 Task: Look for space in Laç, Albania from 2nd June, 2023 to 15th June, 2023 for 2 adults in price range Rs.10000 to Rs.15000. Place can be entire place with 1  bedroom having 1 bed and 1 bathroom. Property type can be hotel. Amenities needed are: heating, . Booking option can be shelf check-in. Required host language is English.
Action: Mouse moved to (521, 125)
Screenshot: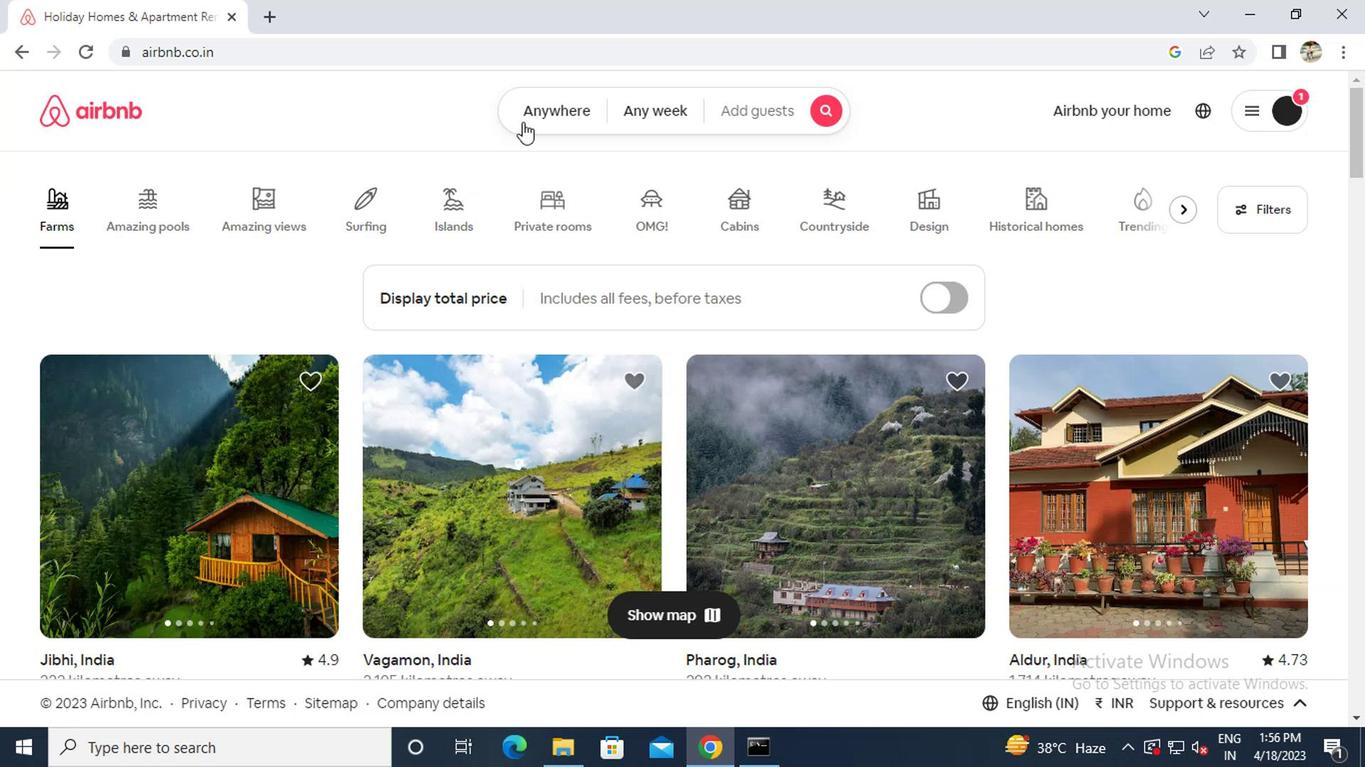 
Action: Mouse pressed left at (521, 125)
Screenshot: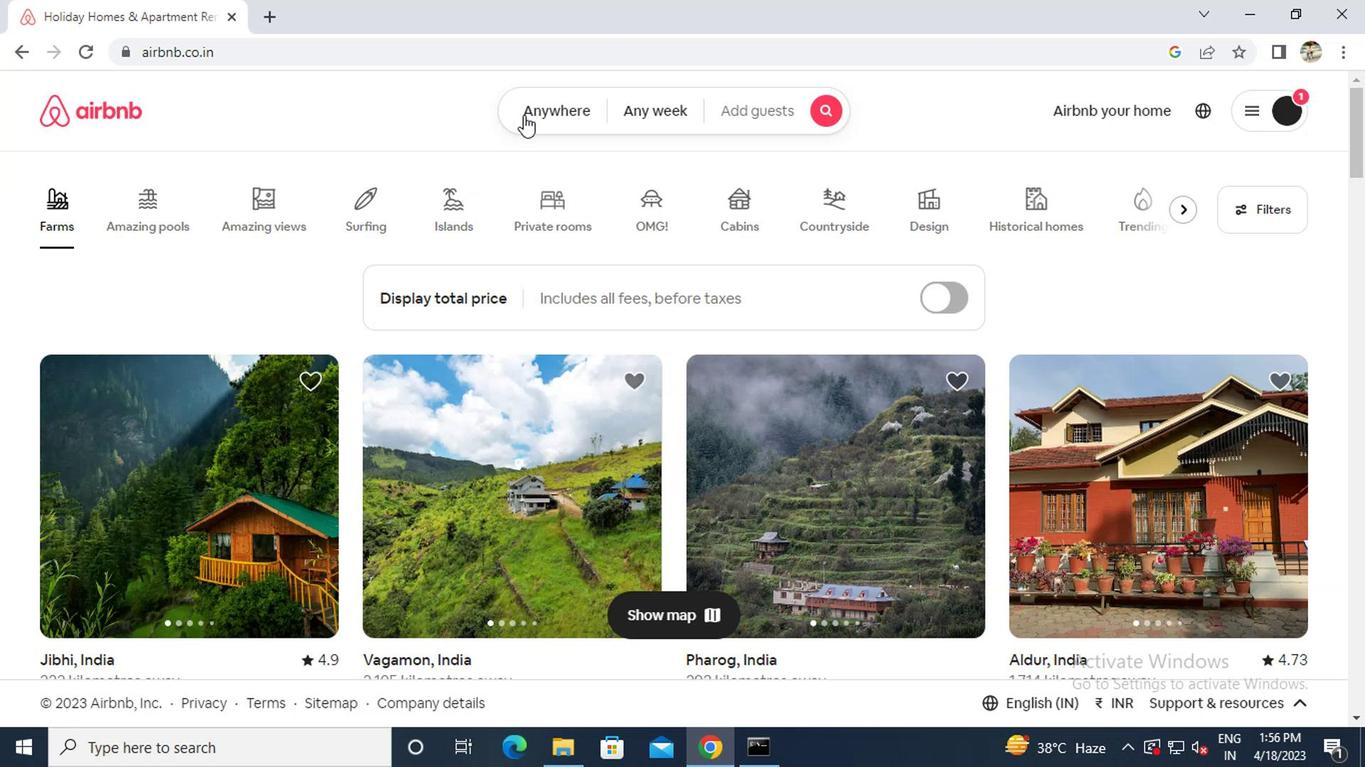 
Action: Mouse moved to (455, 199)
Screenshot: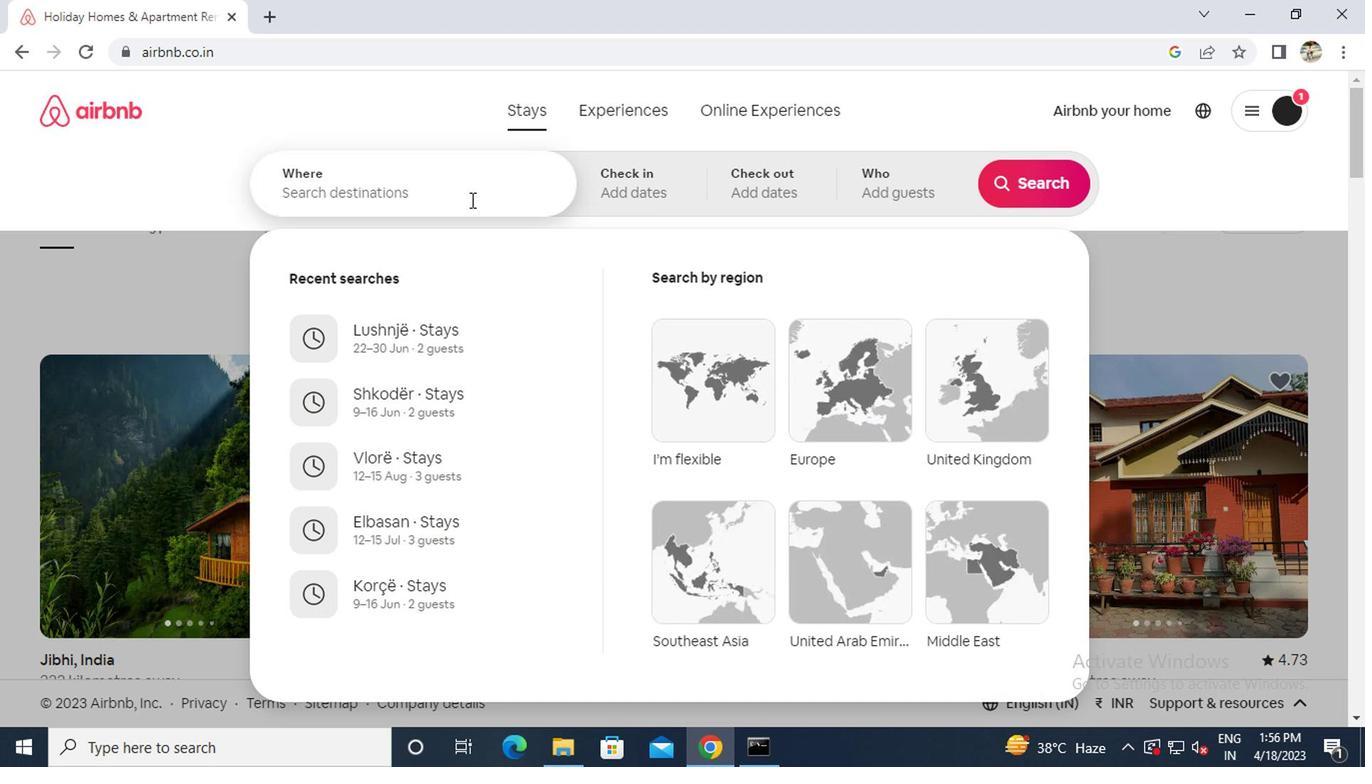 
Action: Mouse pressed left at (455, 199)
Screenshot: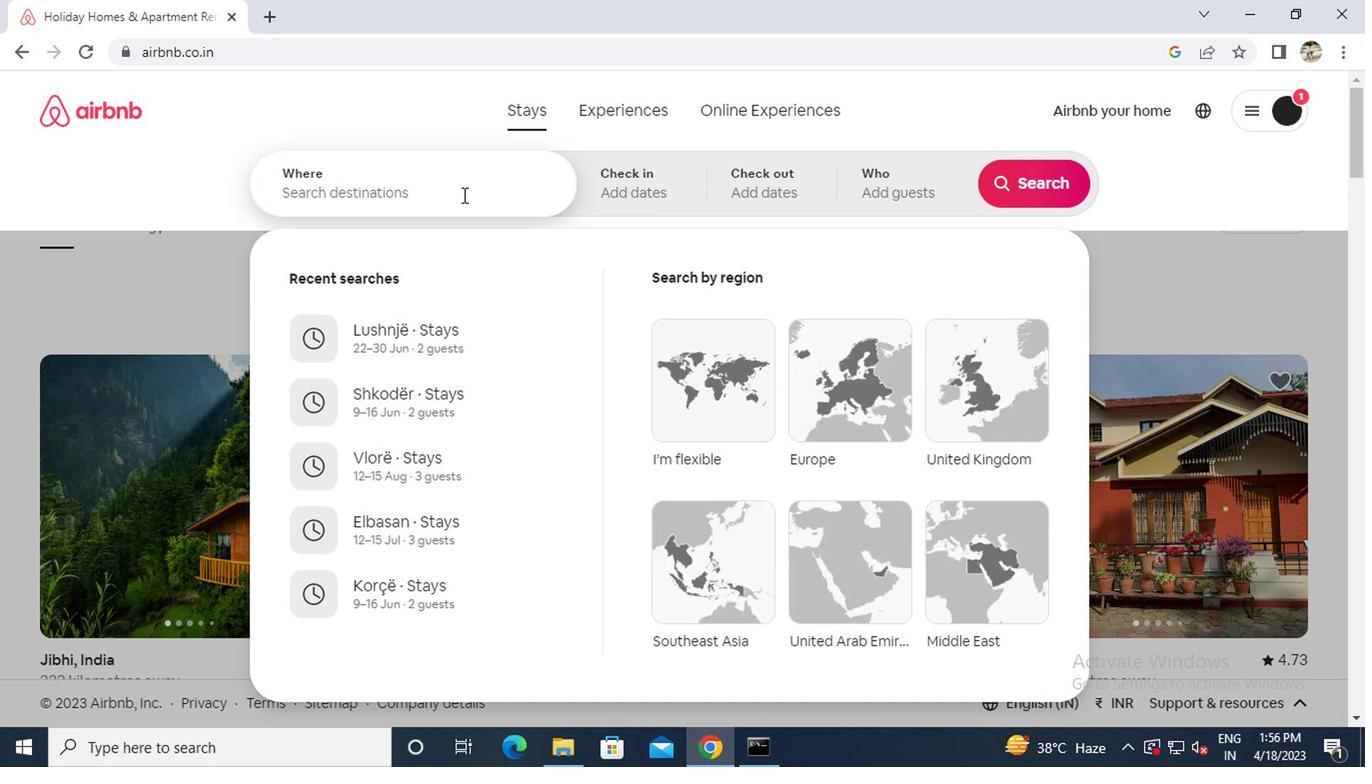 
Action: Key pressed l<Key.caps_lock>ac<Key.space>albania
Screenshot: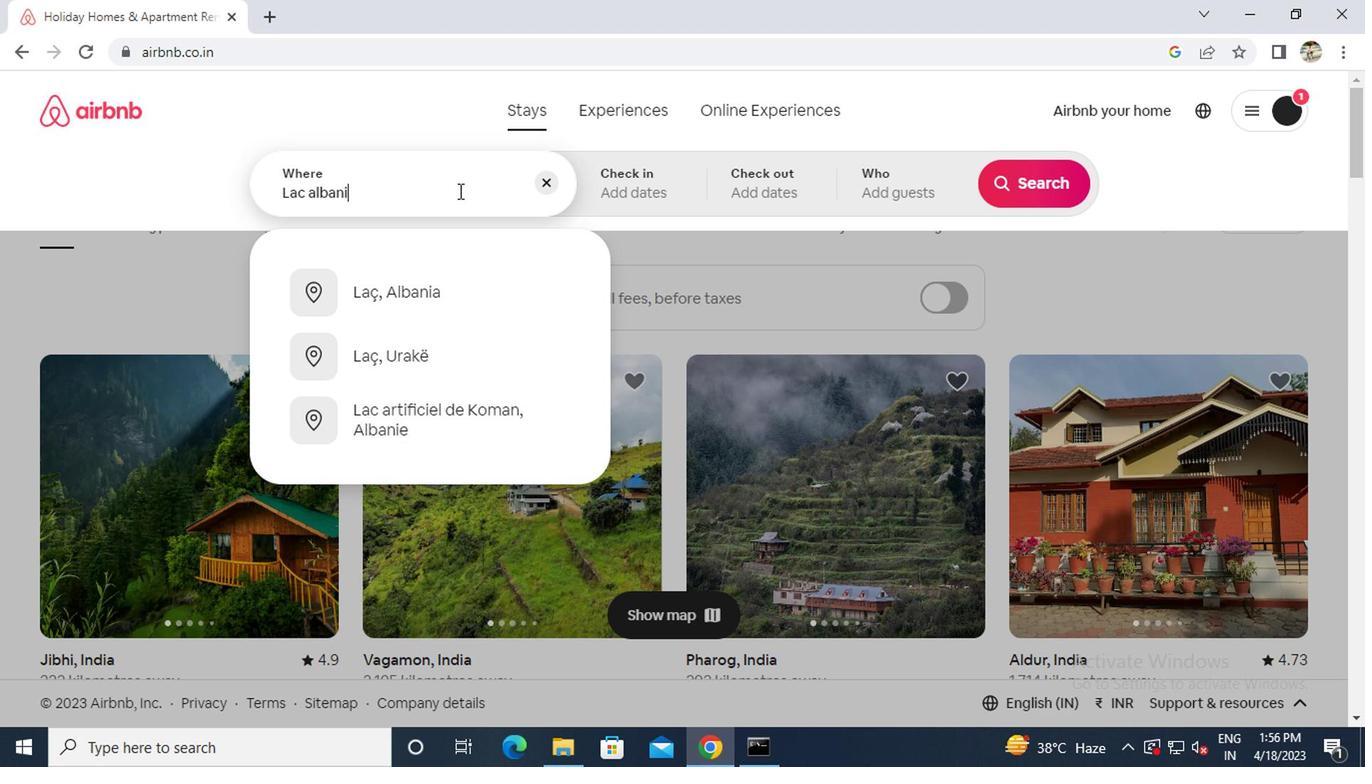 
Action: Mouse moved to (428, 290)
Screenshot: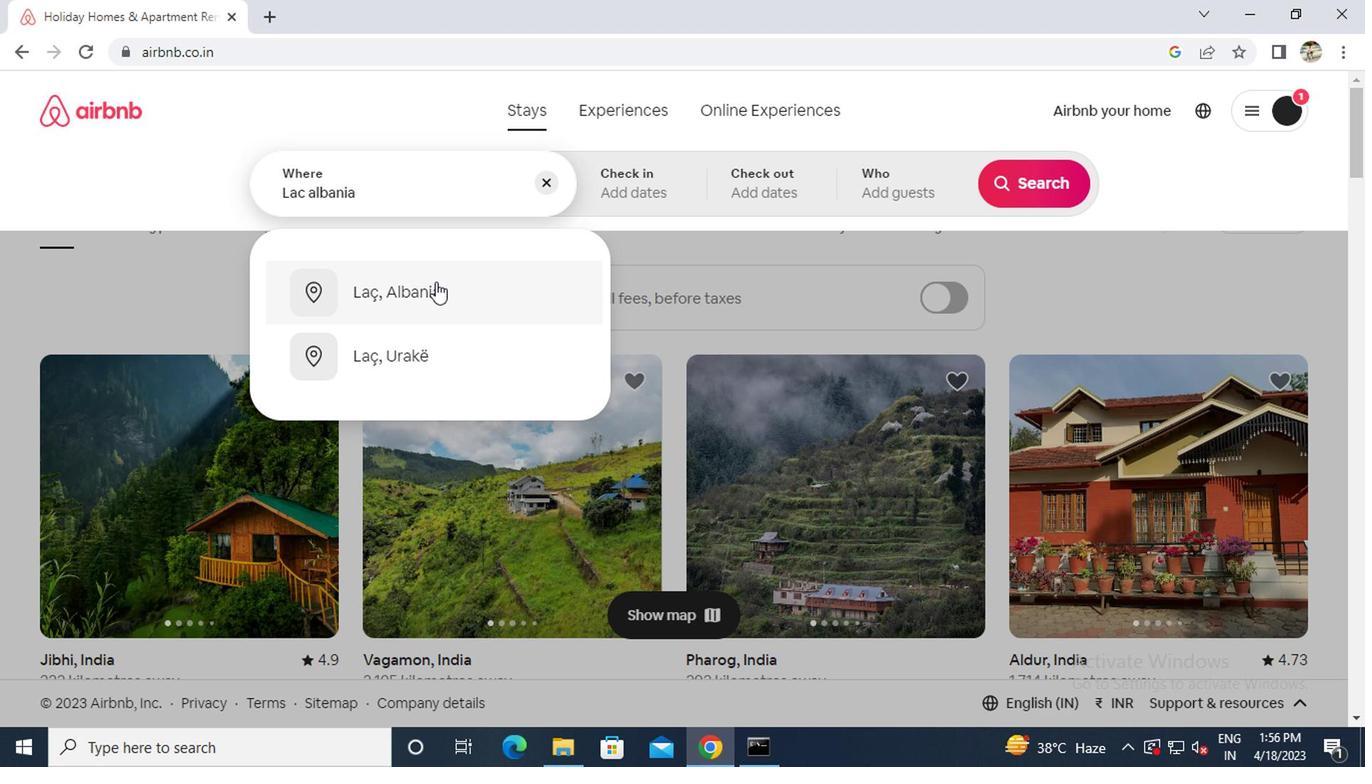 
Action: Mouse pressed left at (428, 290)
Screenshot: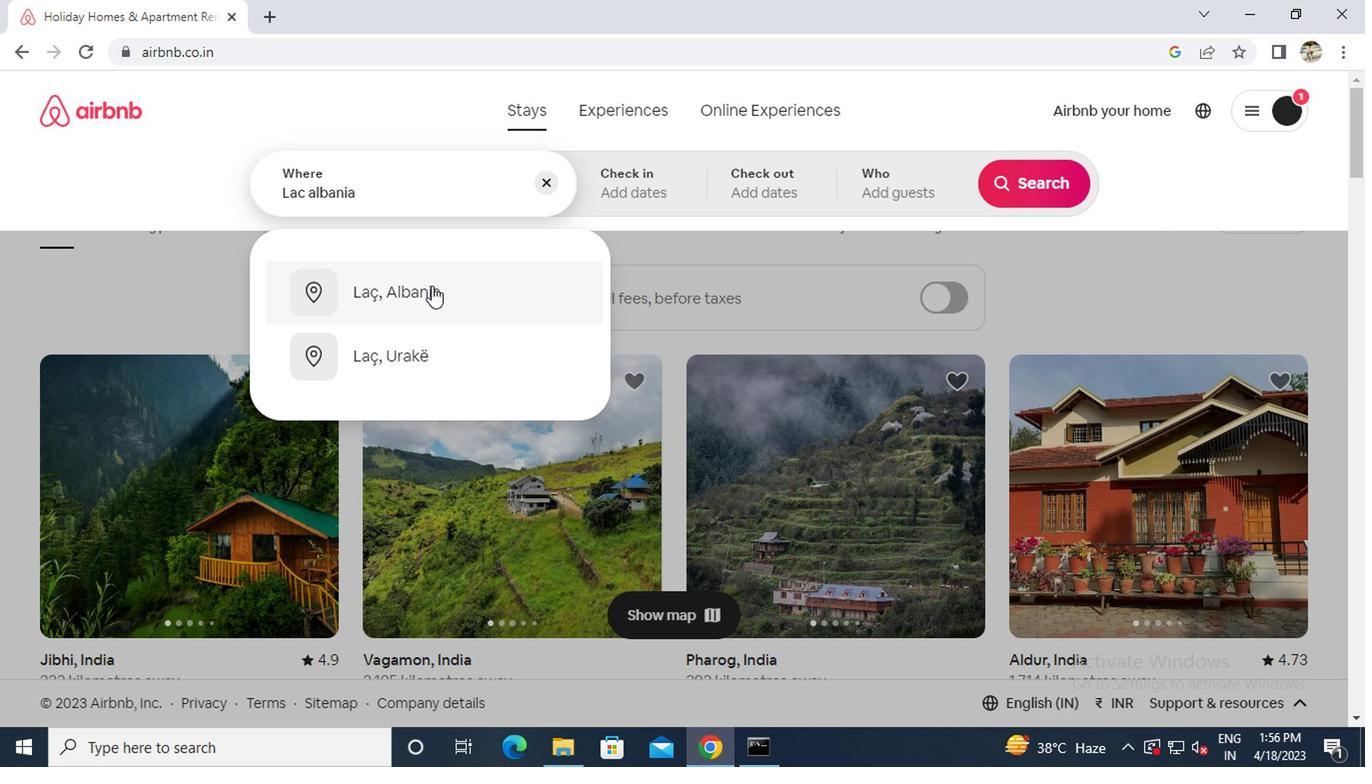 
Action: Mouse moved to (1006, 356)
Screenshot: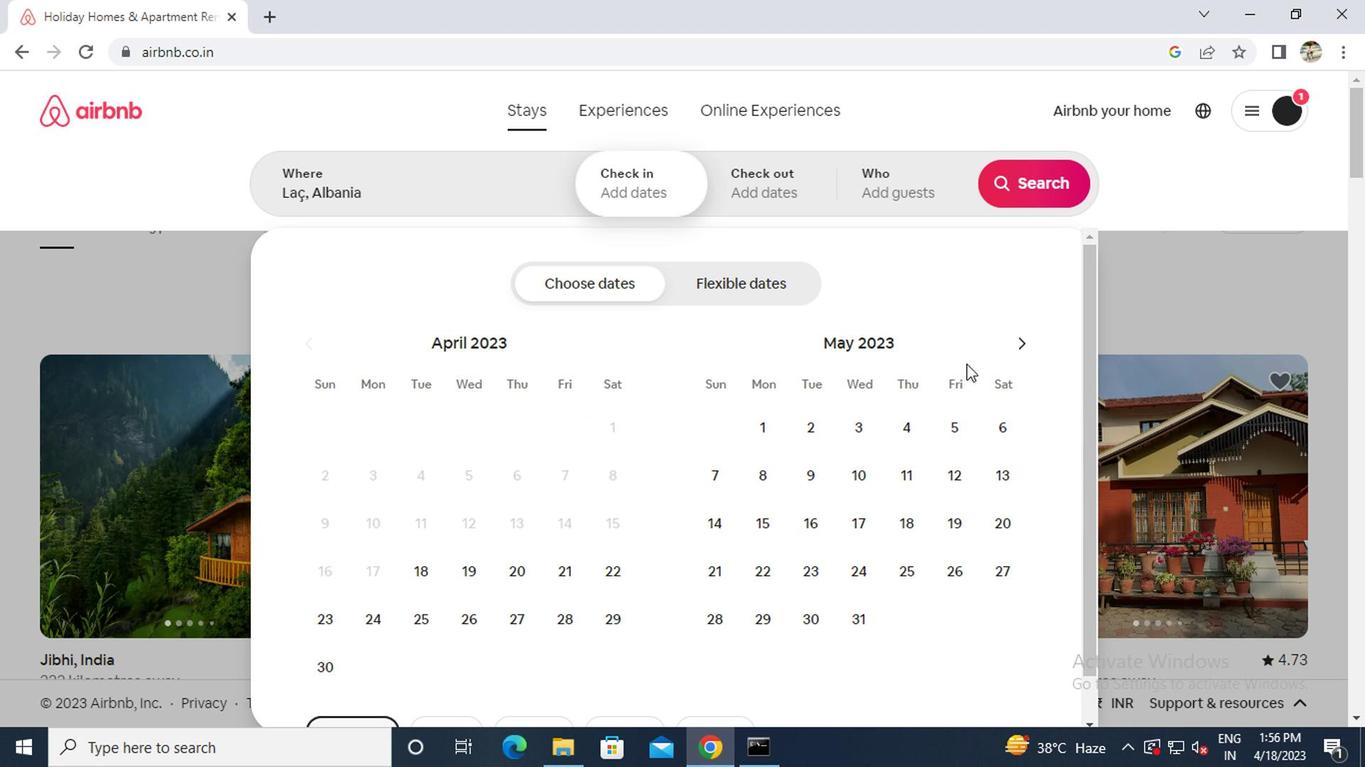 
Action: Mouse pressed left at (1006, 356)
Screenshot: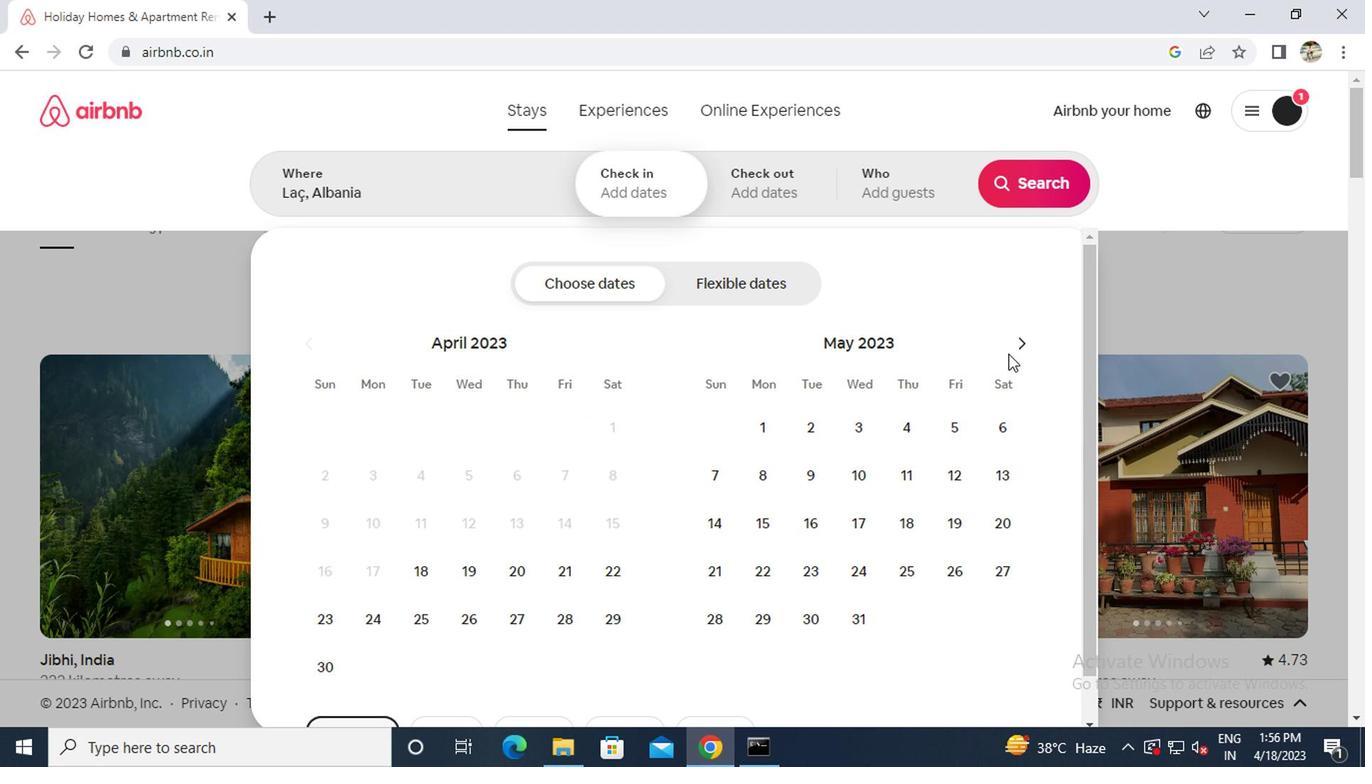 
Action: Mouse moved to (1015, 350)
Screenshot: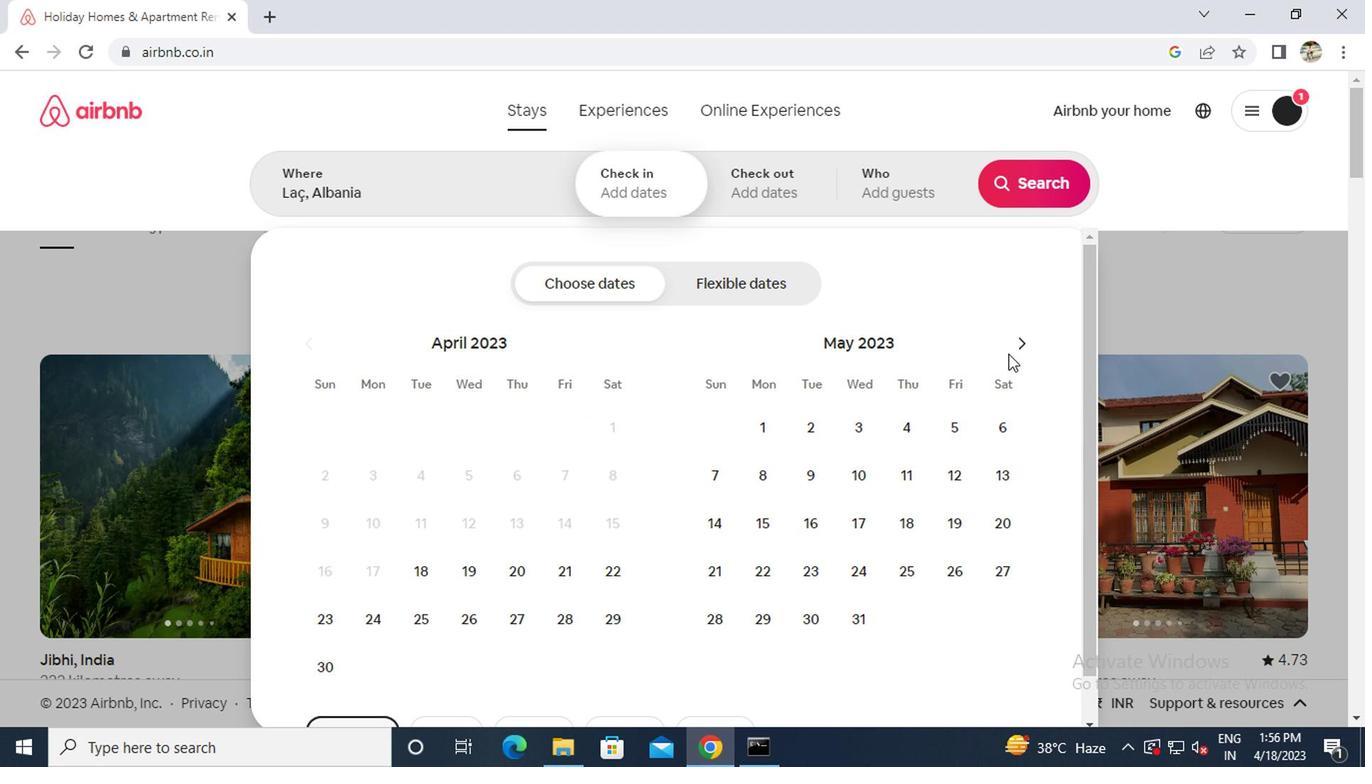 
Action: Mouse pressed left at (1015, 350)
Screenshot: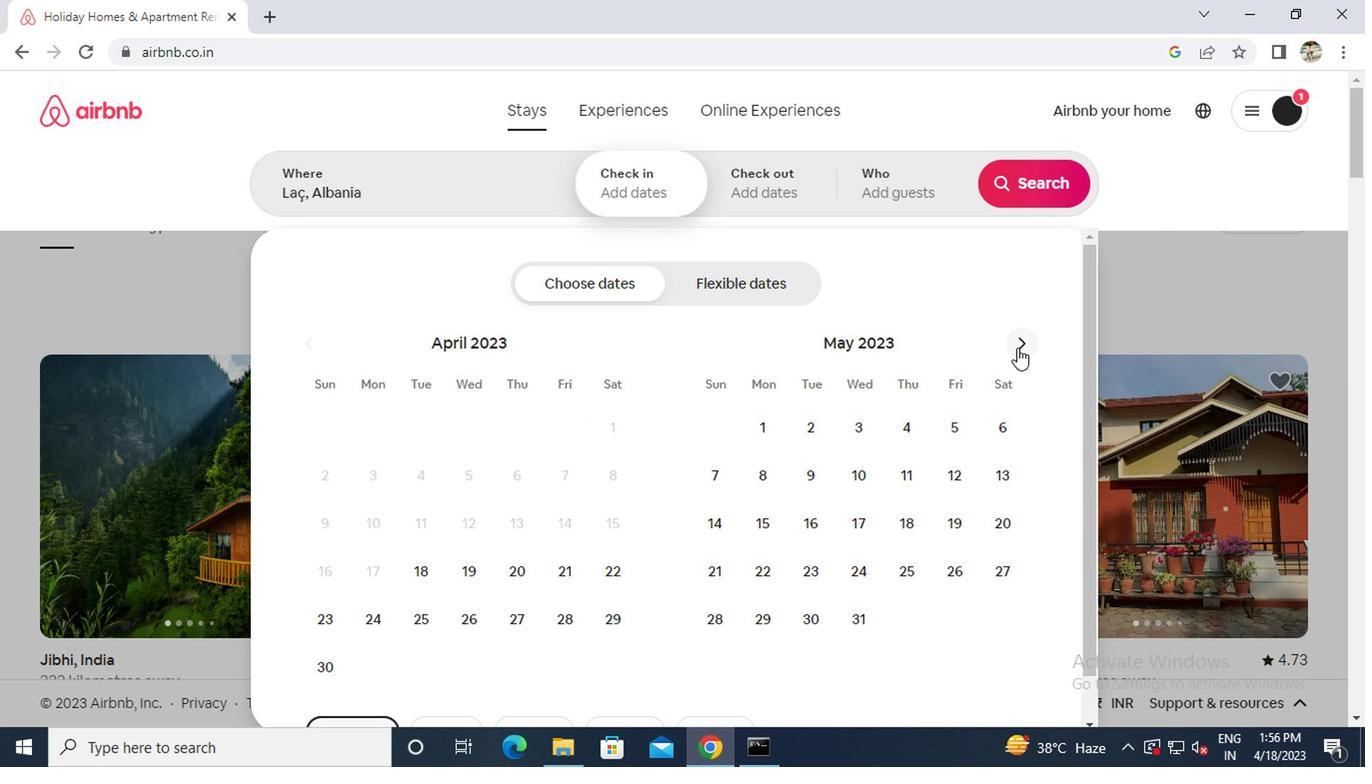 
Action: Mouse moved to (955, 427)
Screenshot: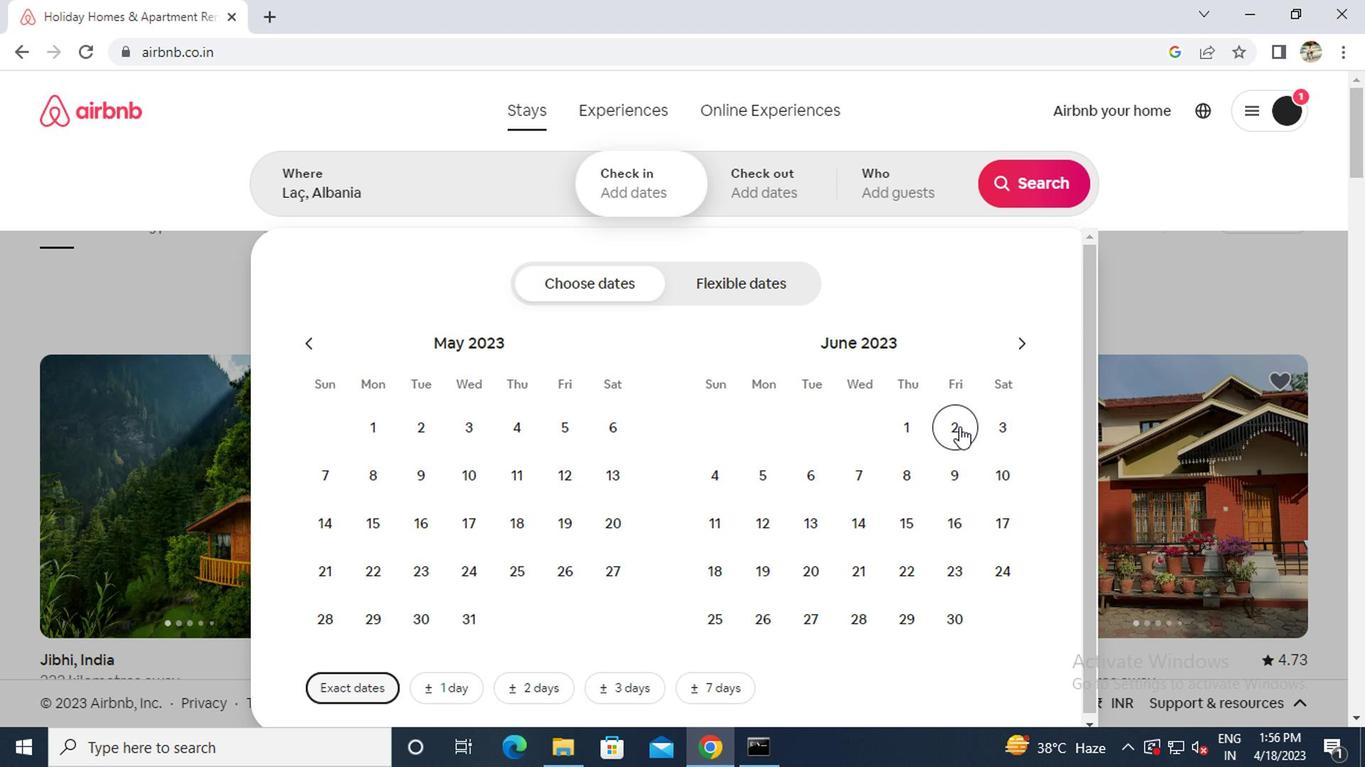 
Action: Mouse pressed left at (955, 427)
Screenshot: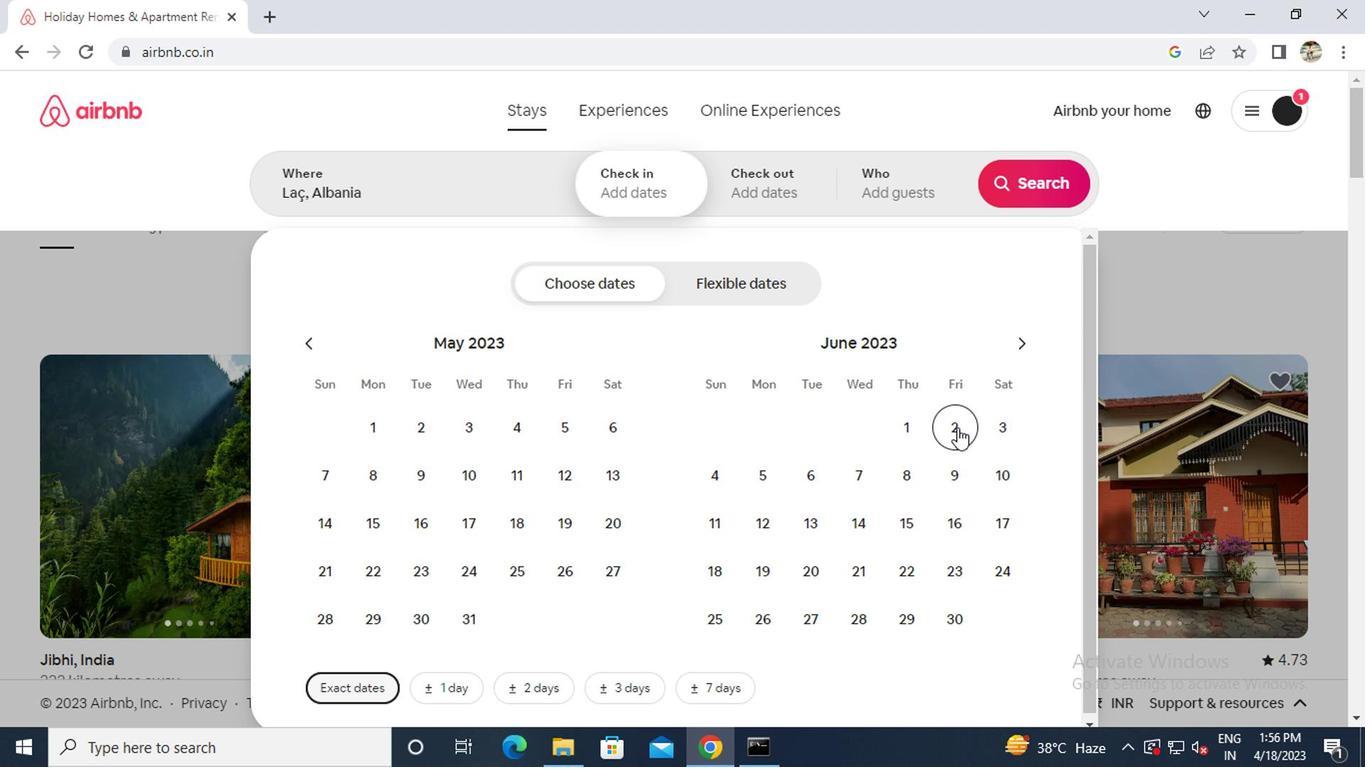 
Action: Mouse moved to (905, 526)
Screenshot: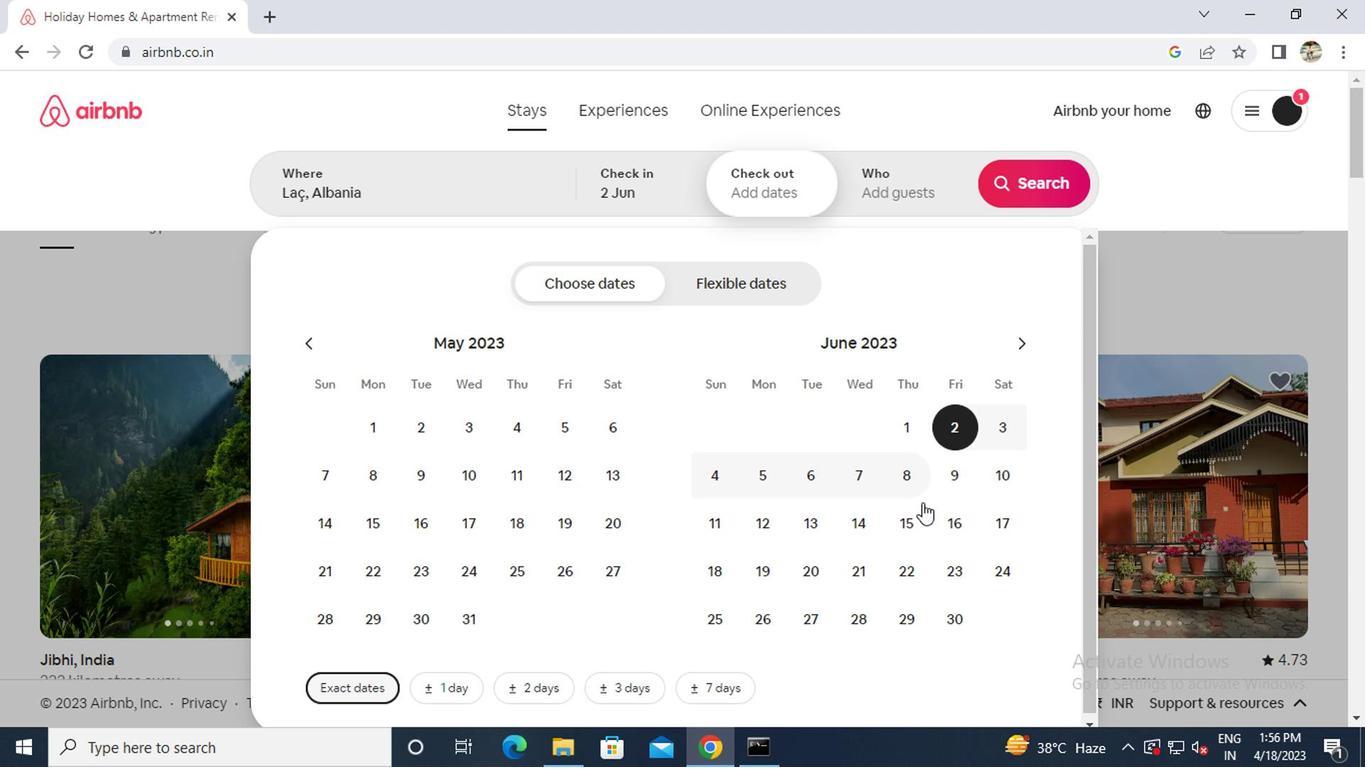 
Action: Mouse pressed left at (905, 526)
Screenshot: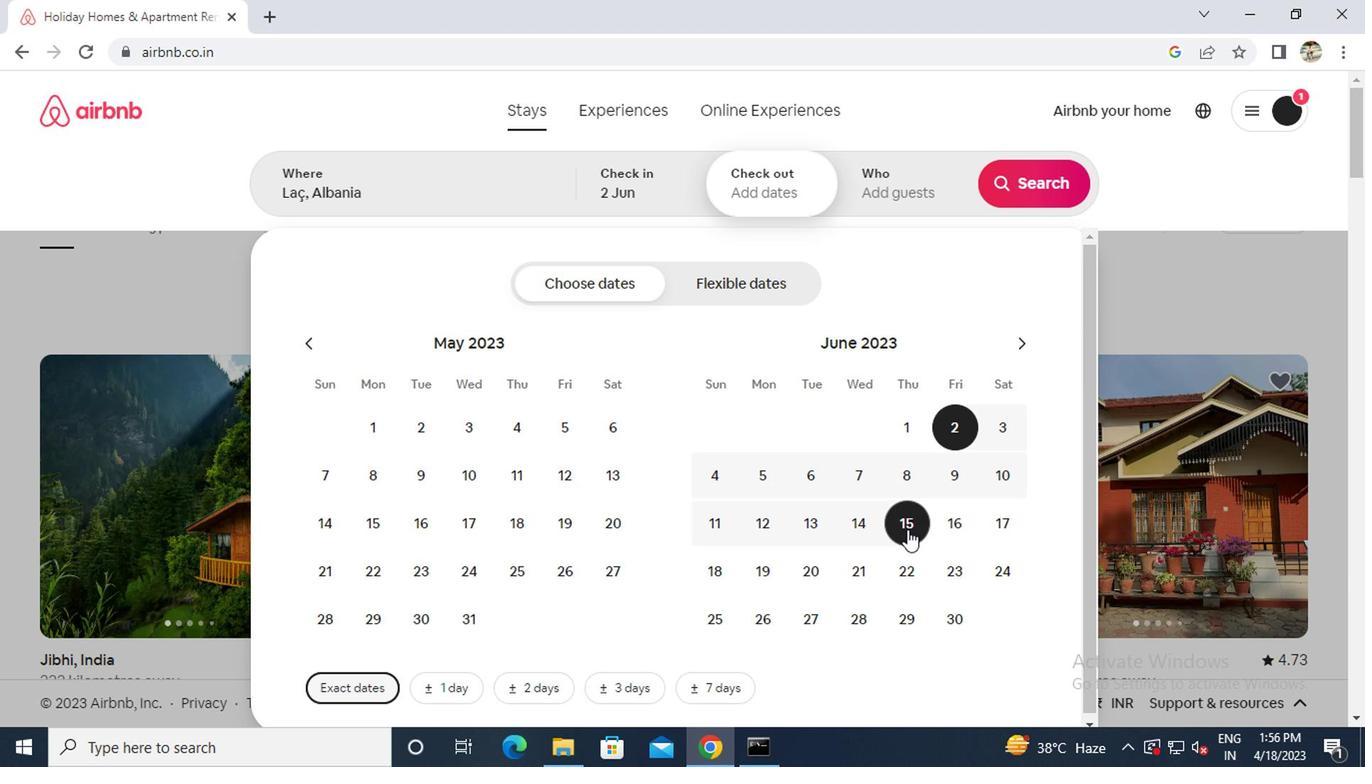 
Action: Mouse moved to (900, 203)
Screenshot: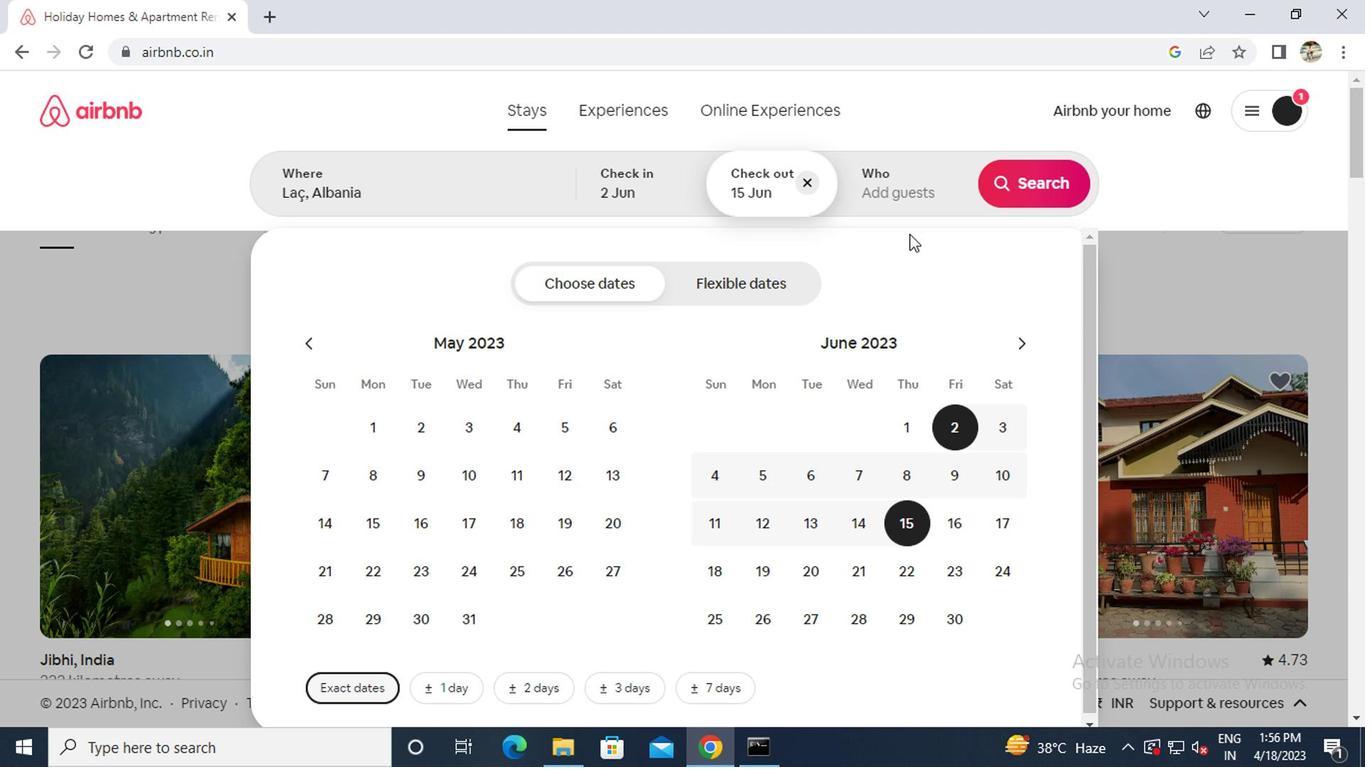 
Action: Mouse pressed left at (900, 203)
Screenshot: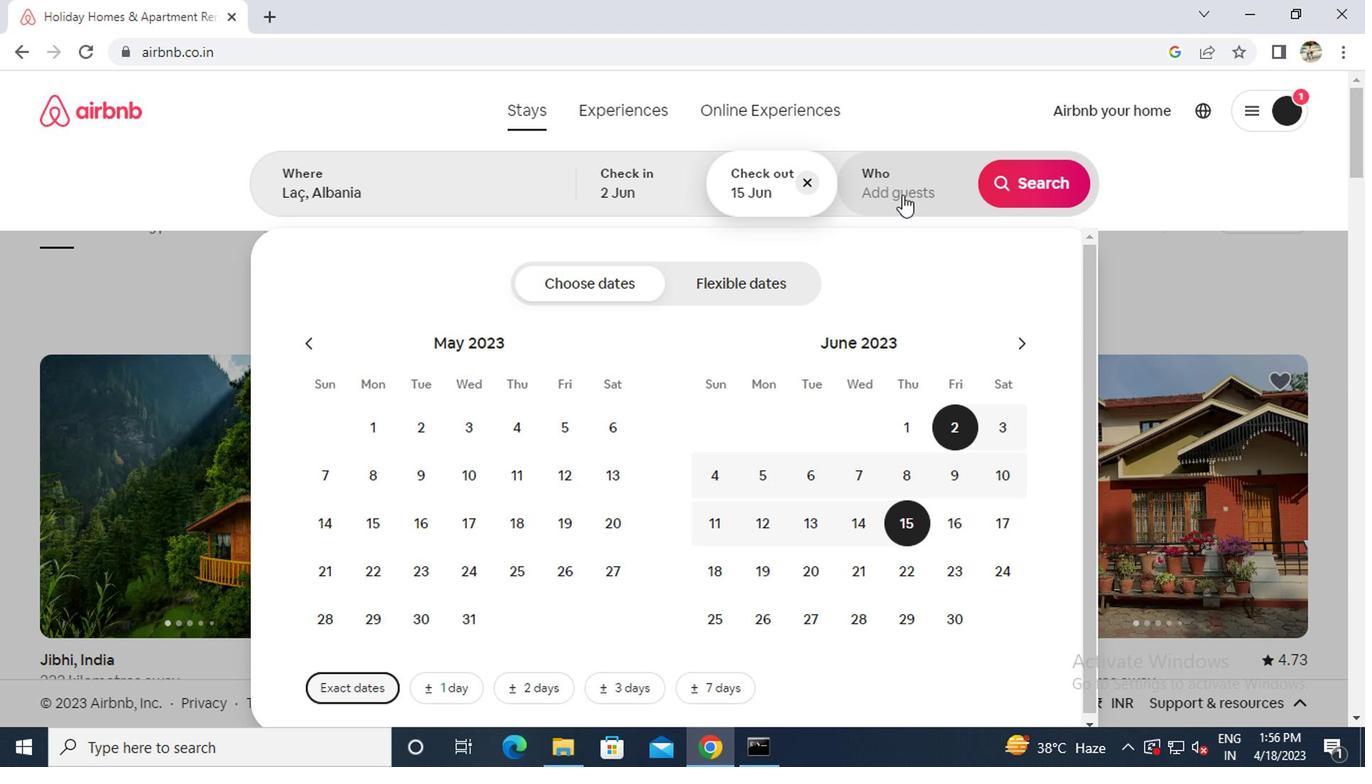 
Action: Mouse moved to (1035, 302)
Screenshot: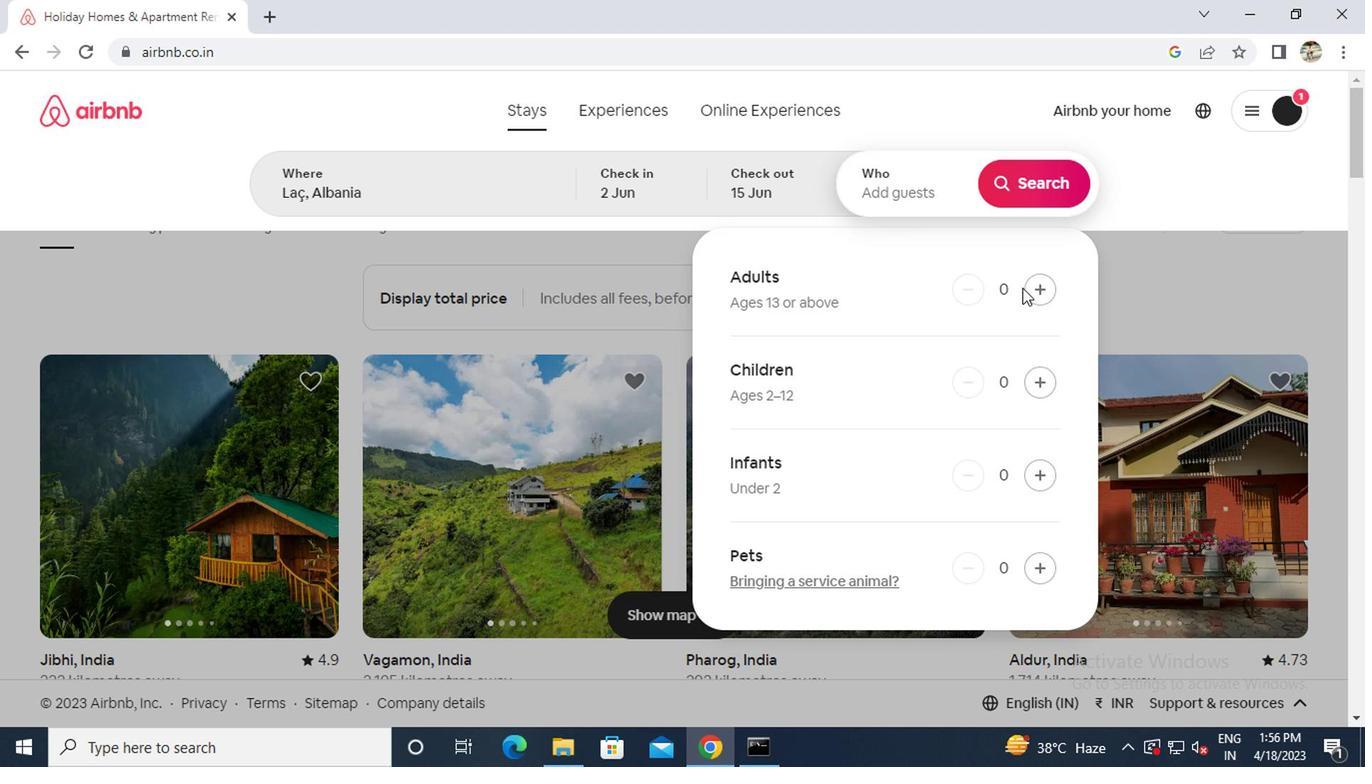 
Action: Mouse pressed left at (1035, 302)
Screenshot: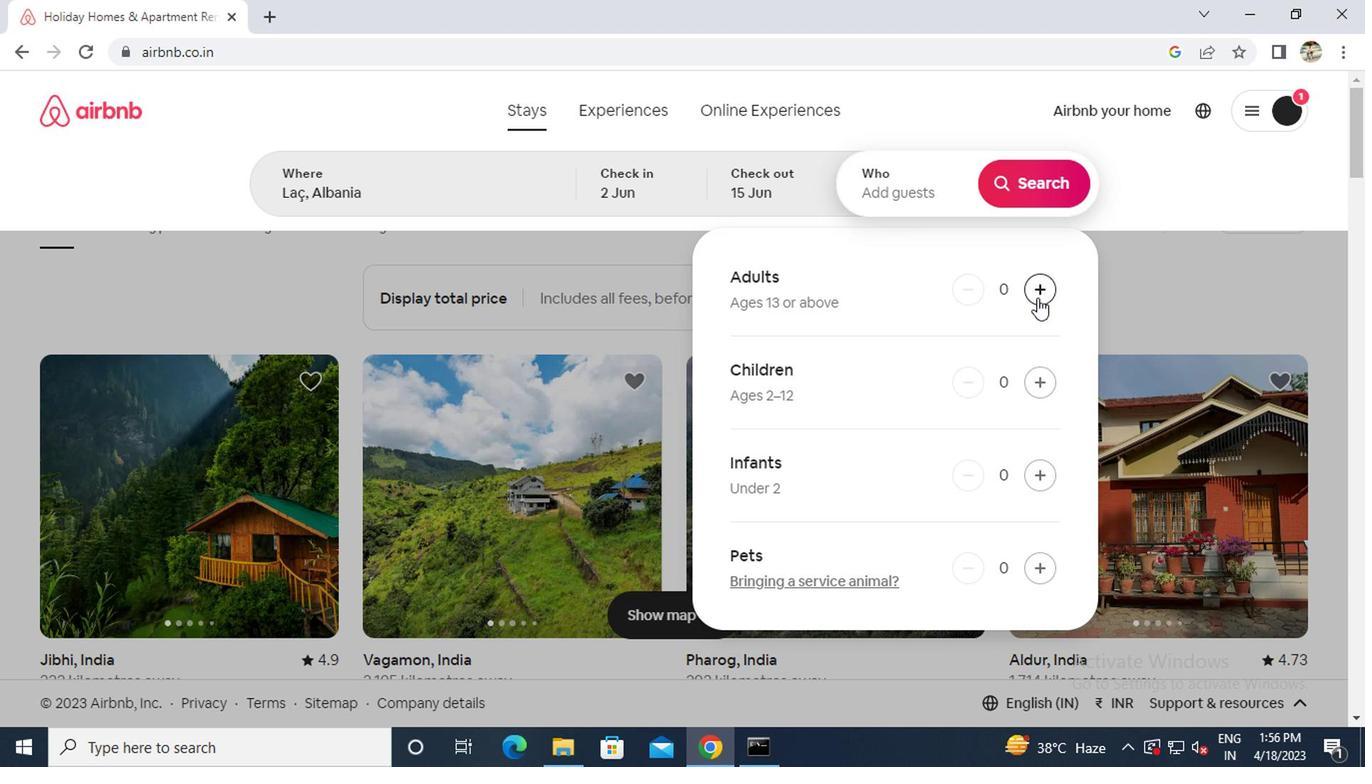 
Action: Mouse pressed left at (1035, 302)
Screenshot: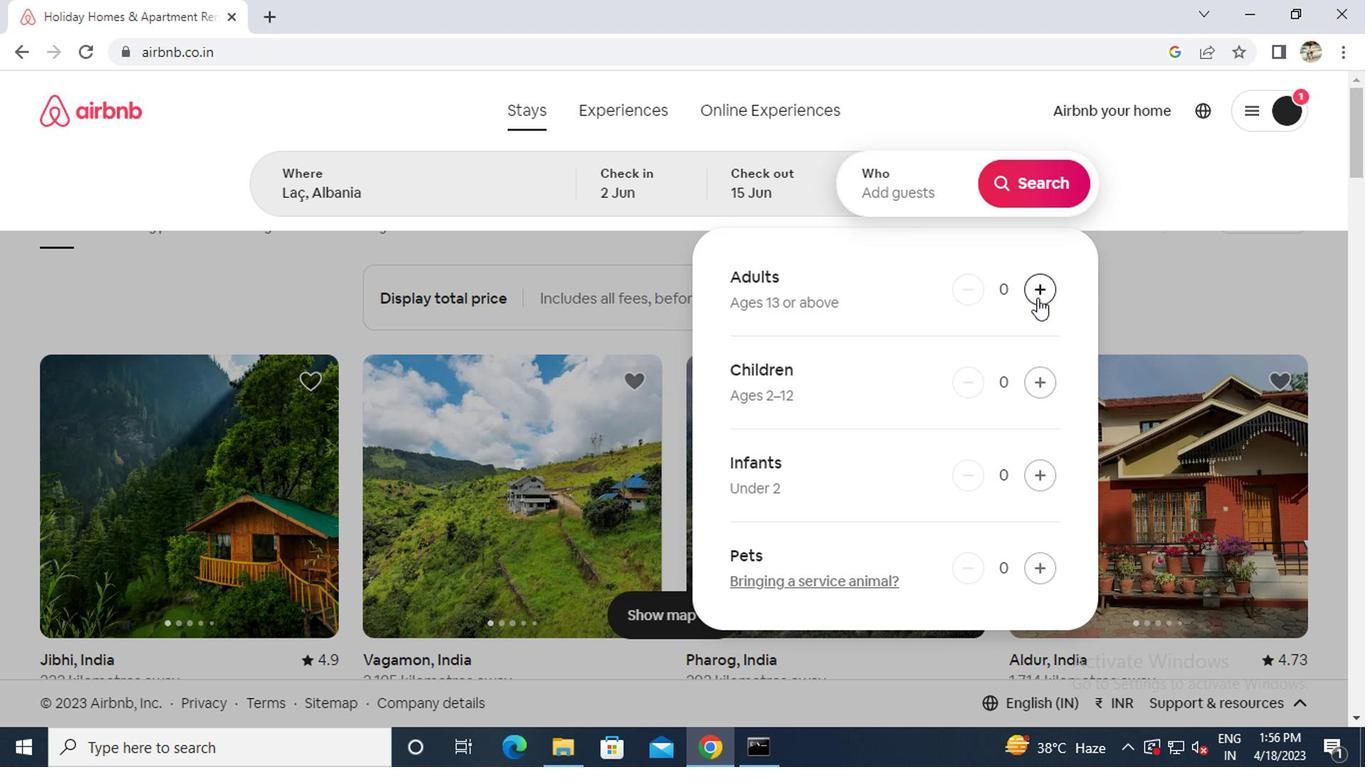 
Action: Mouse moved to (1041, 182)
Screenshot: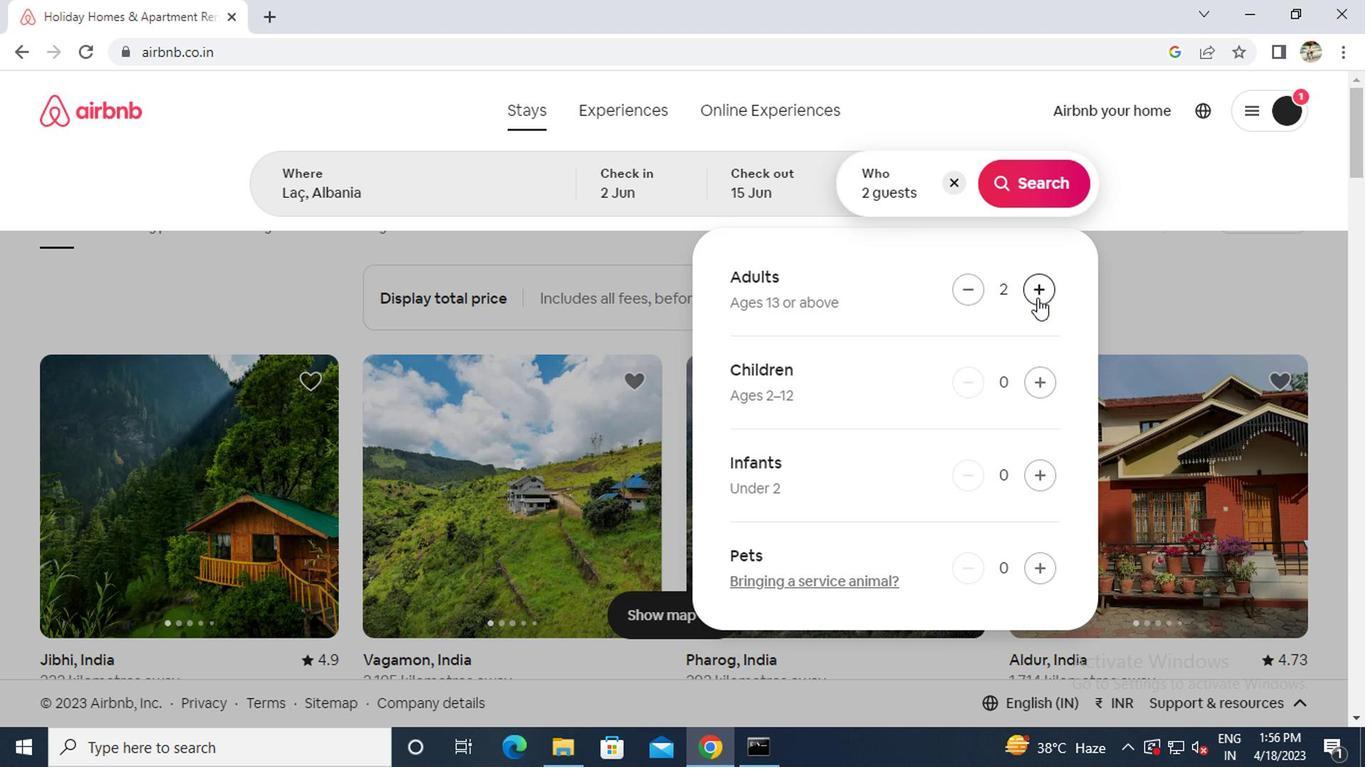 
Action: Mouse pressed left at (1041, 182)
Screenshot: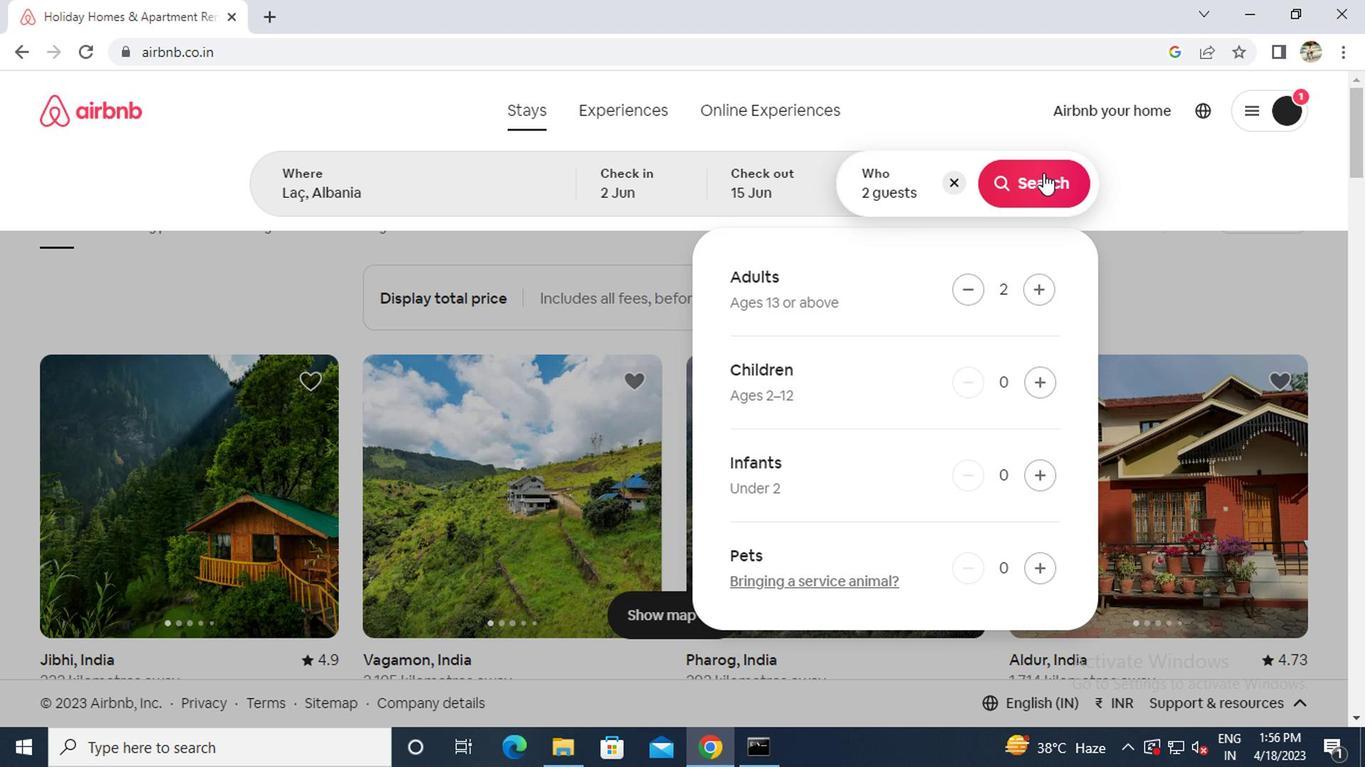 
Action: Mouse moved to (1291, 196)
Screenshot: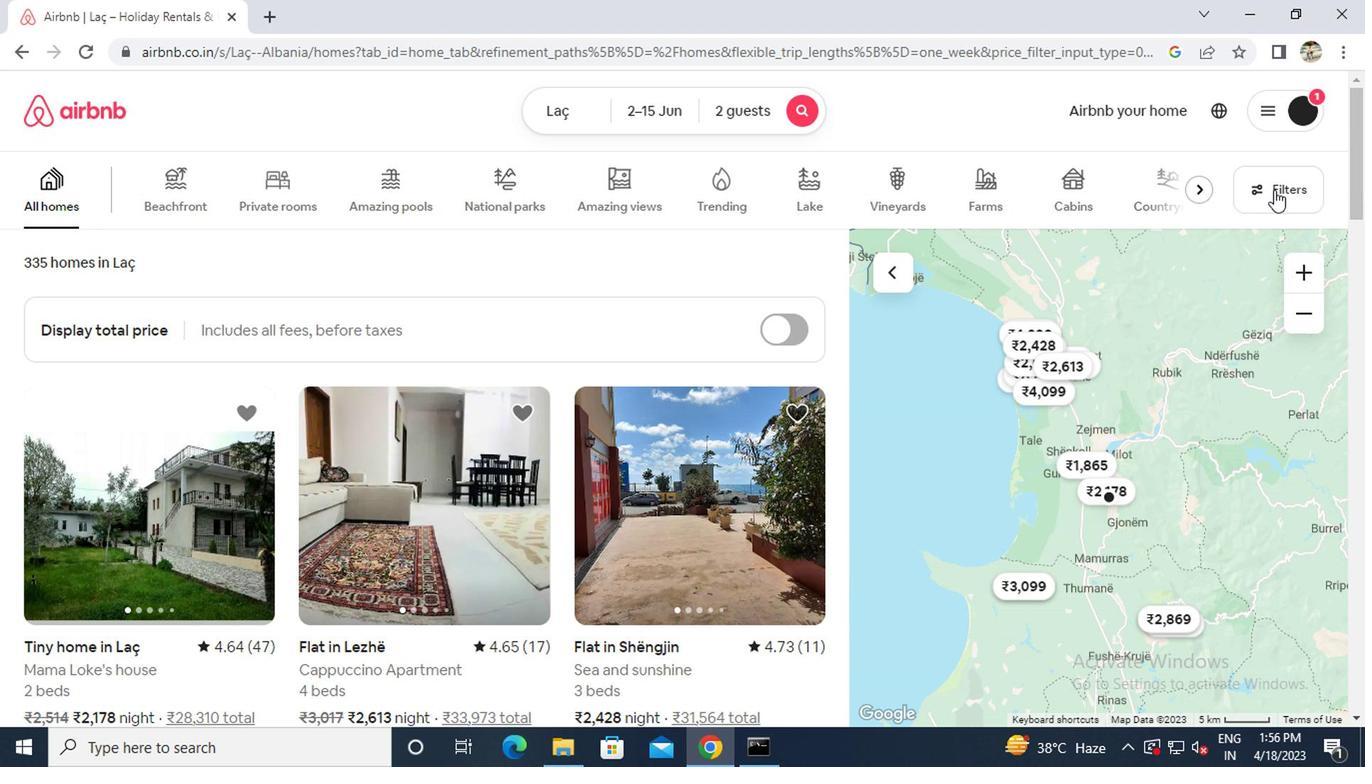 
Action: Mouse pressed left at (1291, 196)
Screenshot: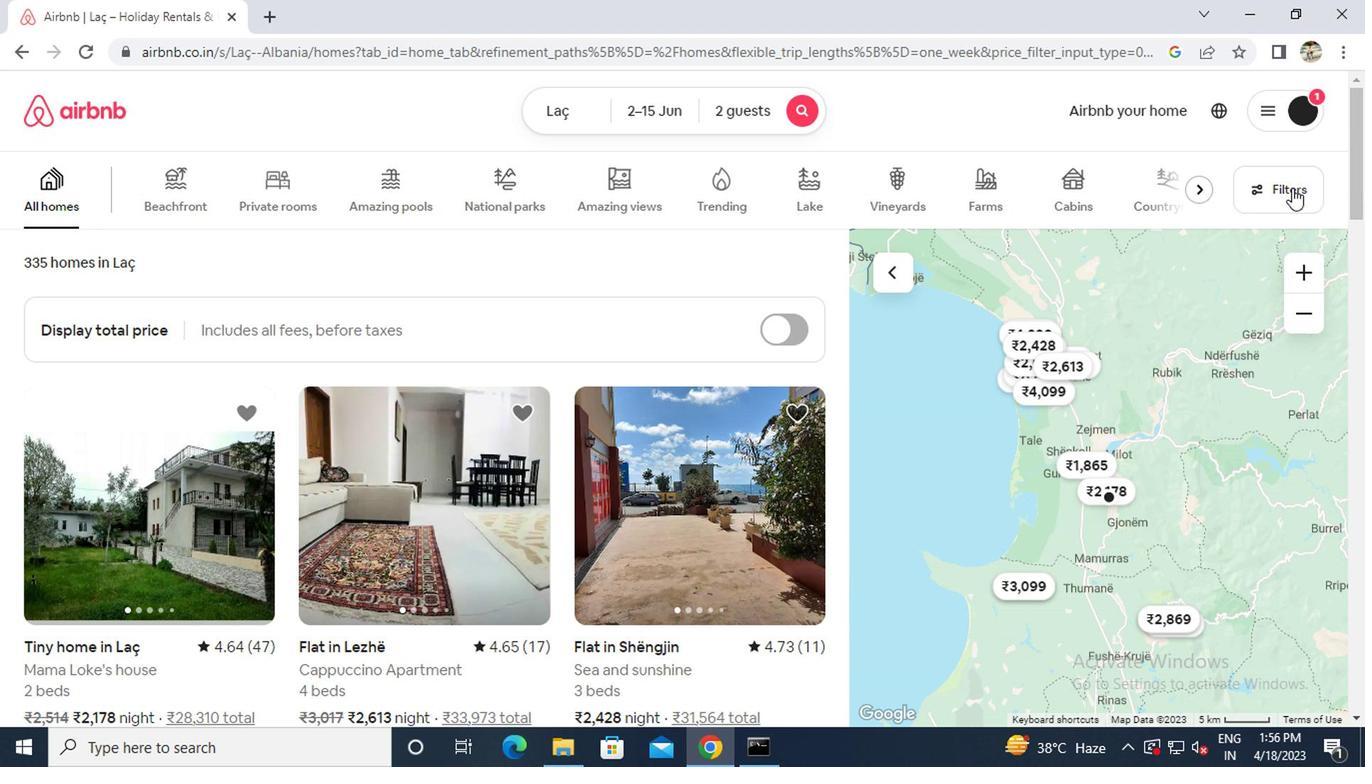 
Action: Mouse moved to (504, 429)
Screenshot: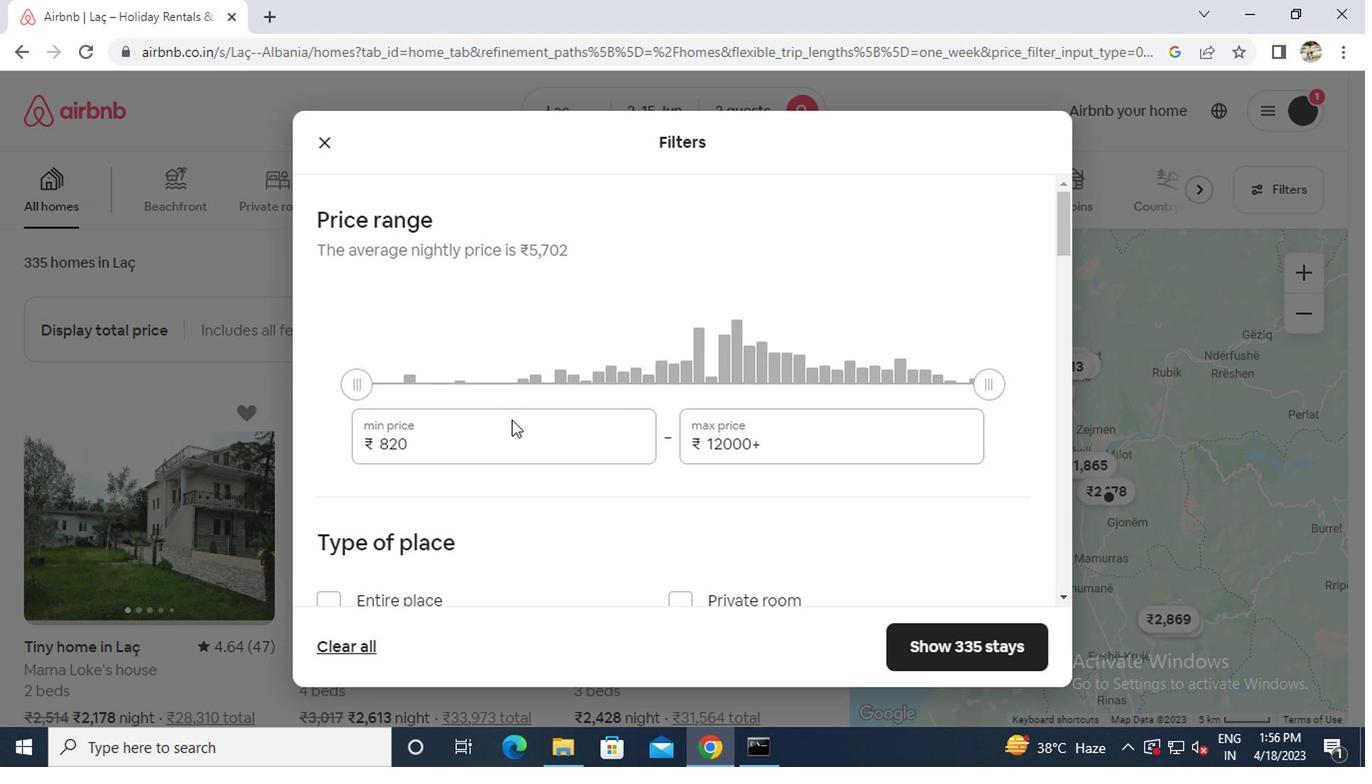 
Action: Mouse pressed left at (504, 429)
Screenshot: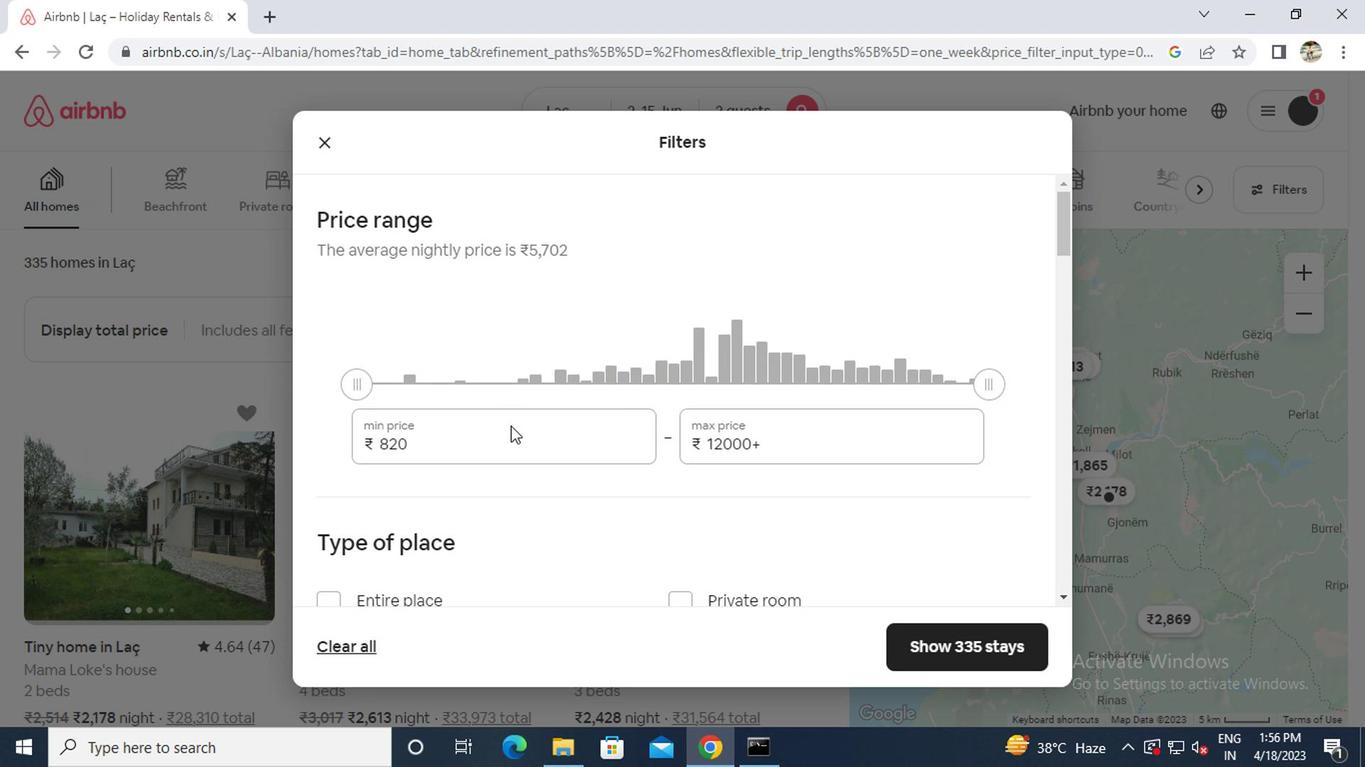 
Action: Key pressed ctrl+A10000
Screenshot: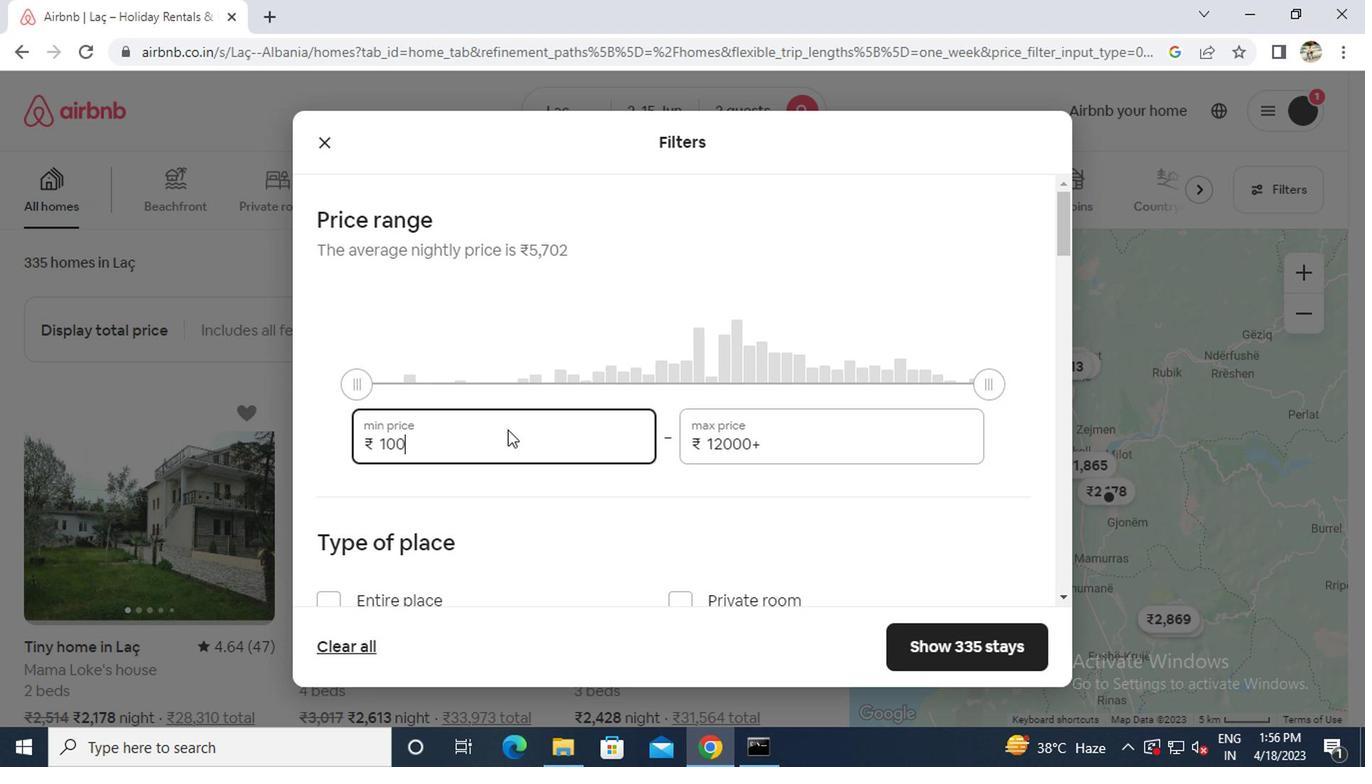
Action: Mouse moved to (776, 439)
Screenshot: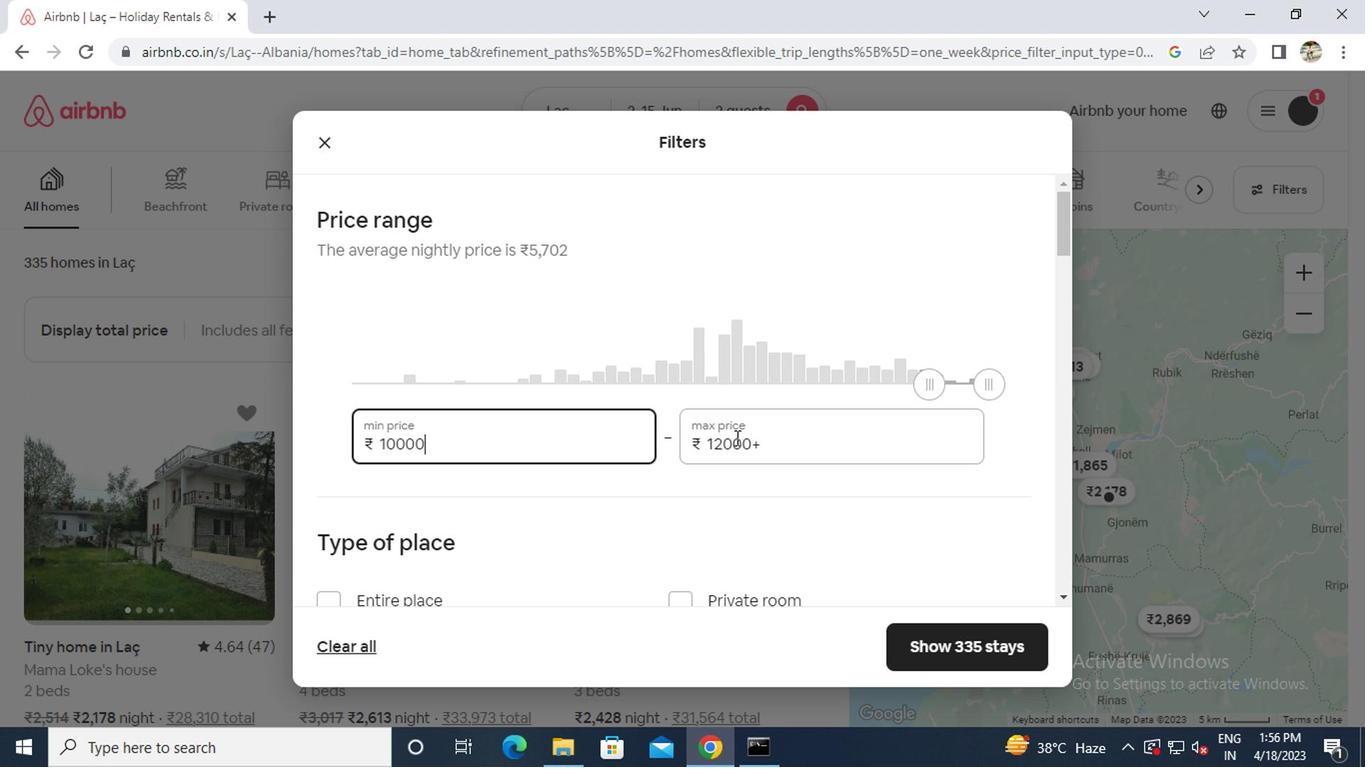 
Action: Mouse pressed left at (776, 439)
Screenshot: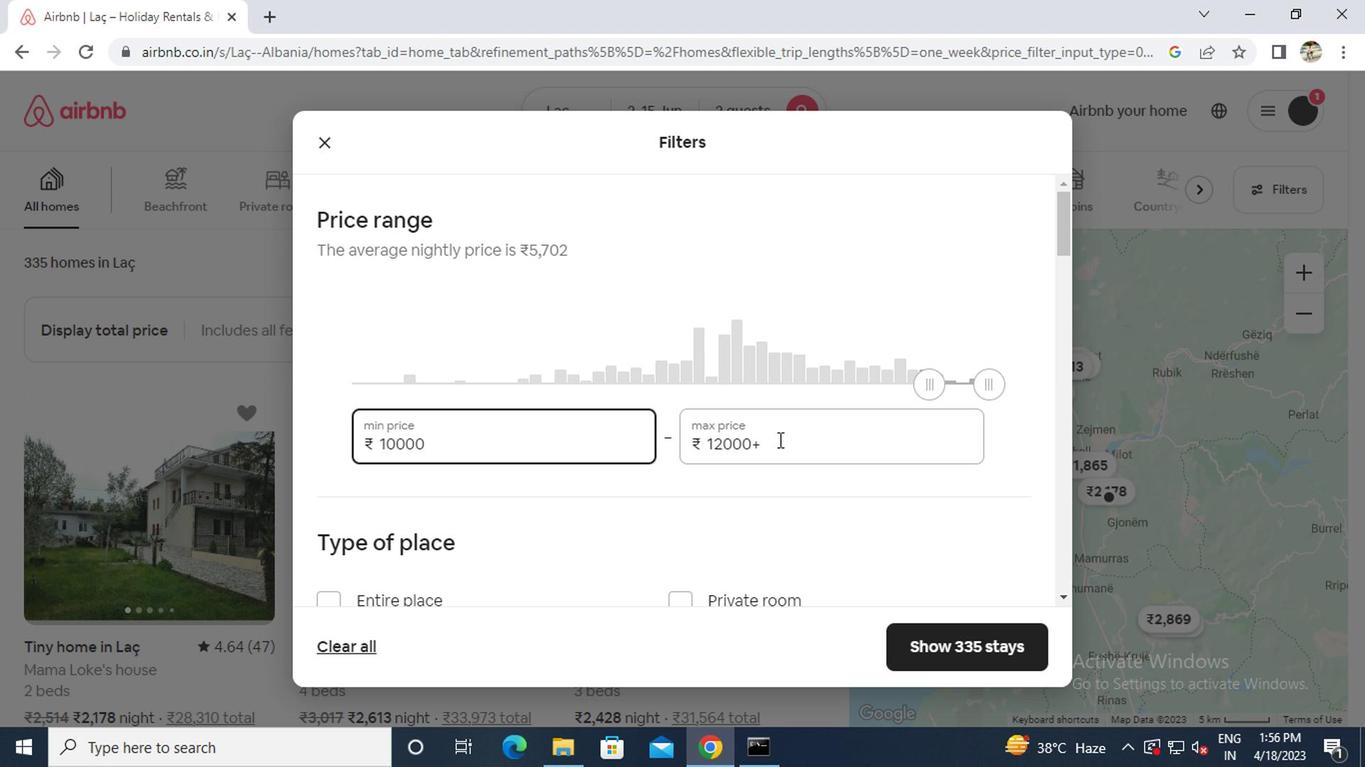 
Action: Key pressed ctrl+A15000
Screenshot: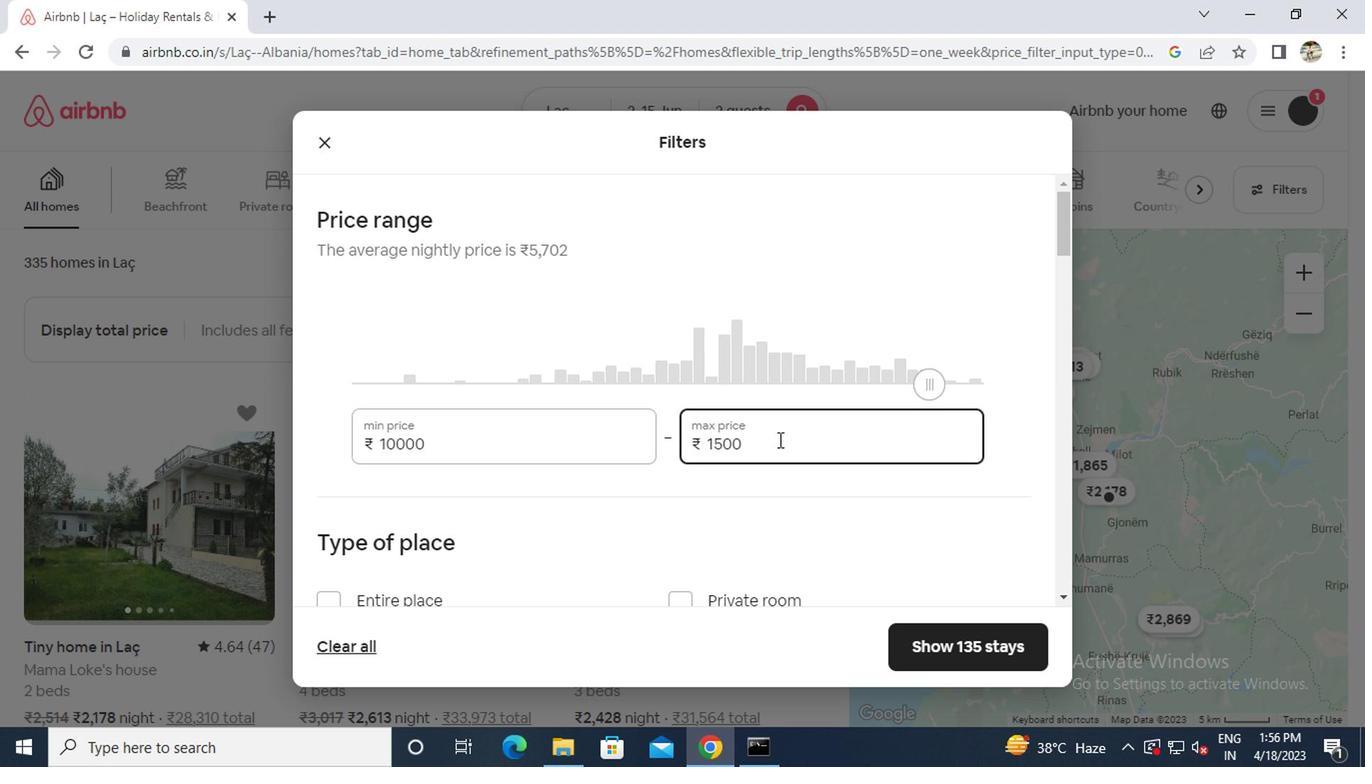 
Action: Mouse moved to (564, 509)
Screenshot: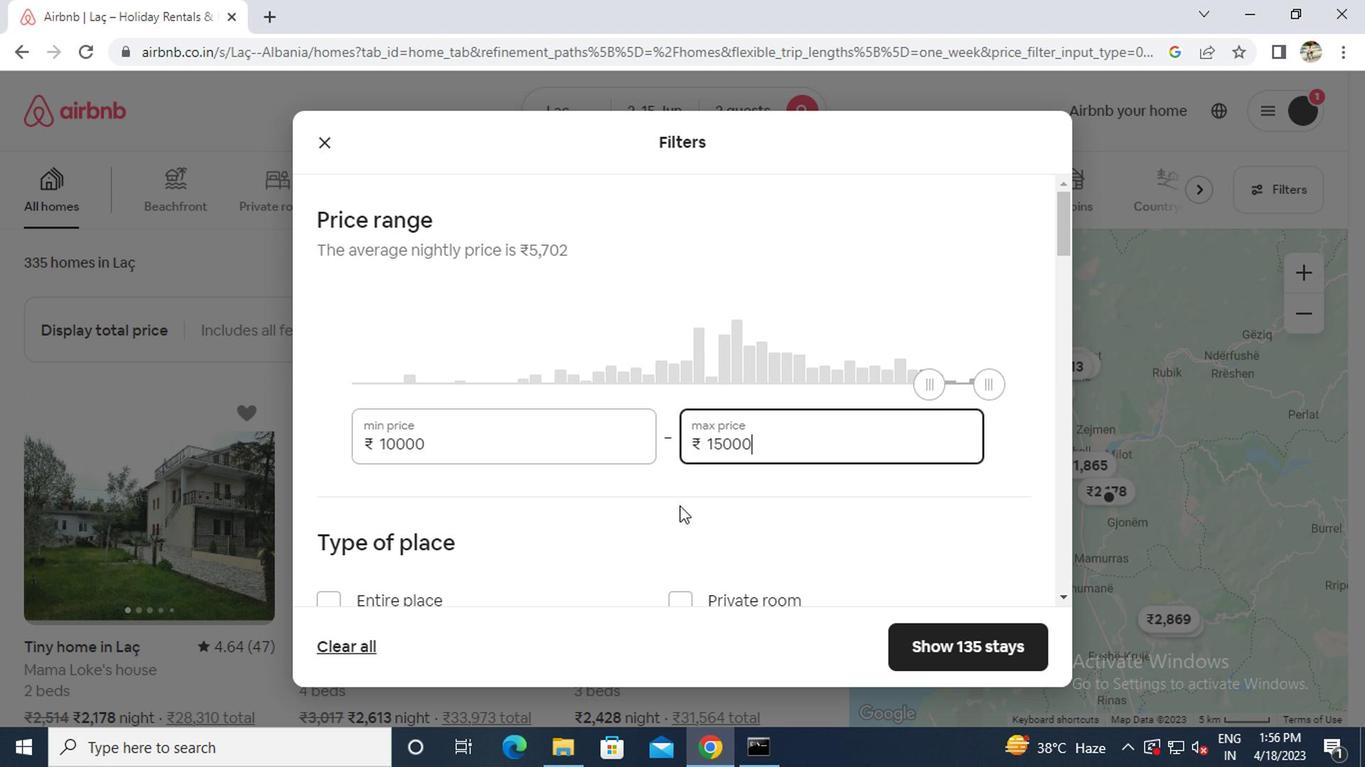 
Action: Mouse scrolled (564, 508) with delta (0, -1)
Screenshot: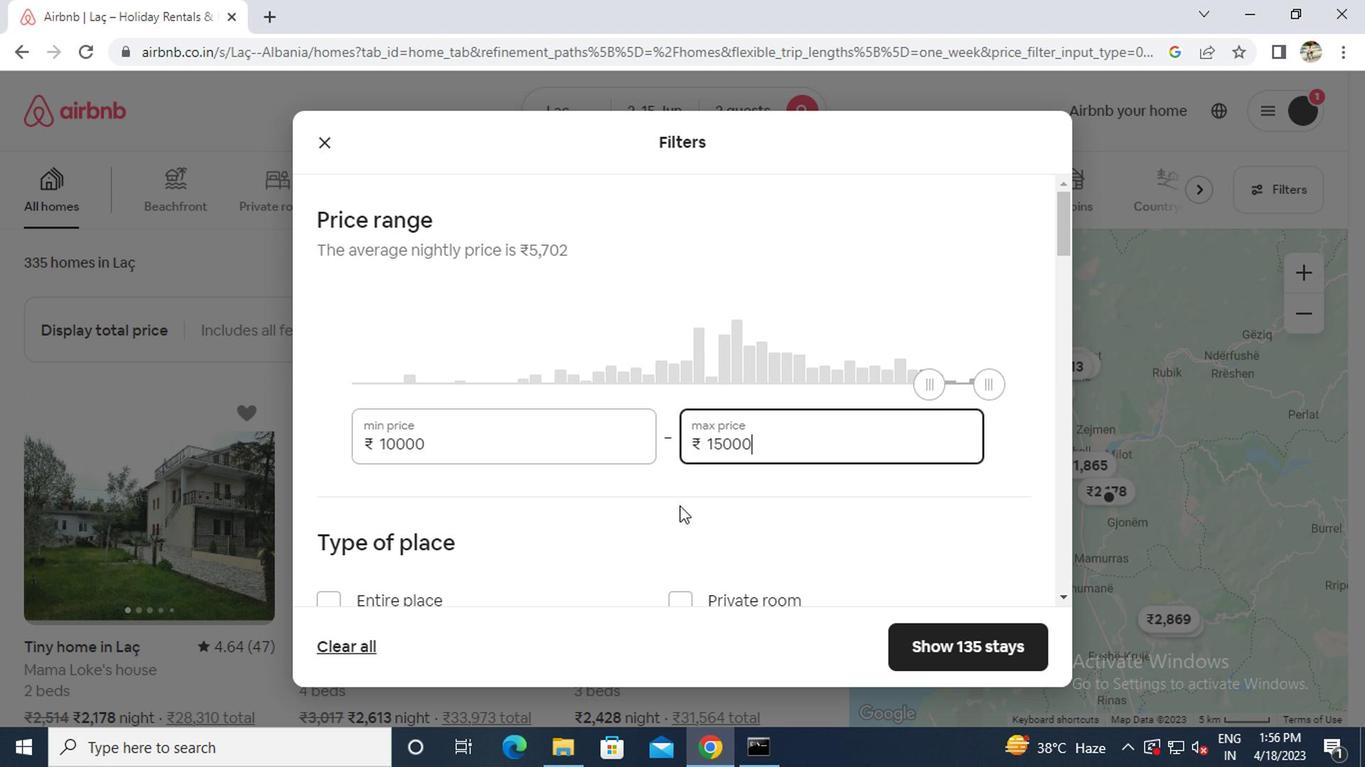 
Action: Mouse moved to (331, 499)
Screenshot: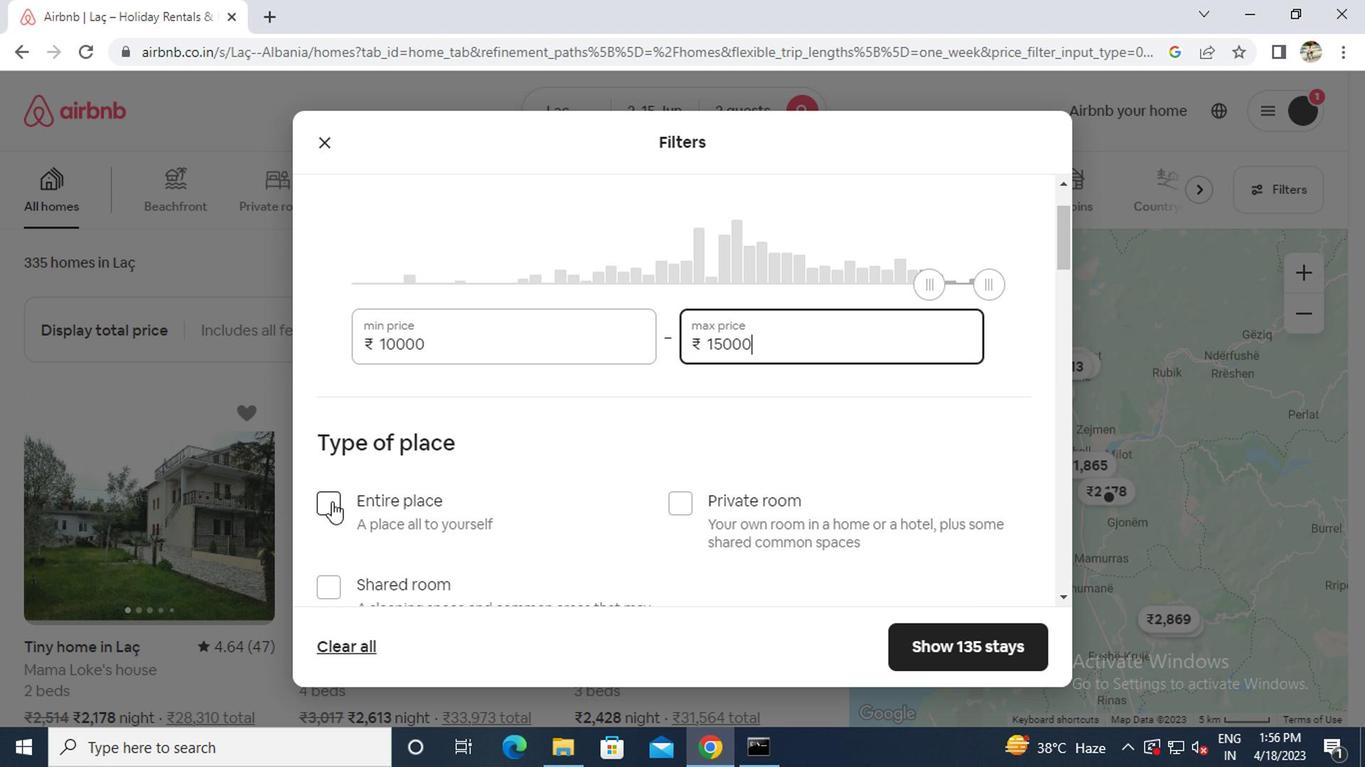 
Action: Mouse pressed left at (331, 499)
Screenshot: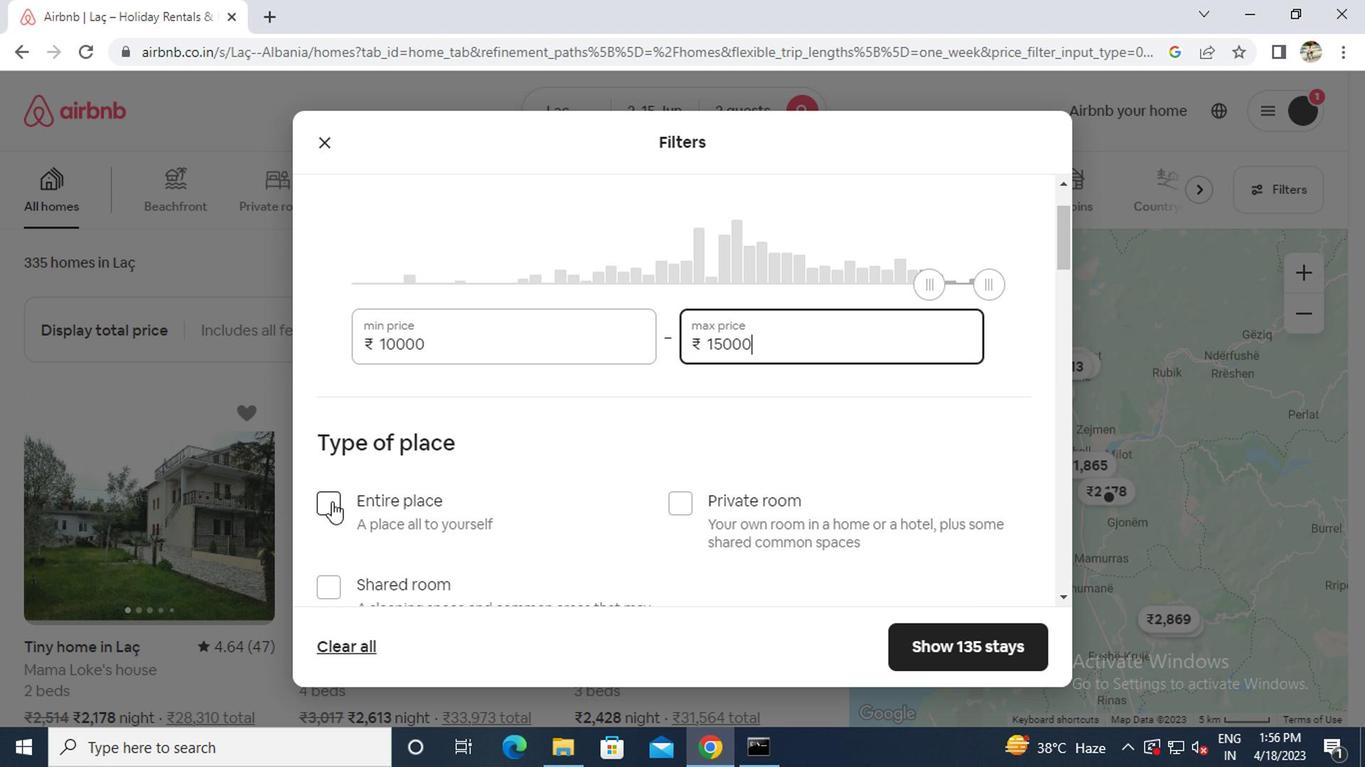 
Action: Mouse moved to (333, 499)
Screenshot: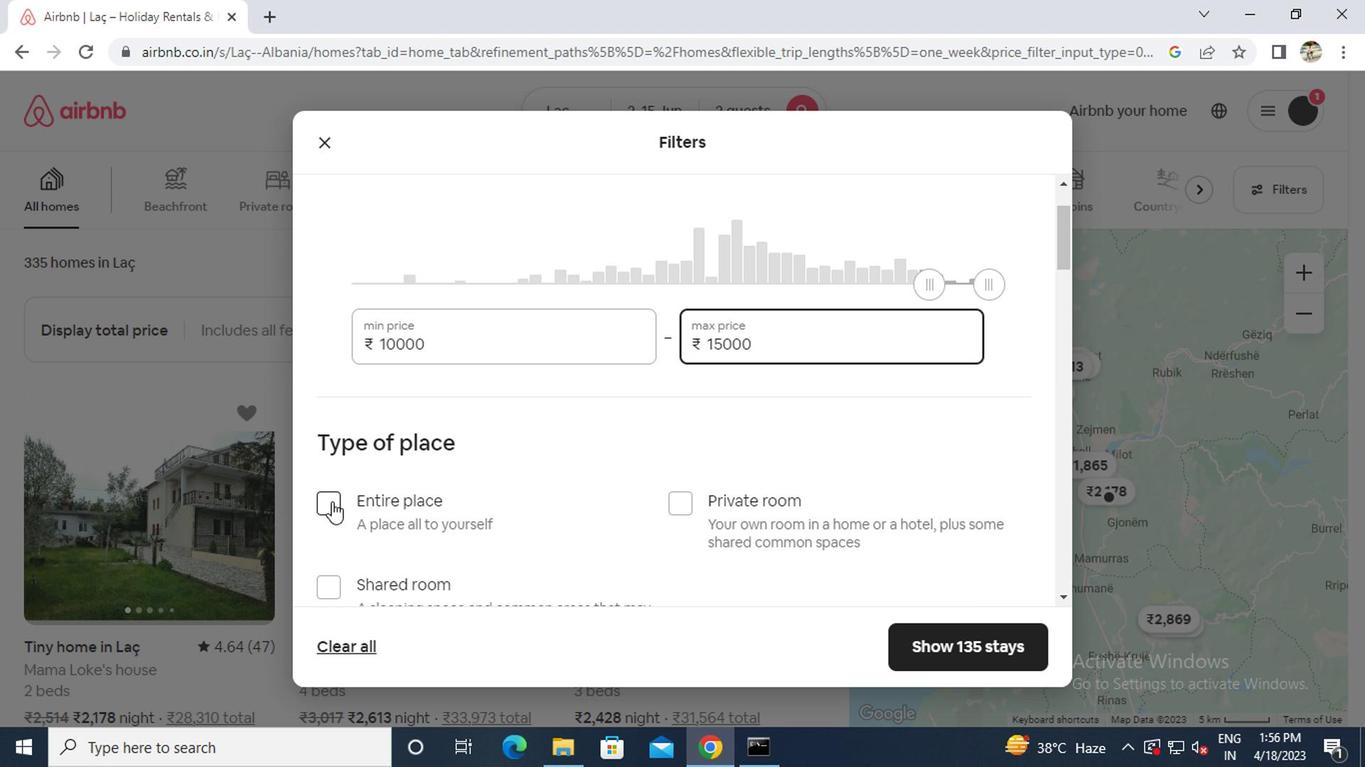 
Action: Mouse scrolled (333, 498) with delta (0, 0)
Screenshot: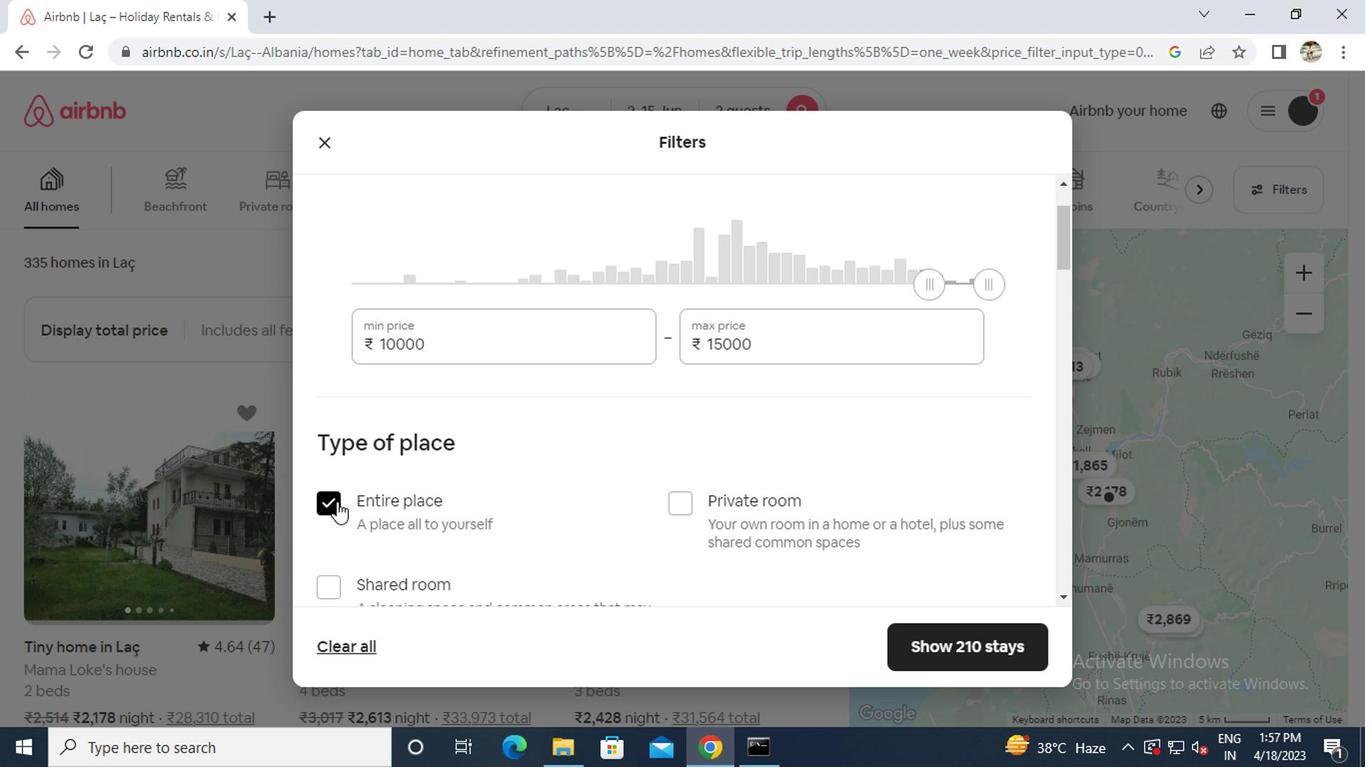 
Action: Mouse scrolled (333, 498) with delta (0, 0)
Screenshot: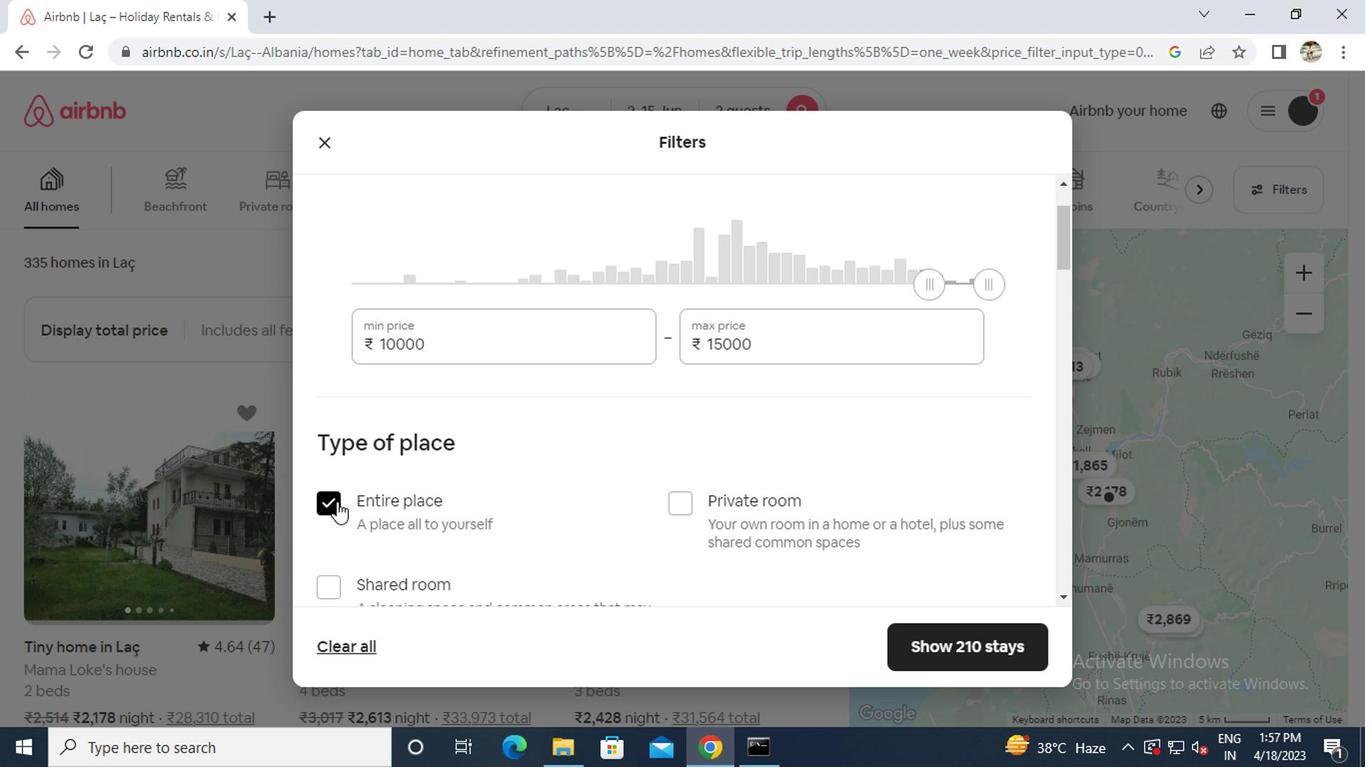 
Action: Mouse scrolled (333, 498) with delta (0, 0)
Screenshot: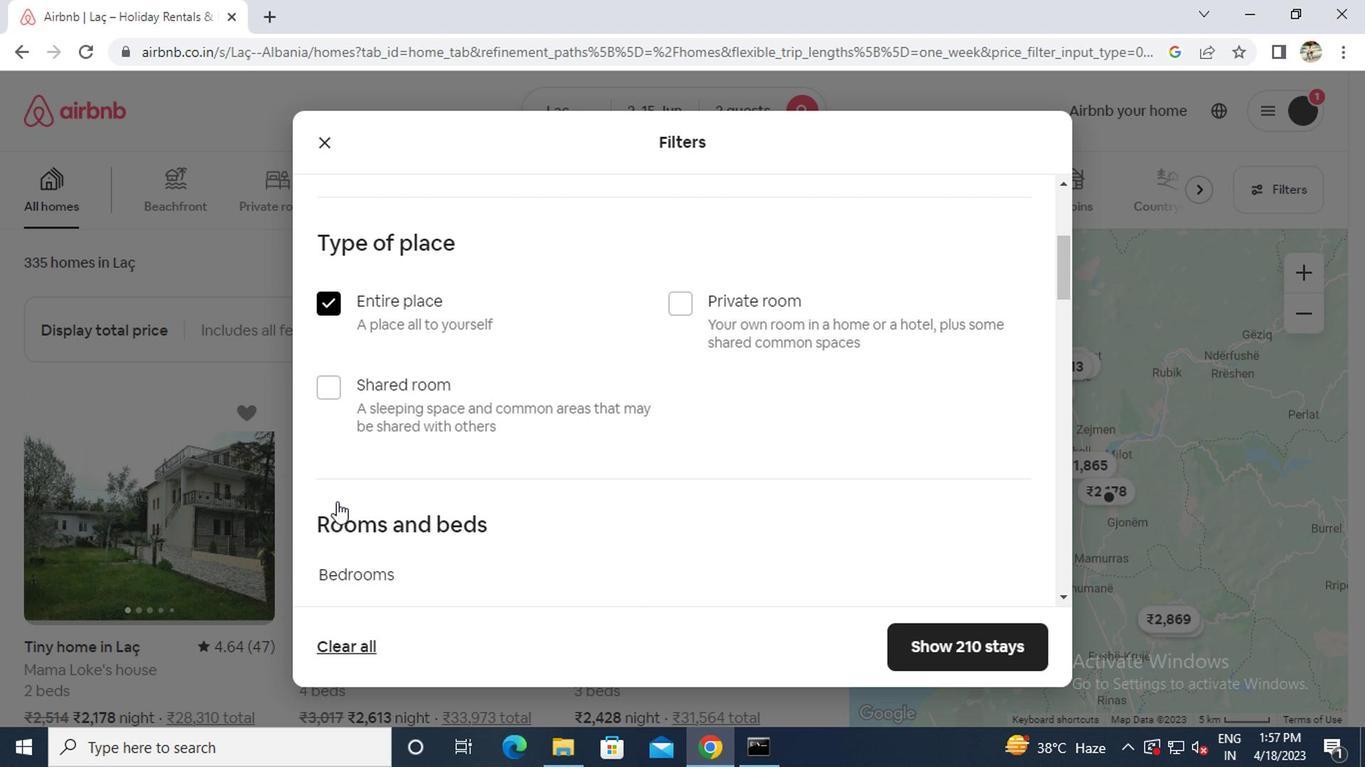 
Action: Mouse moved to (432, 526)
Screenshot: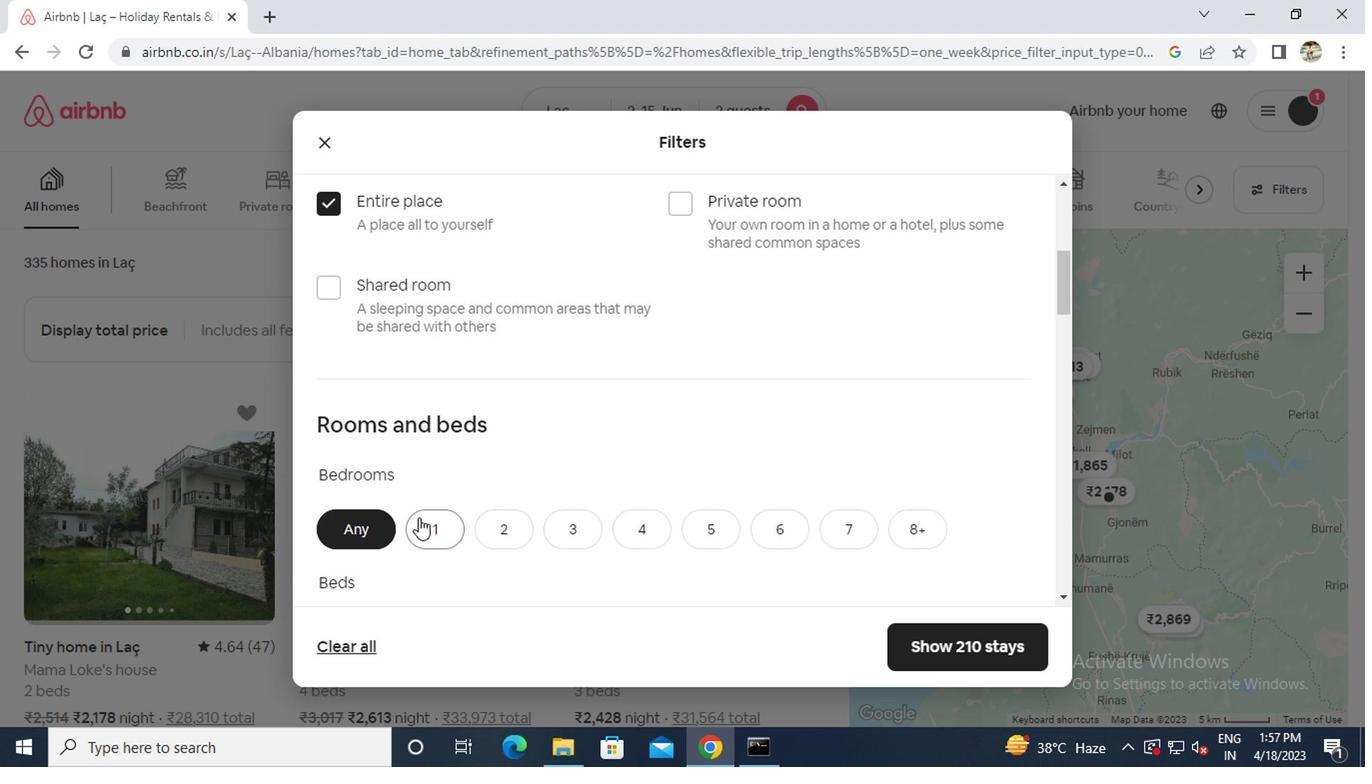 
Action: Mouse pressed left at (432, 526)
Screenshot: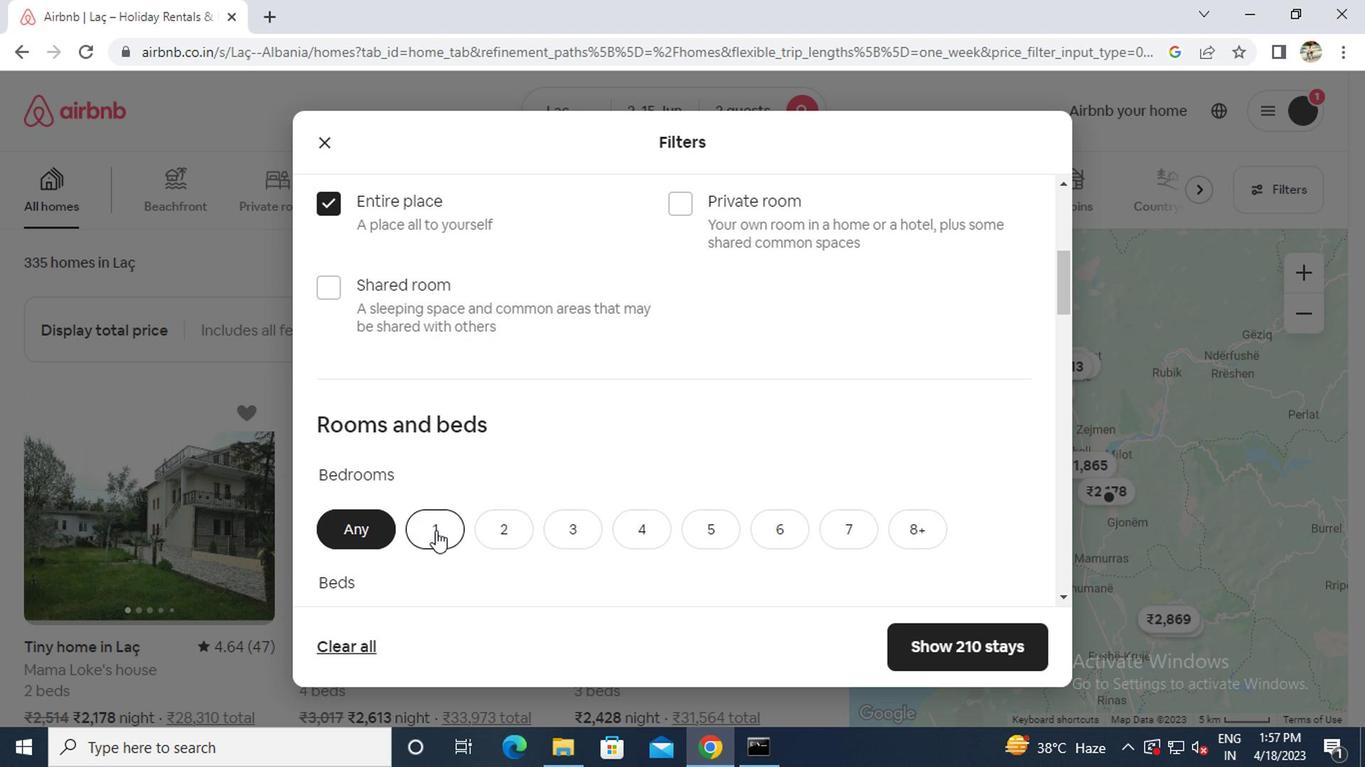
Action: Mouse moved to (435, 526)
Screenshot: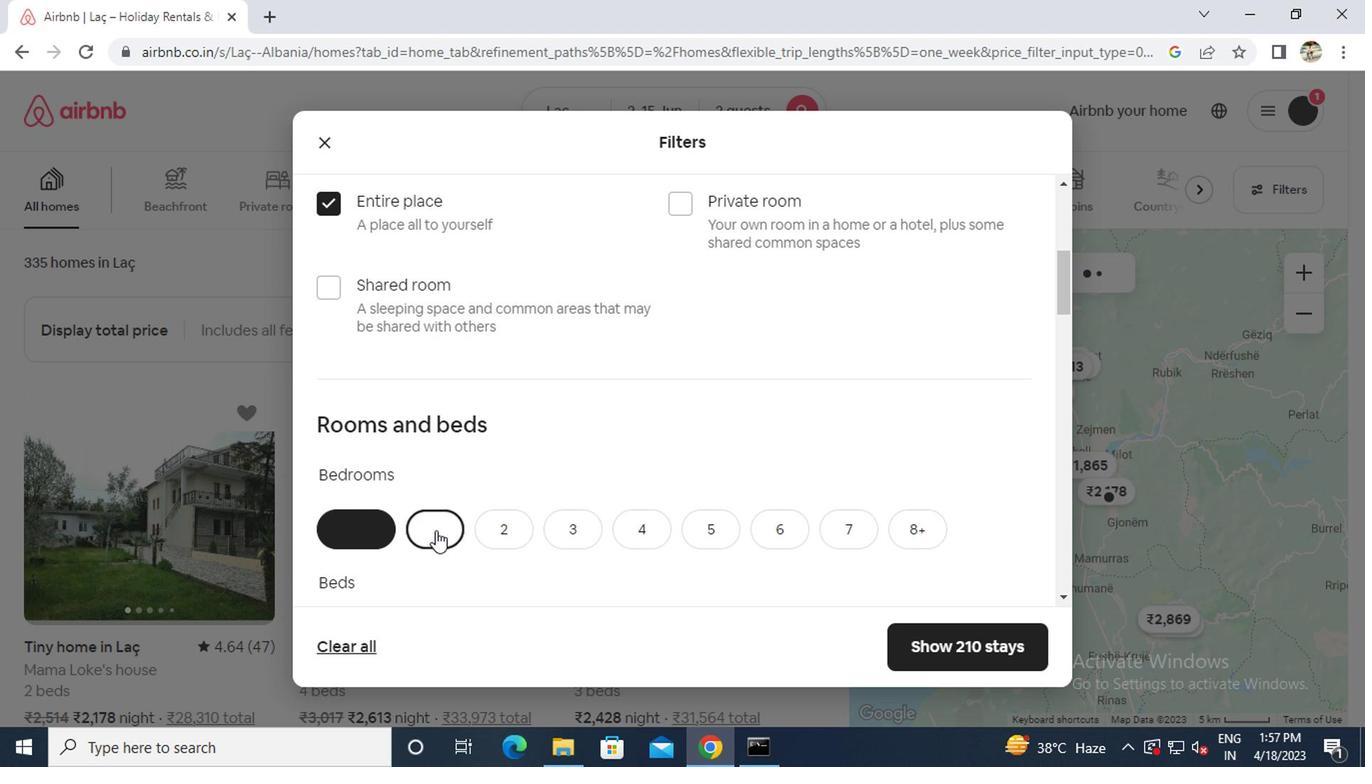 
Action: Mouse scrolled (435, 526) with delta (0, 0)
Screenshot: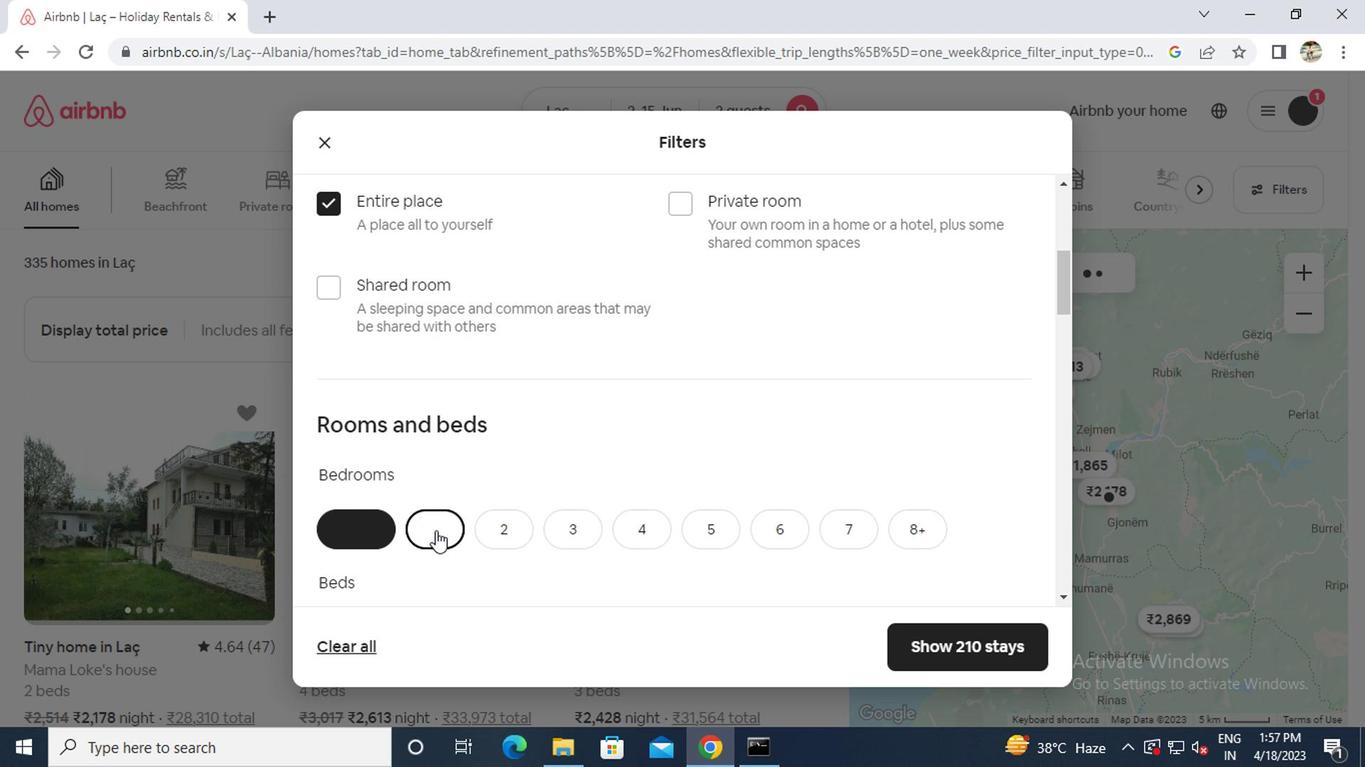 
Action: Mouse scrolled (435, 526) with delta (0, 0)
Screenshot: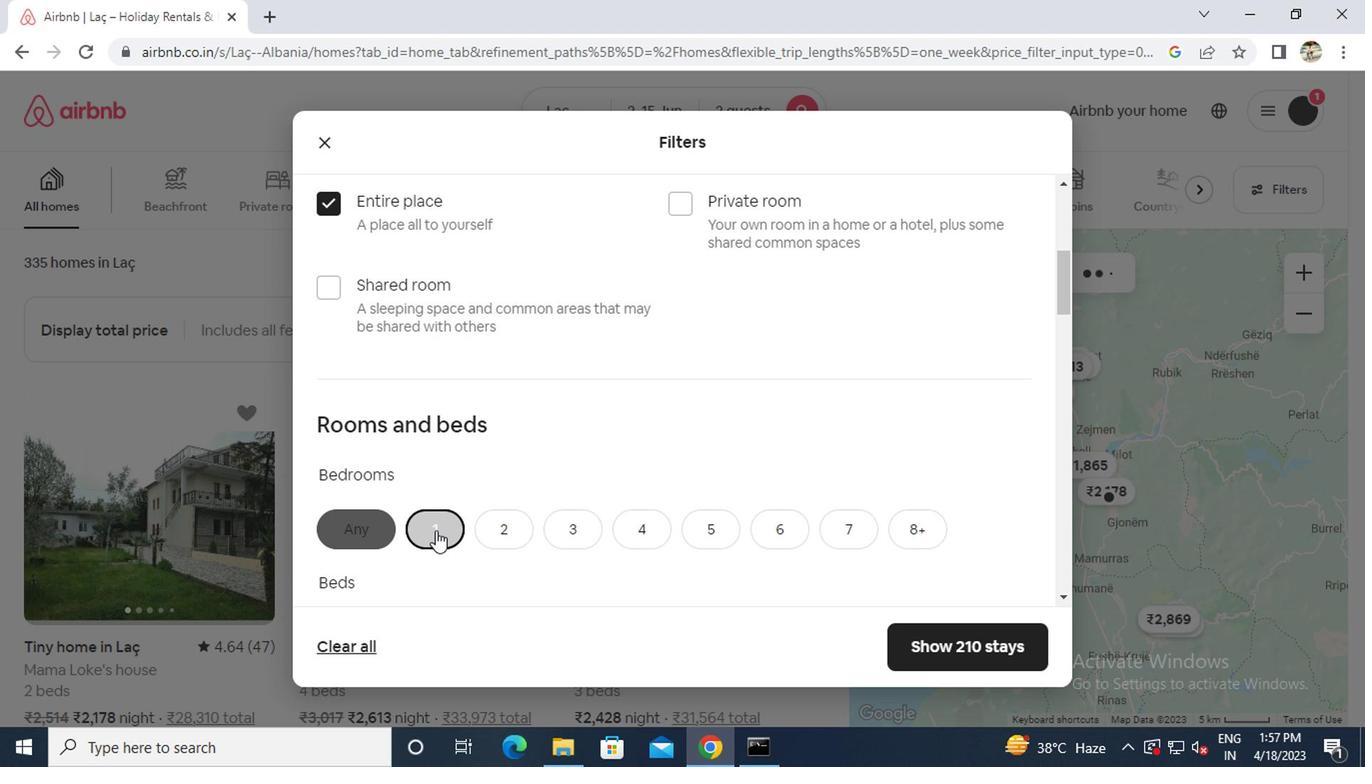 
Action: Mouse moved to (438, 428)
Screenshot: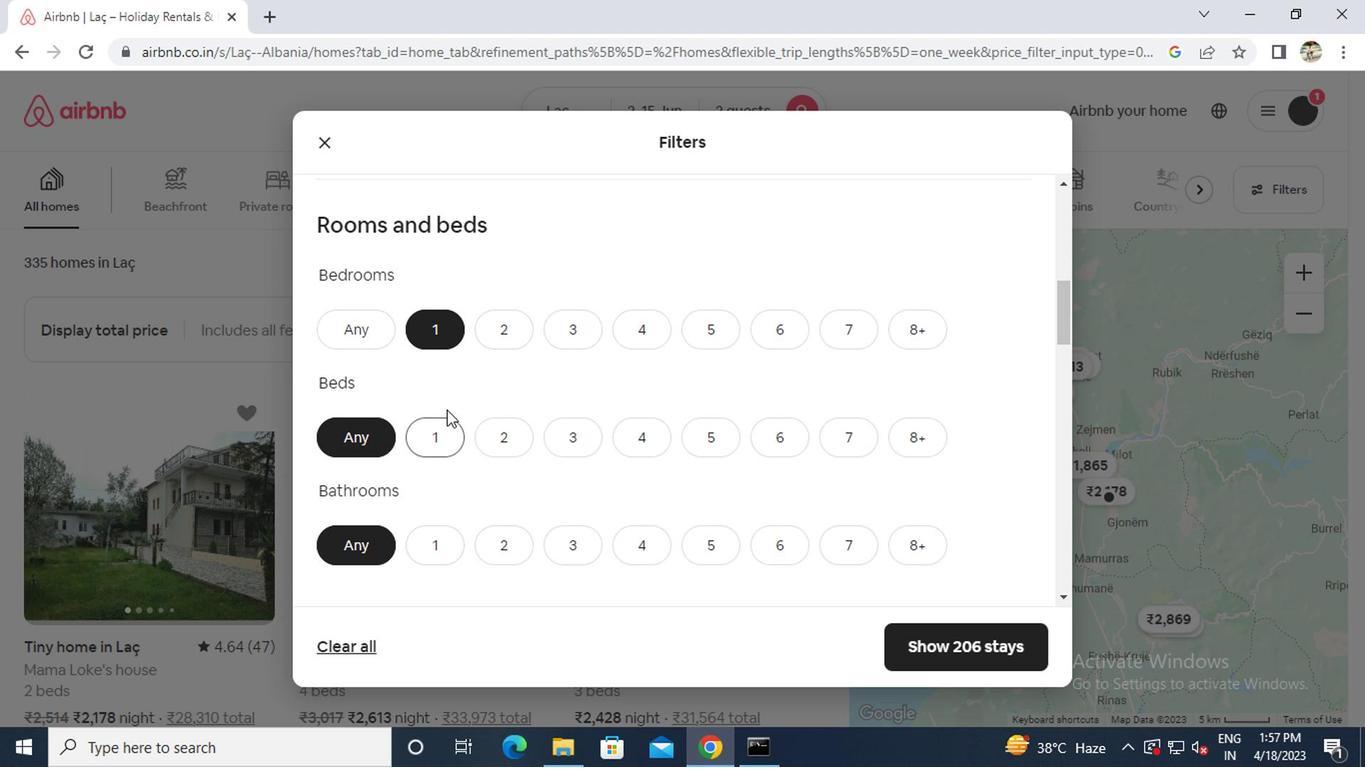 
Action: Mouse pressed left at (438, 428)
Screenshot: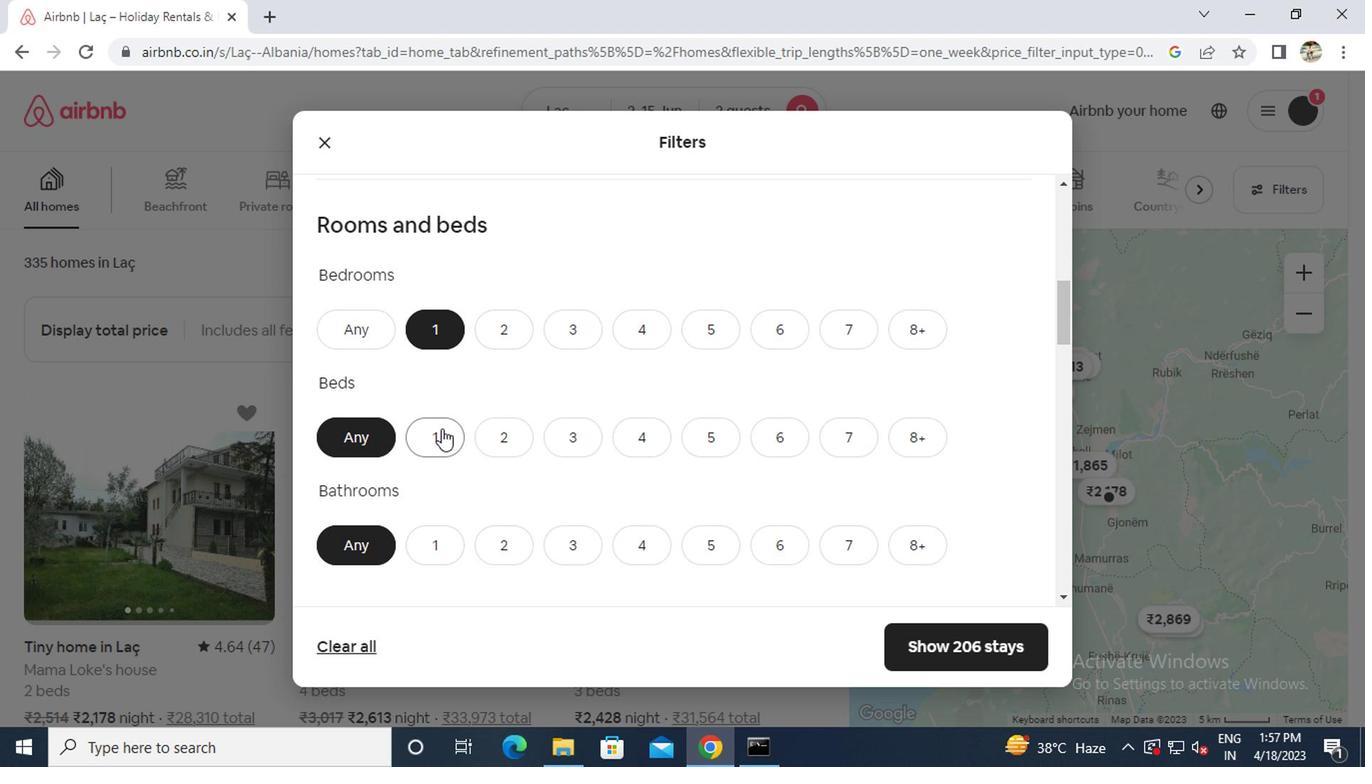 
Action: Mouse moved to (418, 550)
Screenshot: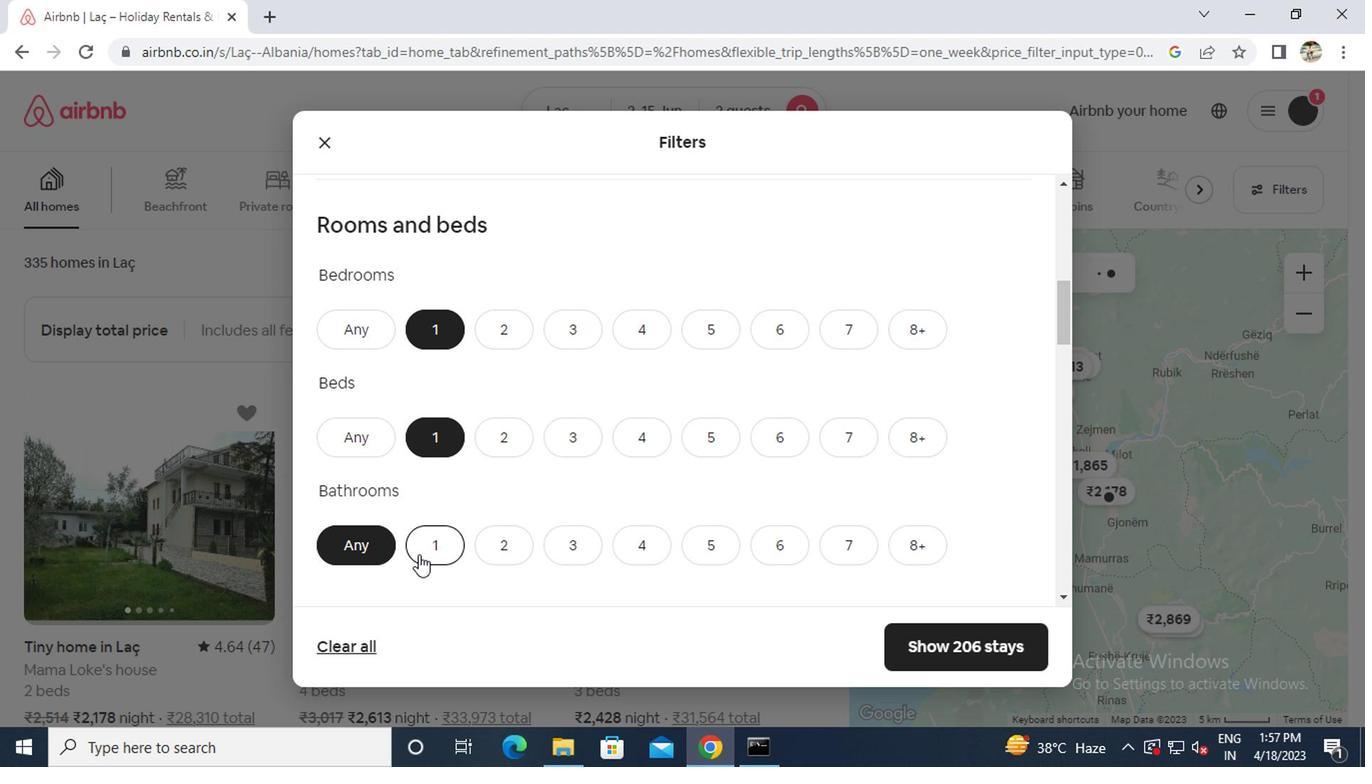 
Action: Mouse pressed left at (418, 550)
Screenshot: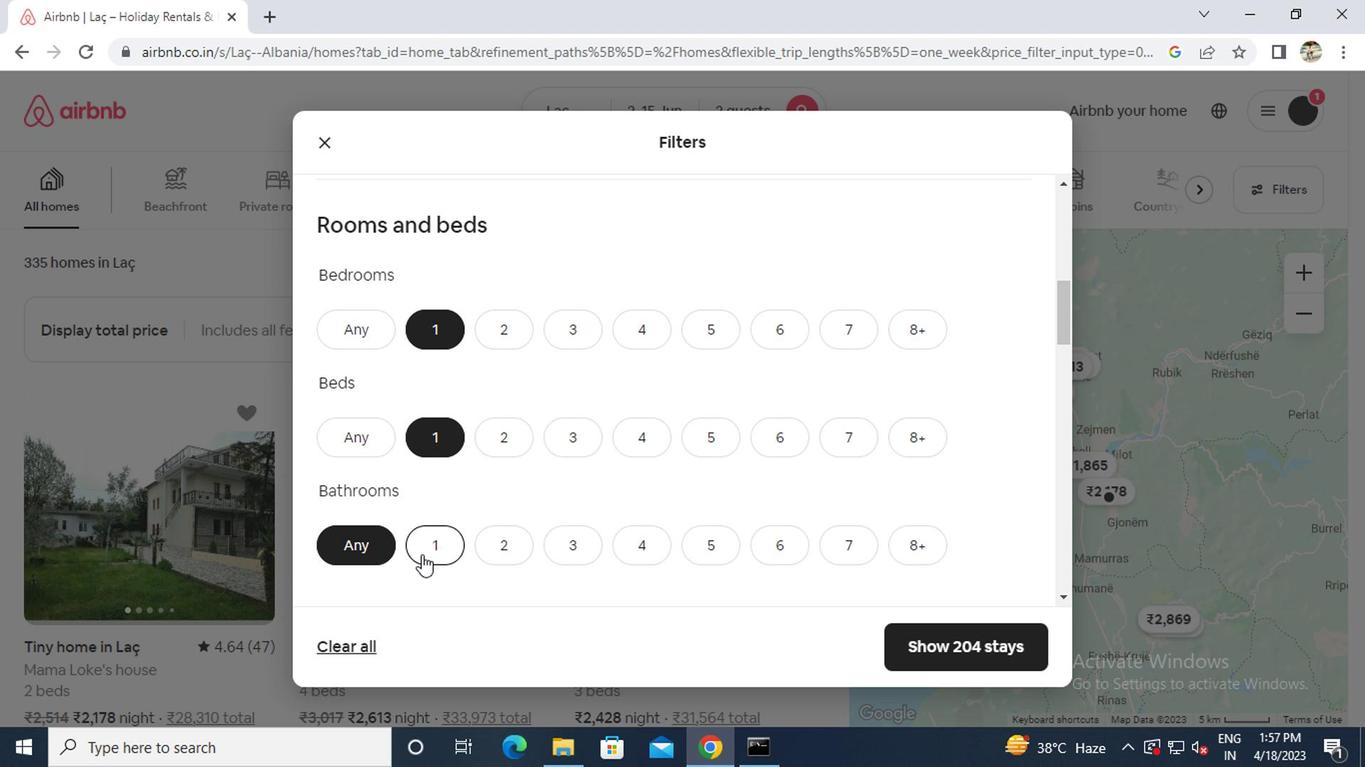 
Action: Mouse scrolled (418, 548) with delta (0, -1)
Screenshot: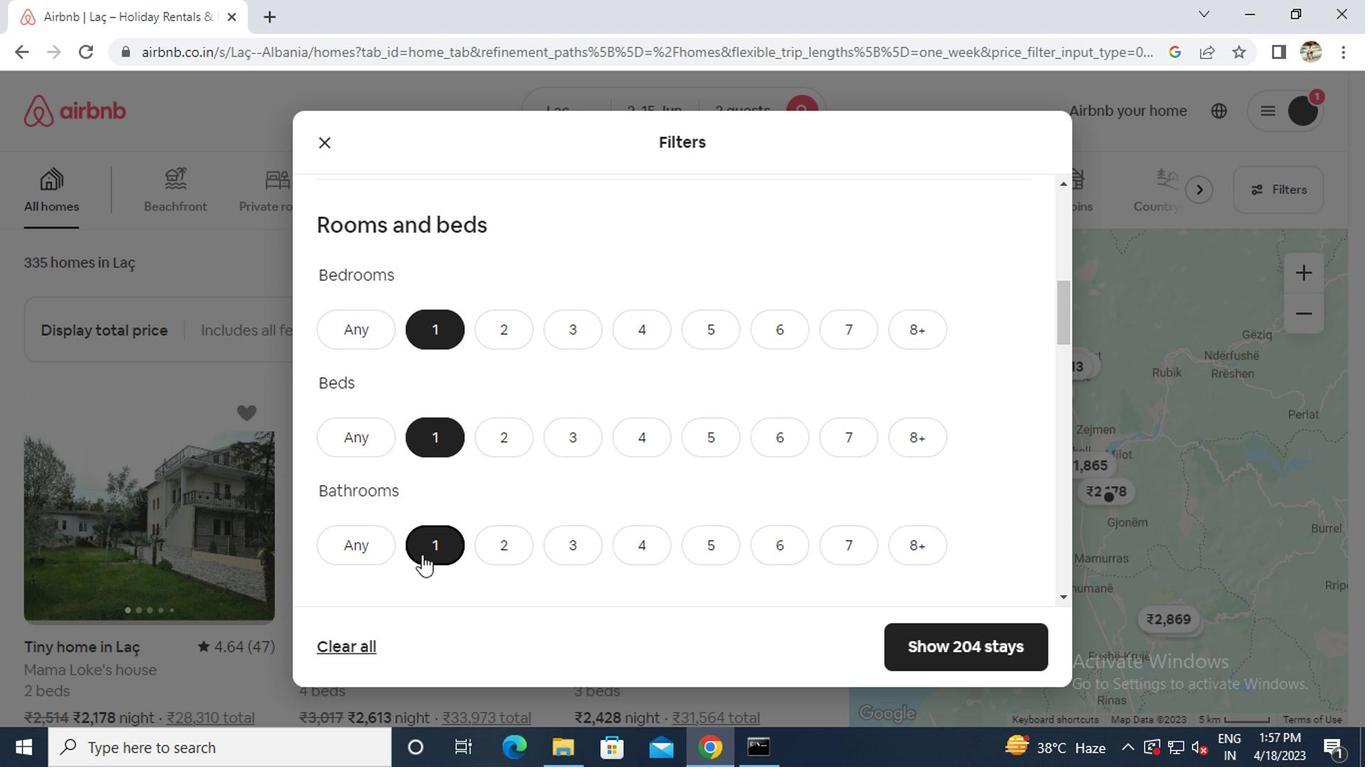 
Action: Mouse scrolled (418, 548) with delta (0, -1)
Screenshot: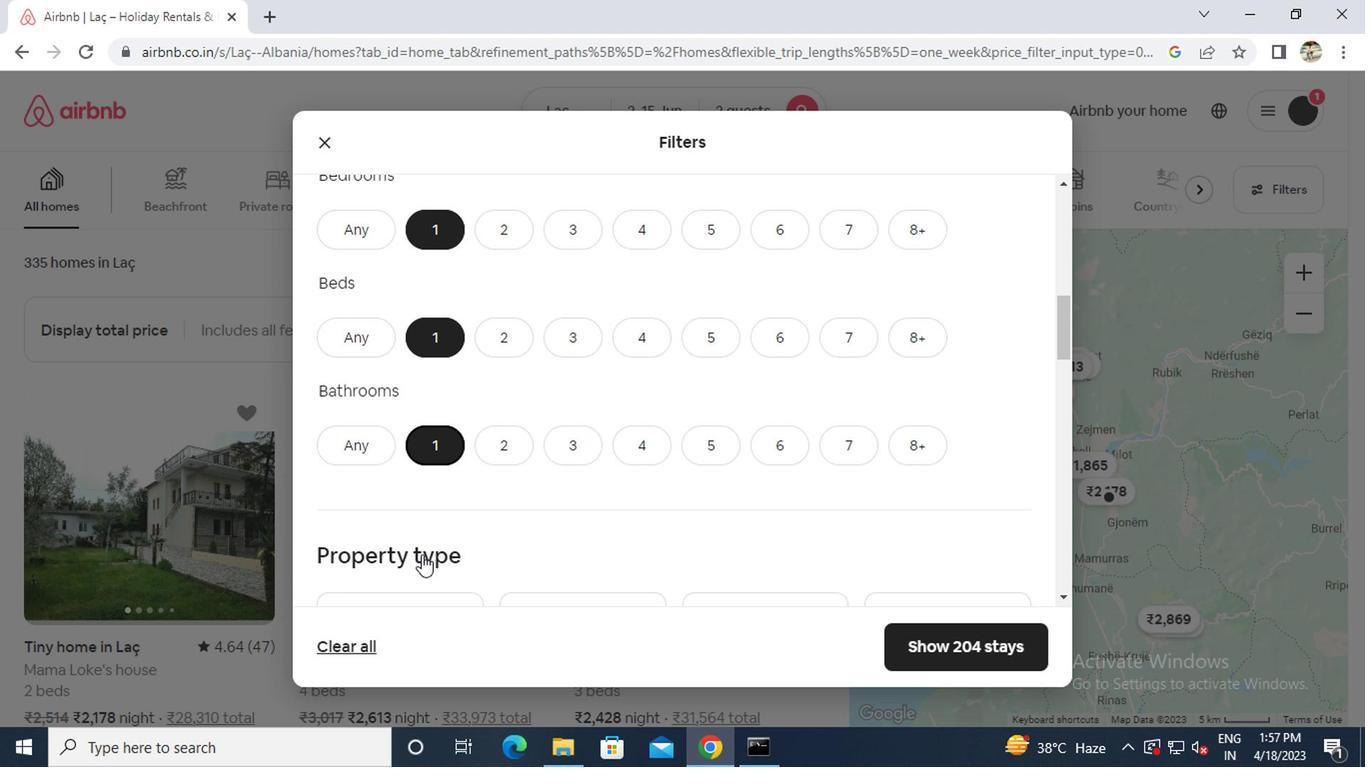 
Action: Mouse moved to (421, 548)
Screenshot: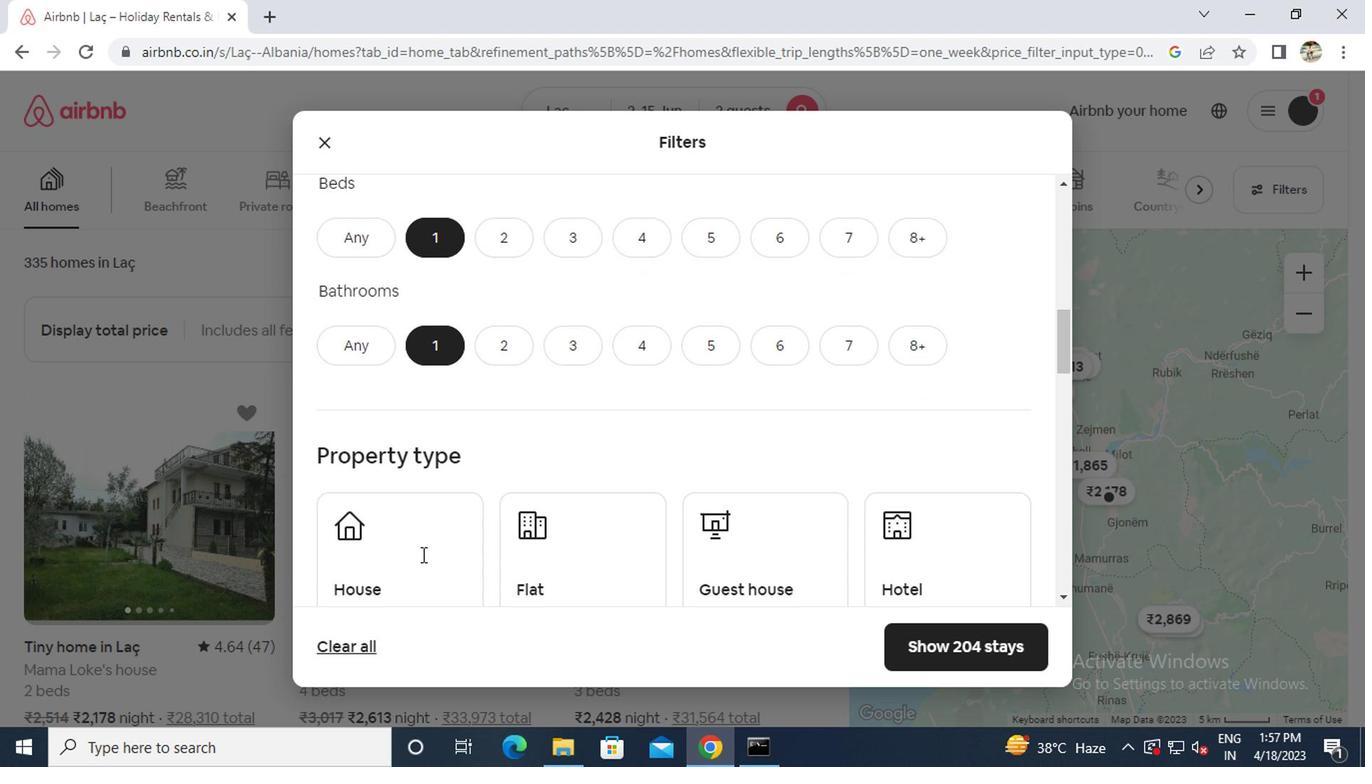 
Action: Mouse scrolled (421, 547) with delta (0, 0)
Screenshot: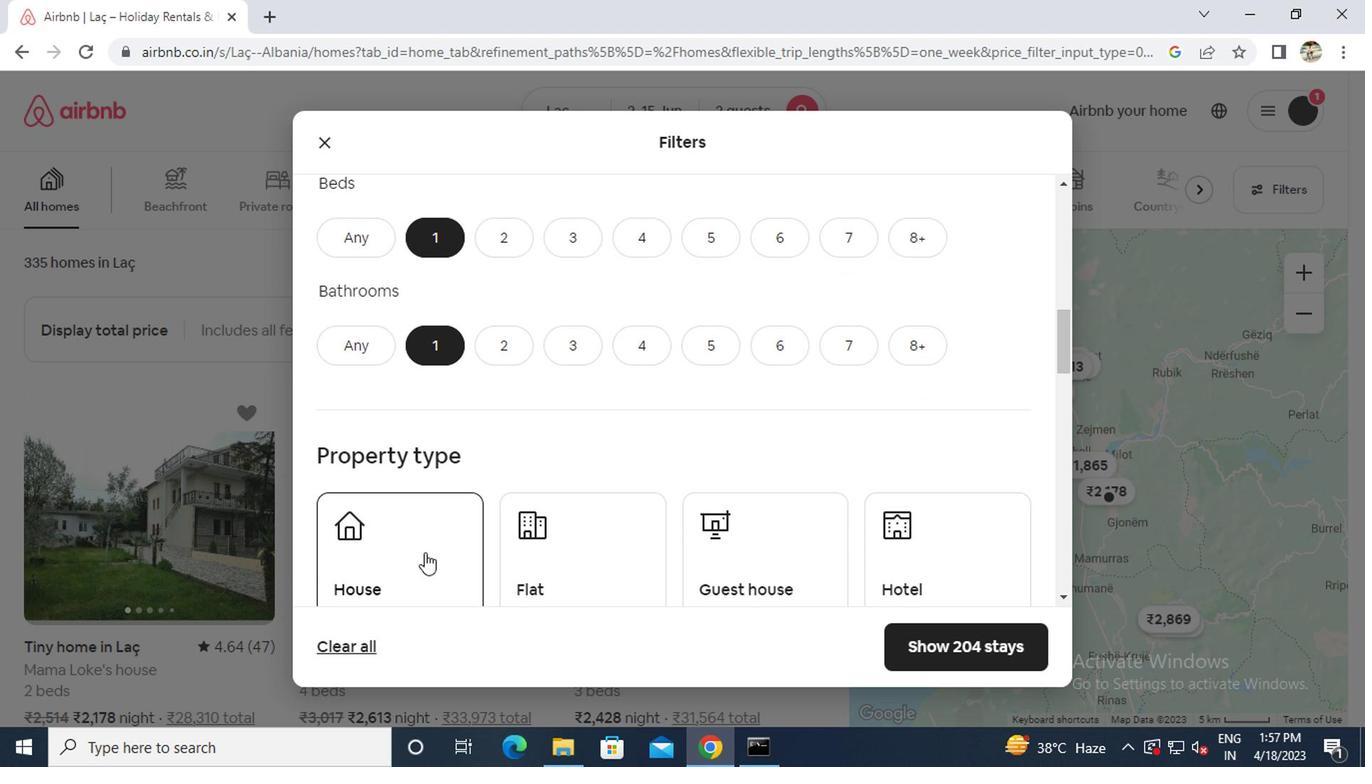 
Action: Mouse moved to (905, 450)
Screenshot: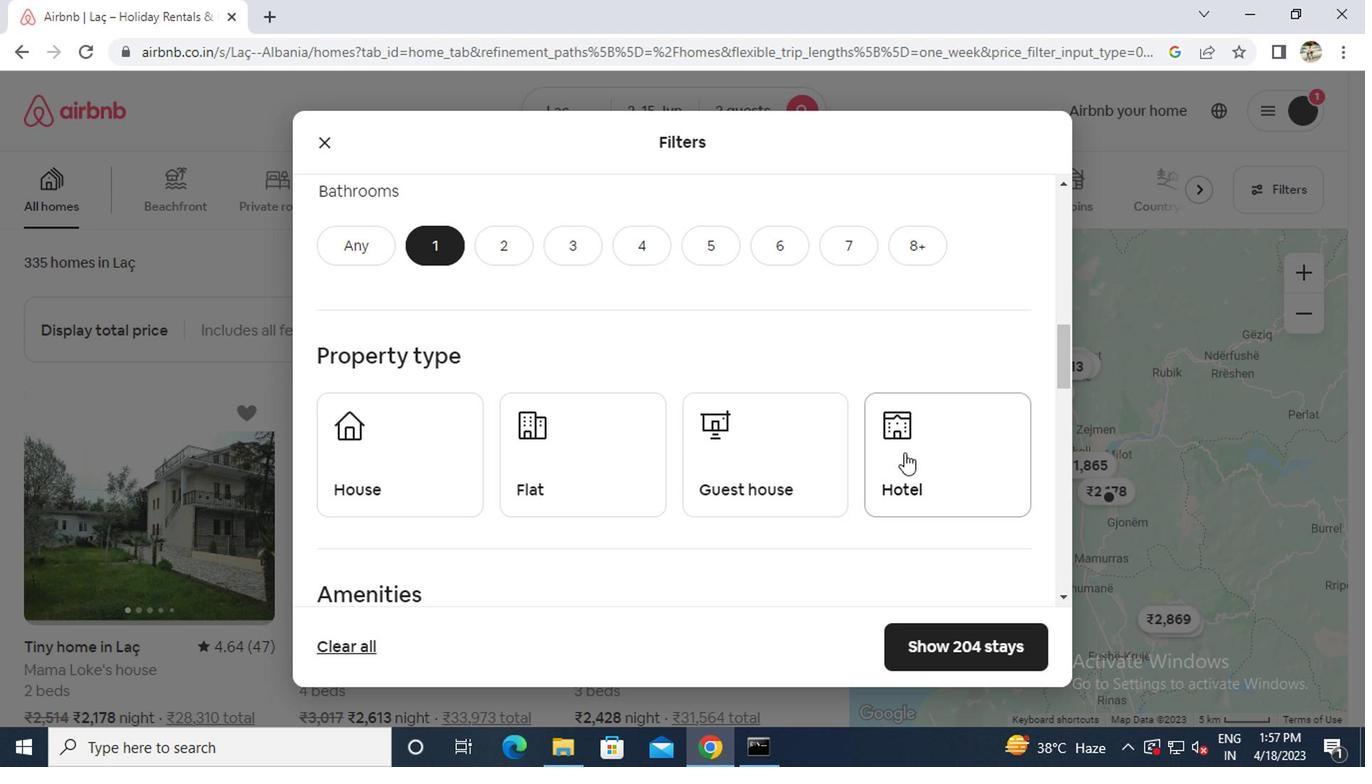 
Action: Mouse pressed left at (905, 450)
Screenshot: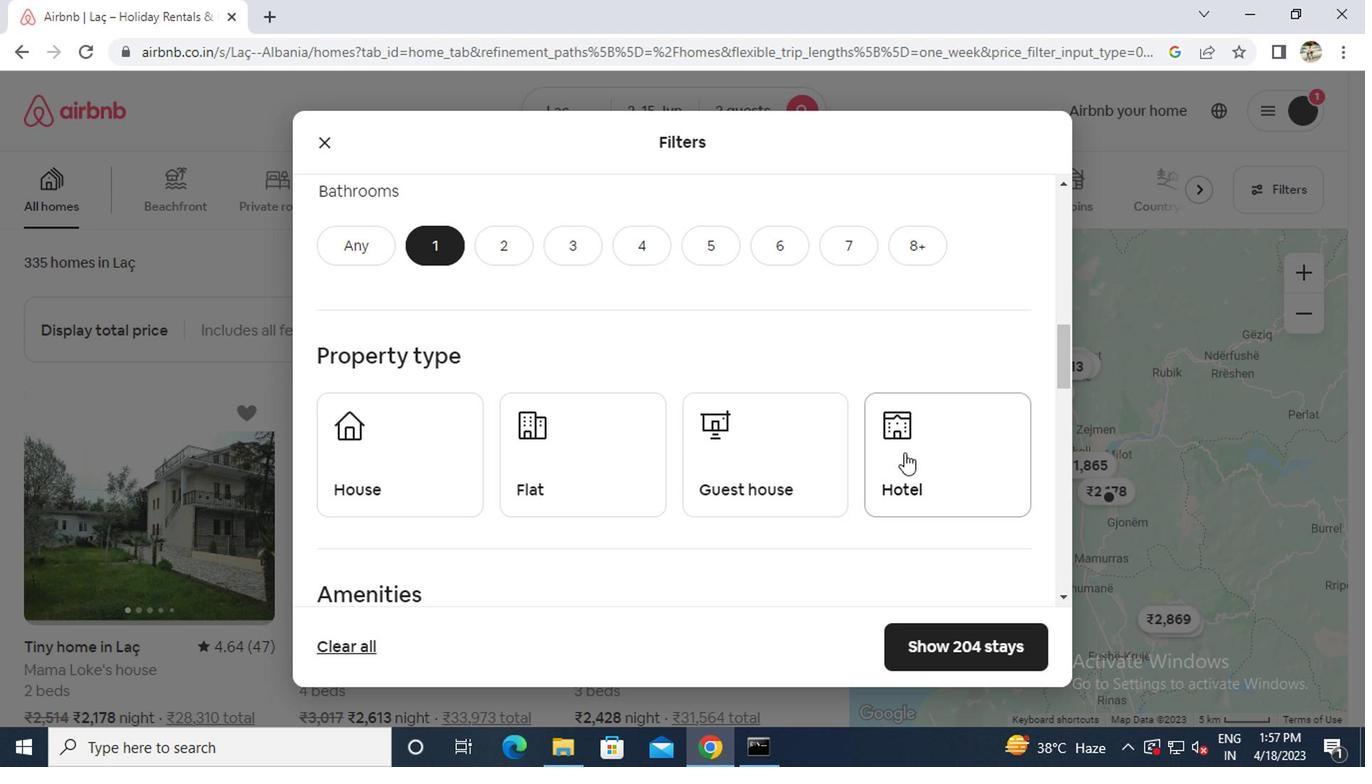 
Action: Mouse moved to (710, 464)
Screenshot: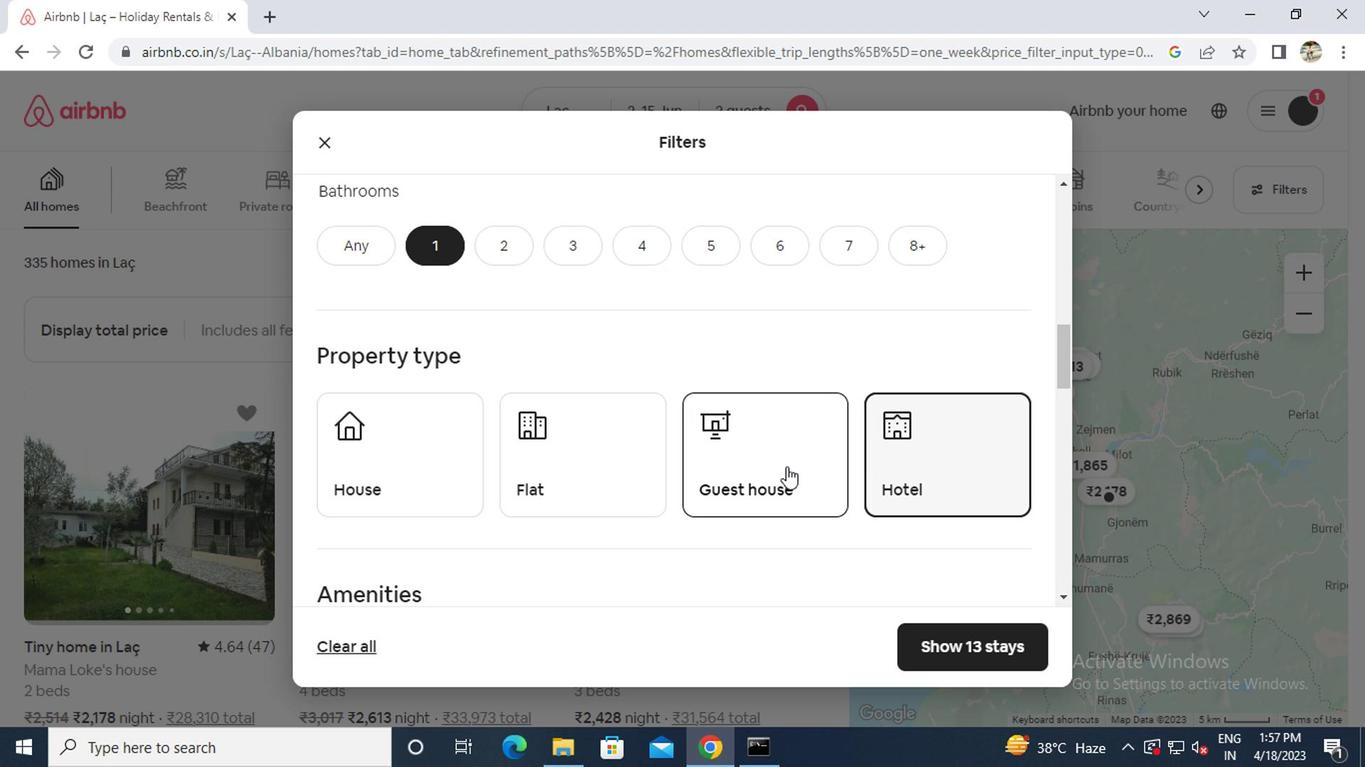 
Action: Mouse scrolled (710, 464) with delta (0, 0)
Screenshot: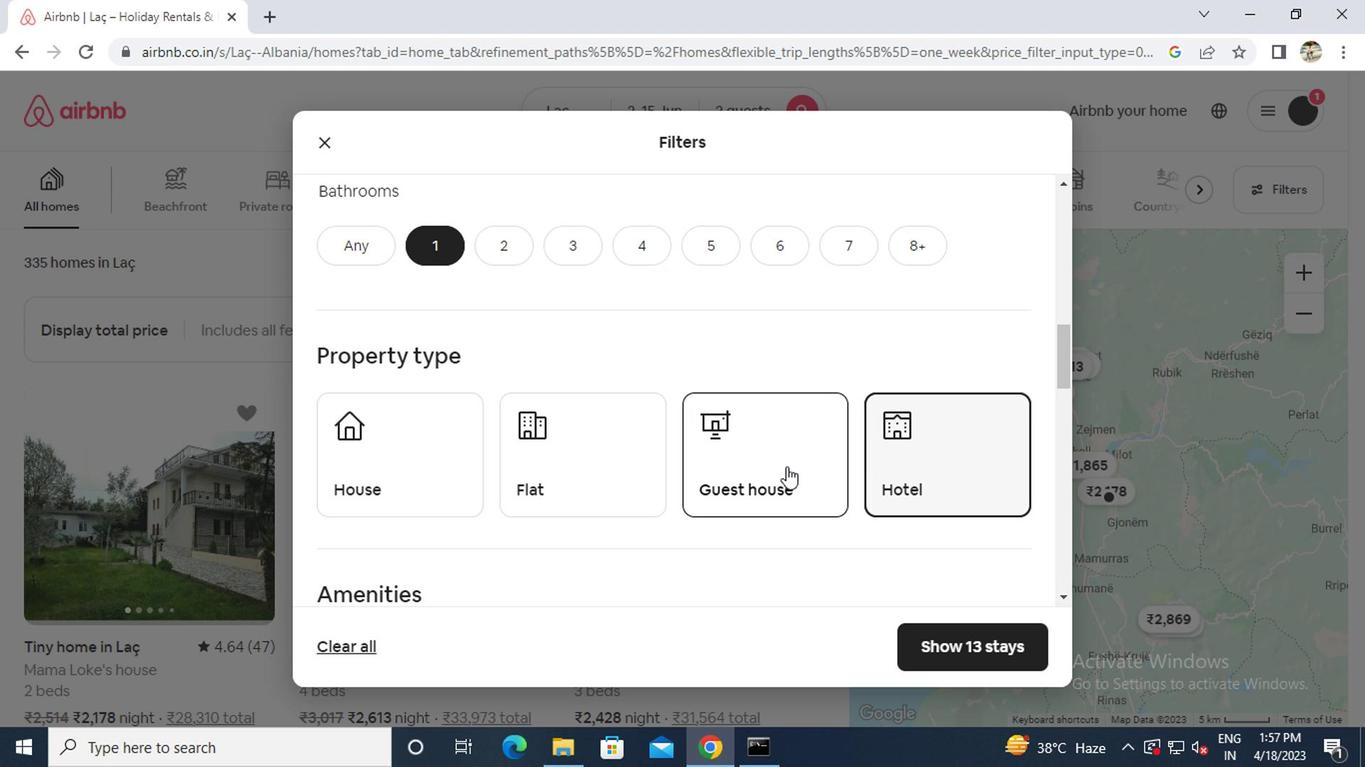 
Action: Mouse moved to (710, 464)
Screenshot: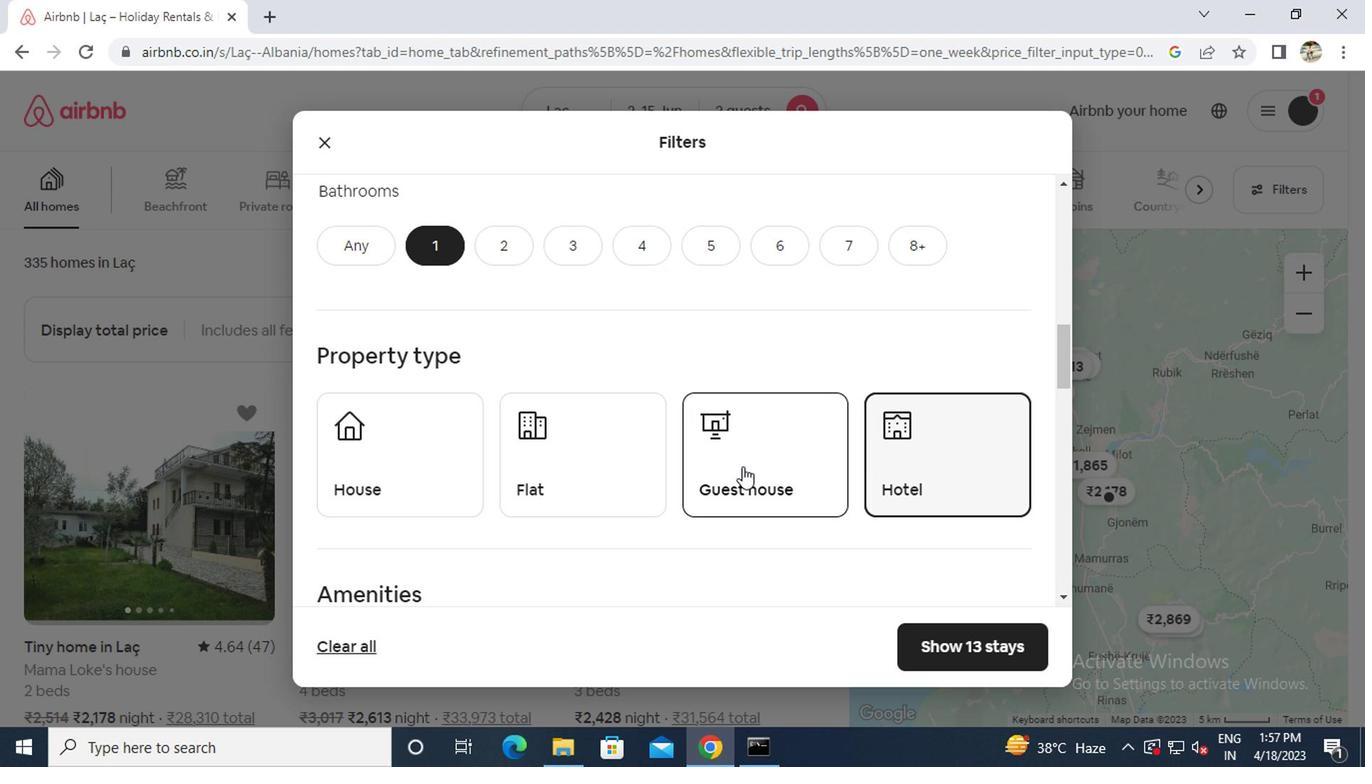 
Action: Mouse scrolled (710, 464) with delta (0, 0)
Screenshot: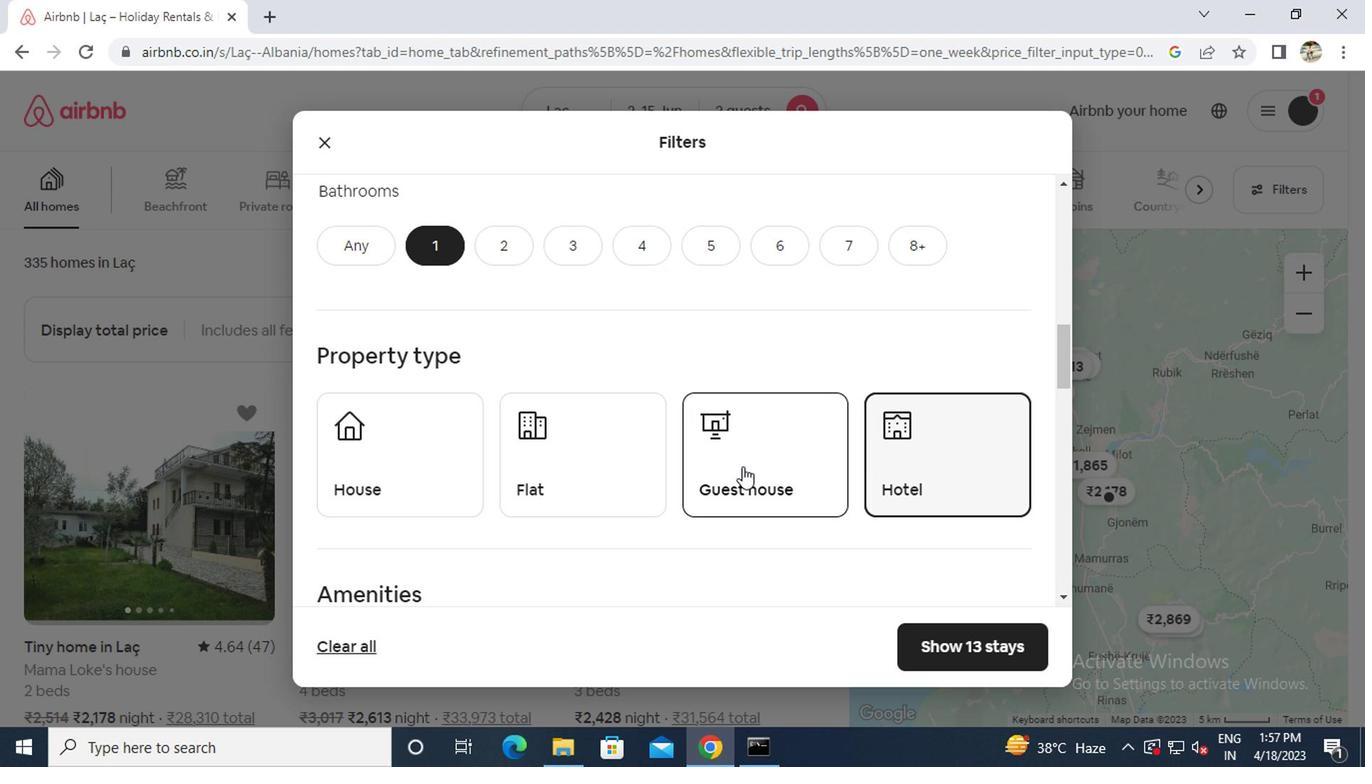 
Action: Mouse moved to (708, 464)
Screenshot: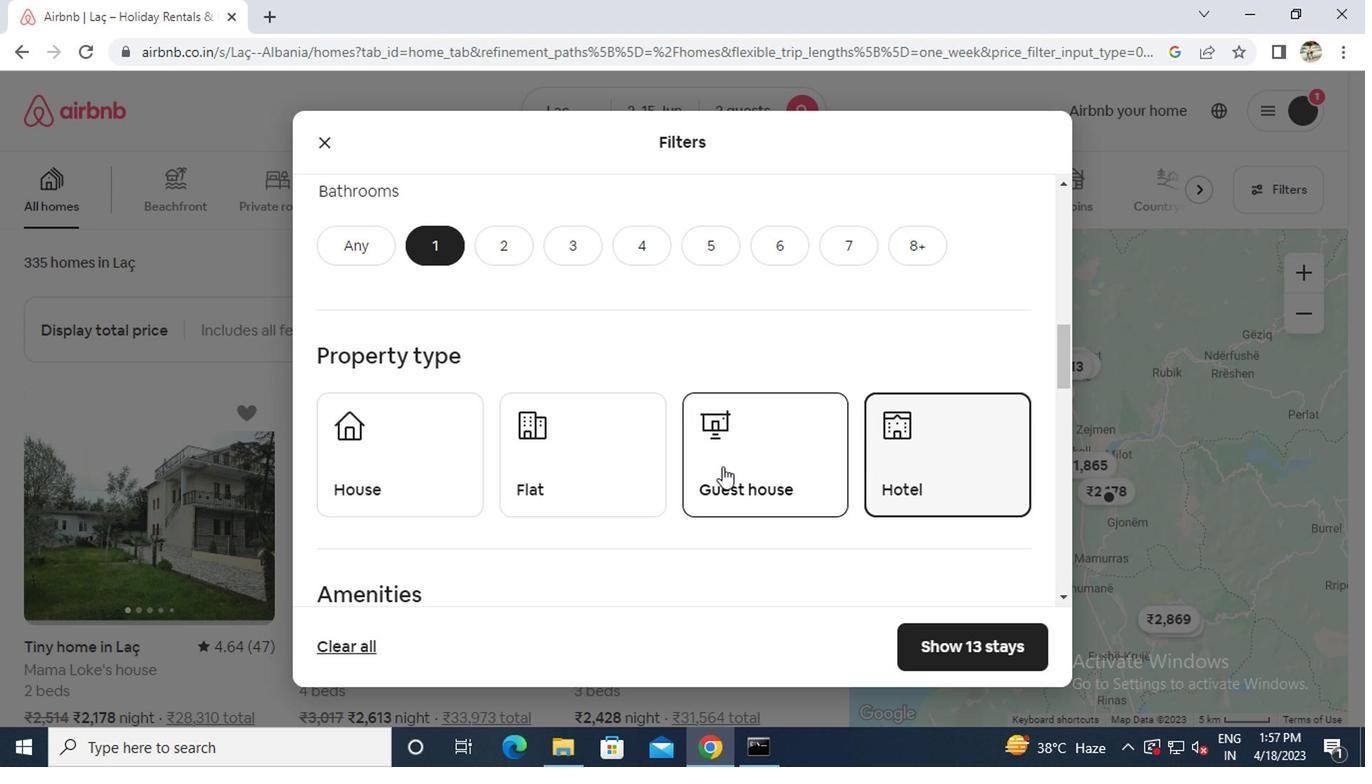 
Action: Mouse scrolled (708, 464) with delta (0, 0)
Screenshot: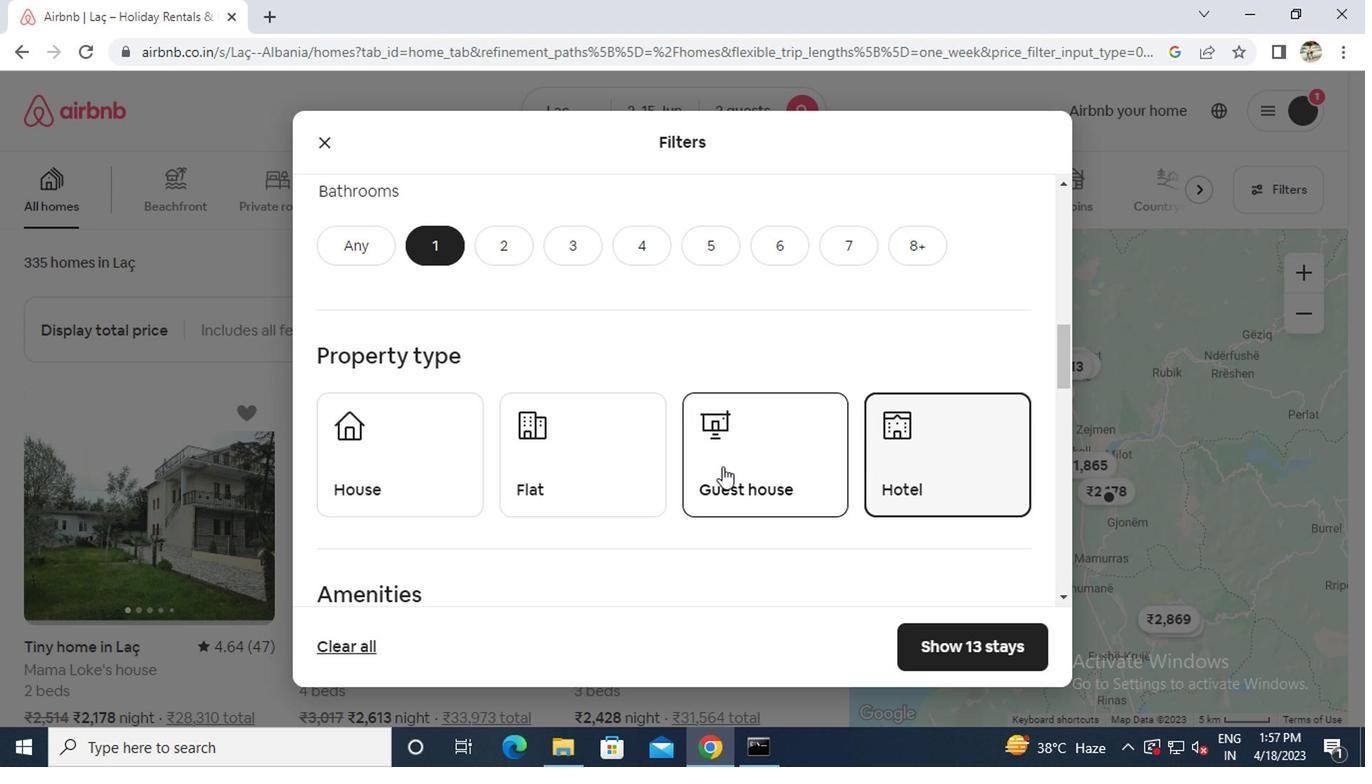 
Action: Mouse moved to (356, 537)
Screenshot: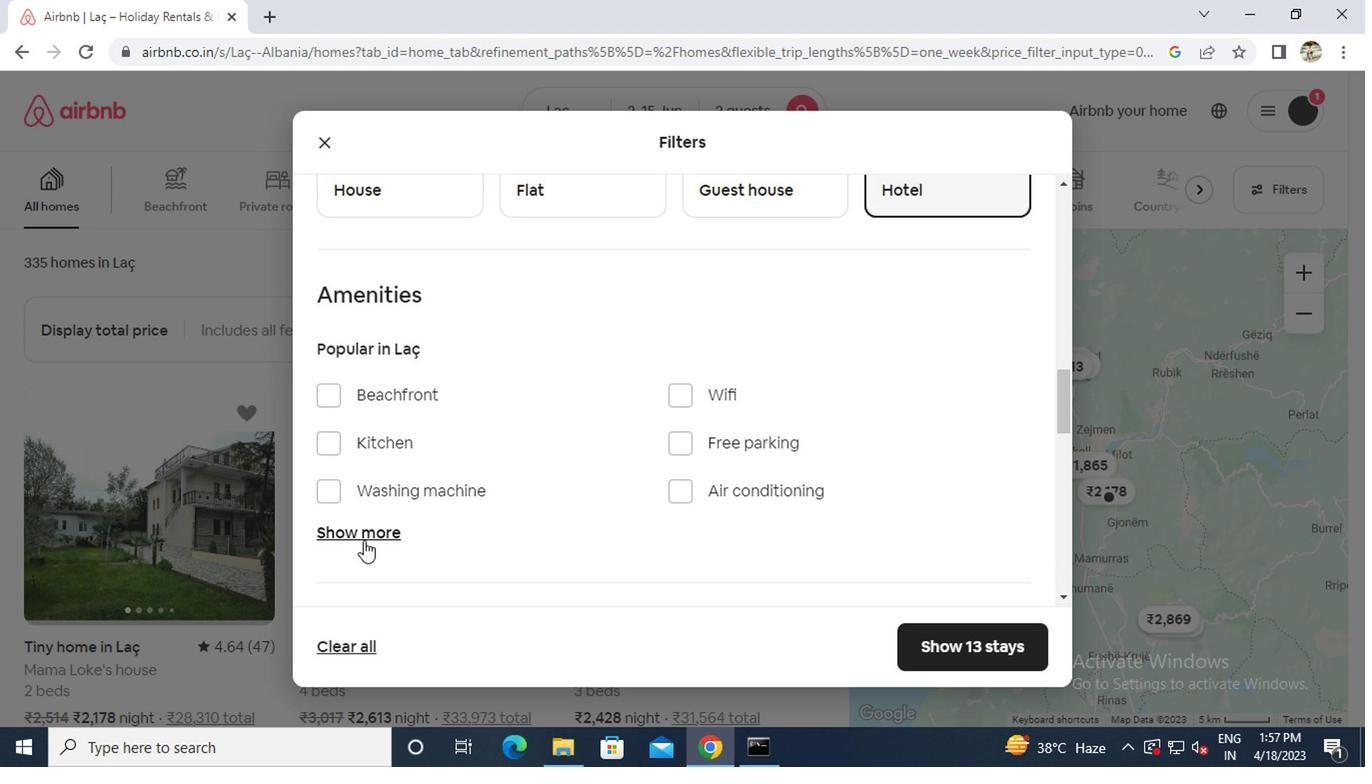 
Action: Mouse pressed left at (356, 537)
Screenshot: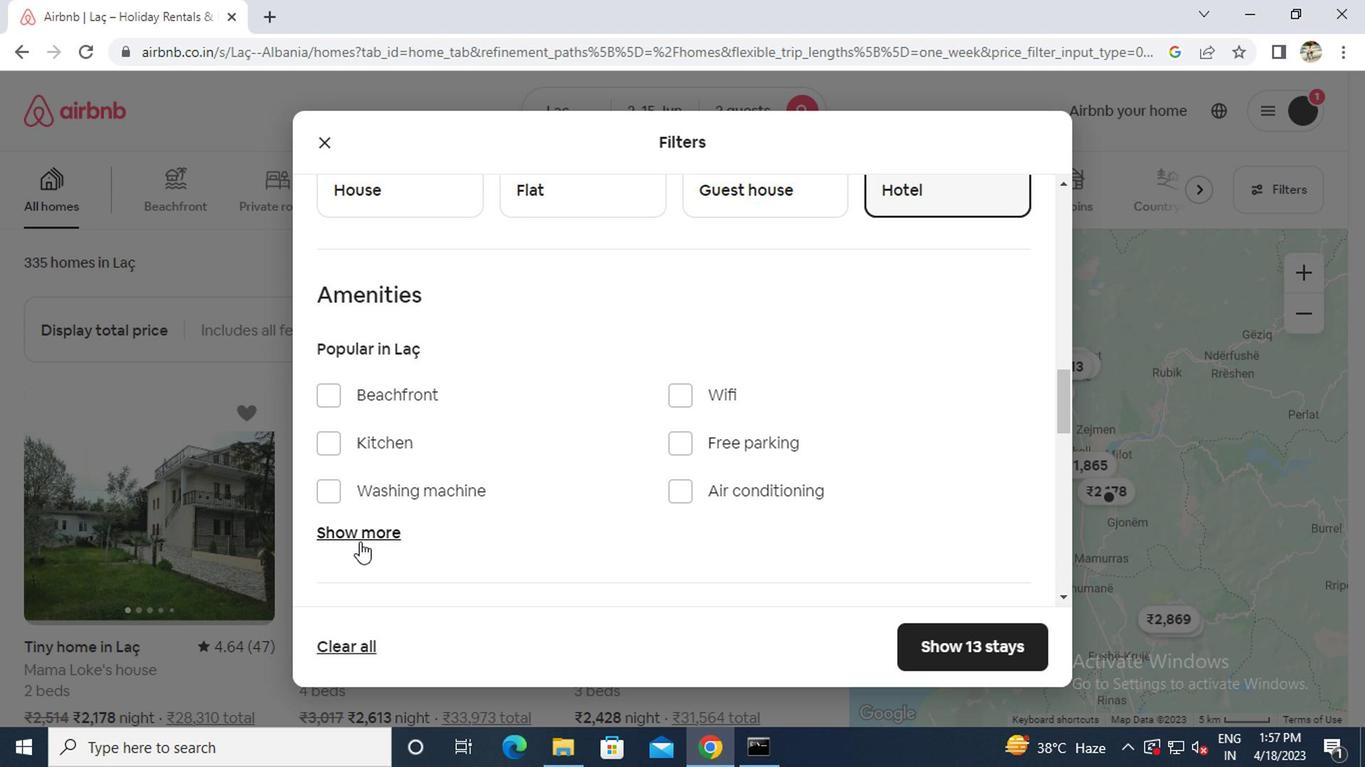 
Action: Mouse scrolled (356, 536) with delta (0, 0)
Screenshot: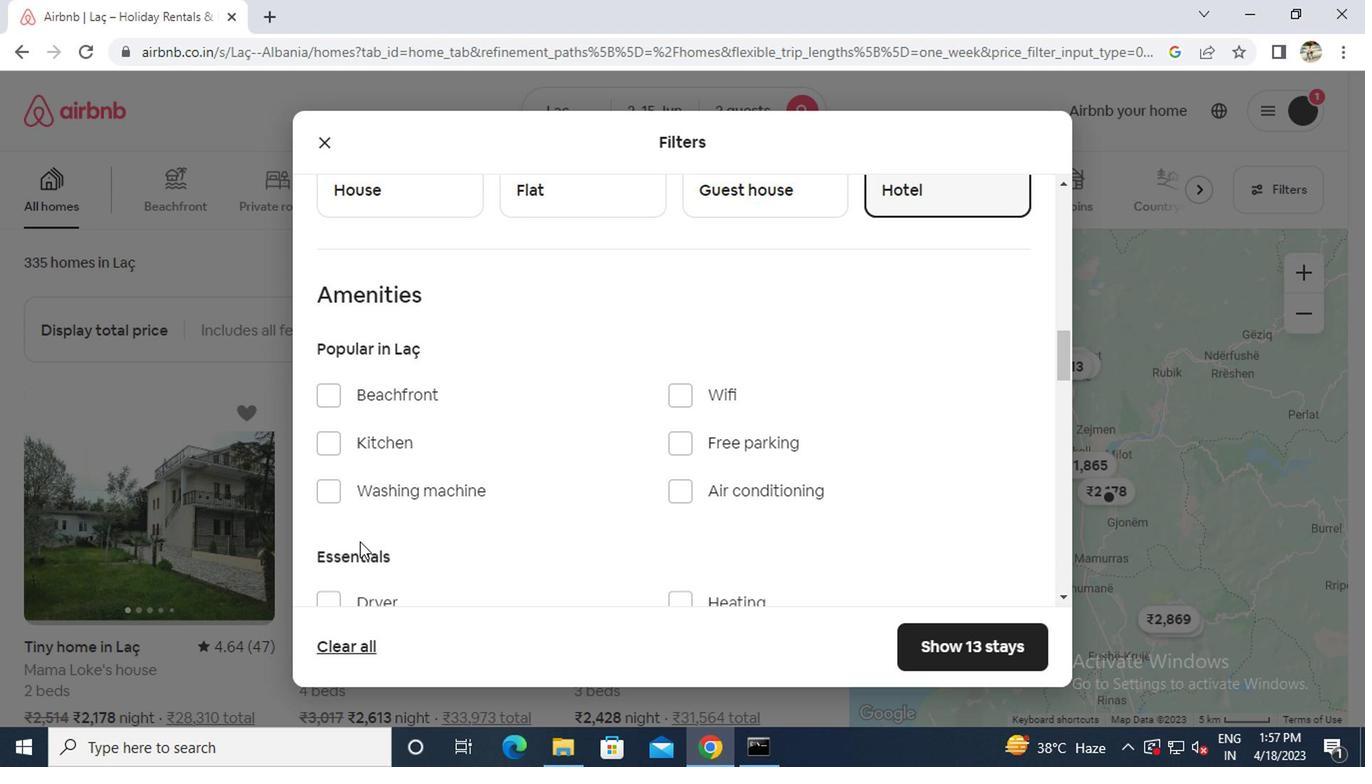 
Action: Mouse moved to (691, 498)
Screenshot: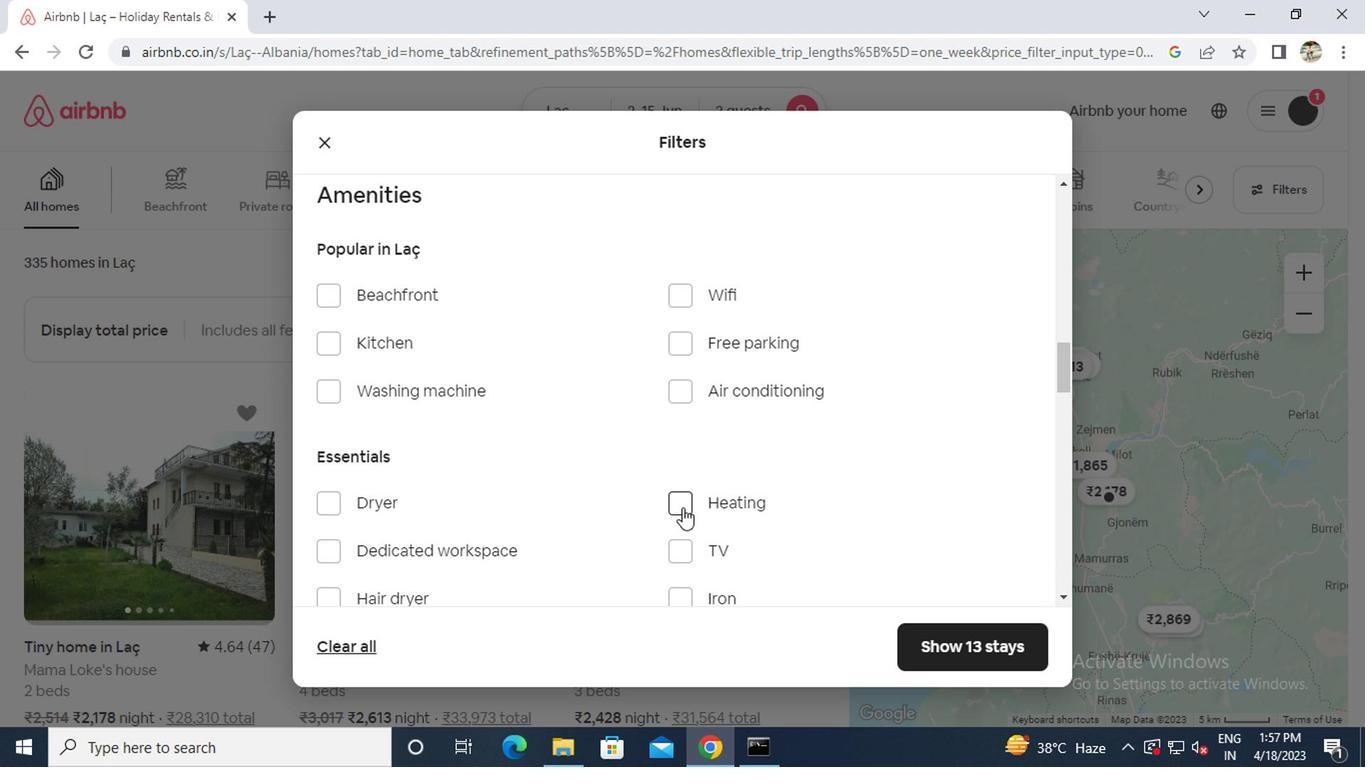
Action: Mouse pressed left at (691, 498)
Screenshot: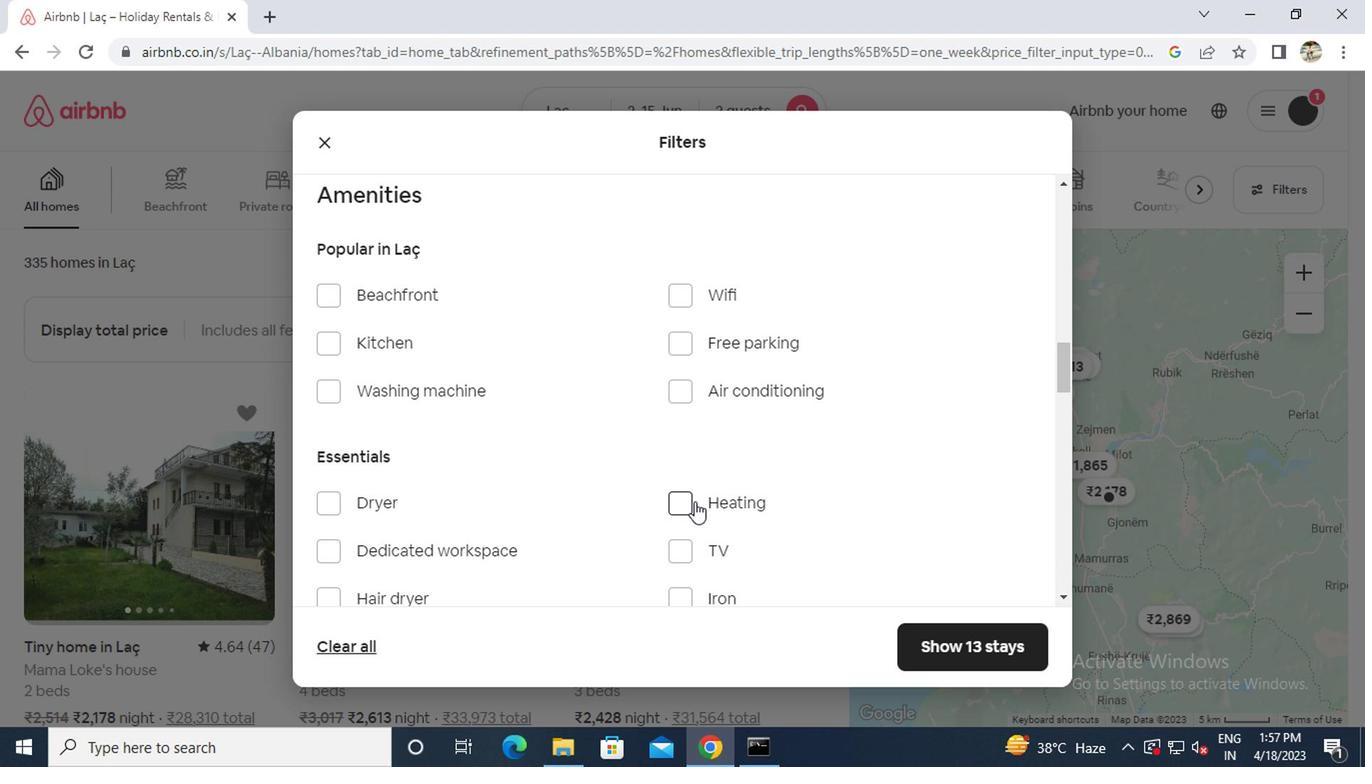 
Action: Mouse moved to (688, 498)
Screenshot: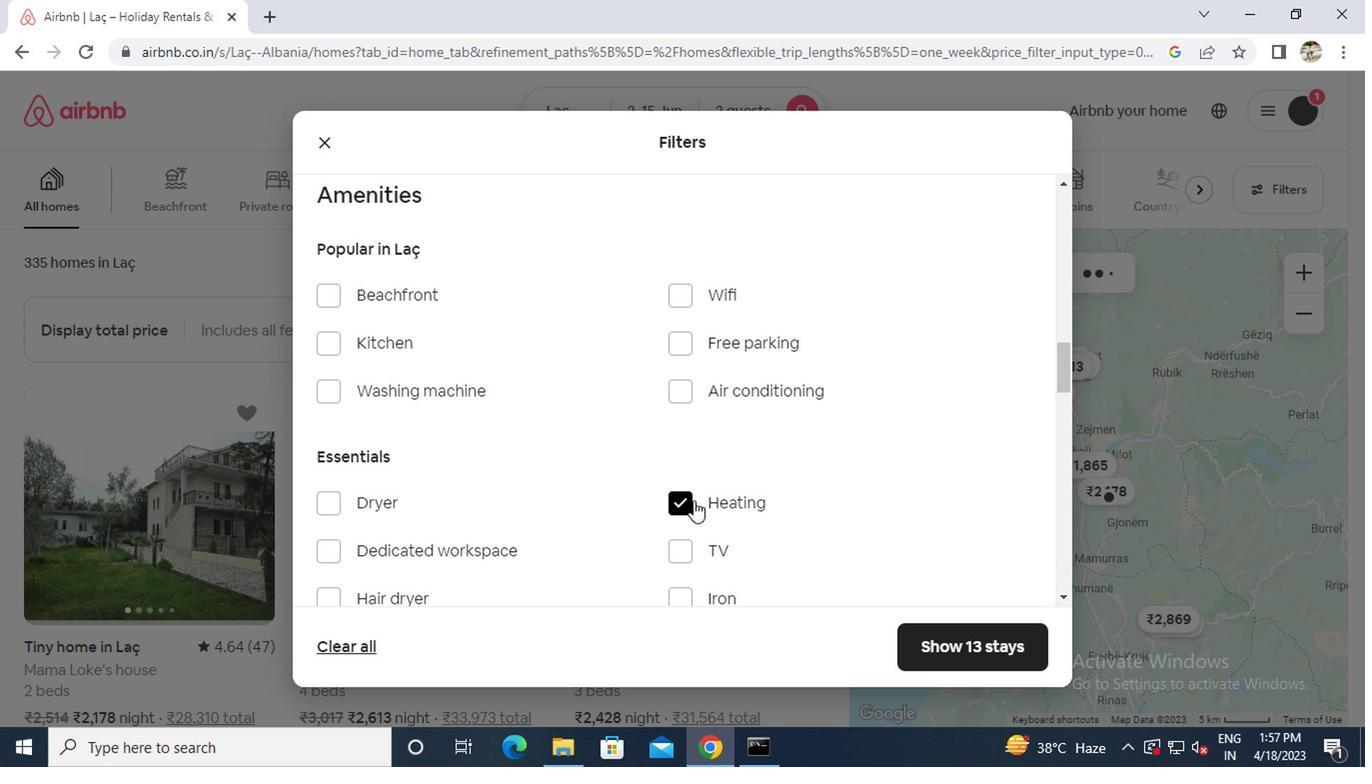 
Action: Mouse scrolled (688, 496) with delta (0, -1)
Screenshot: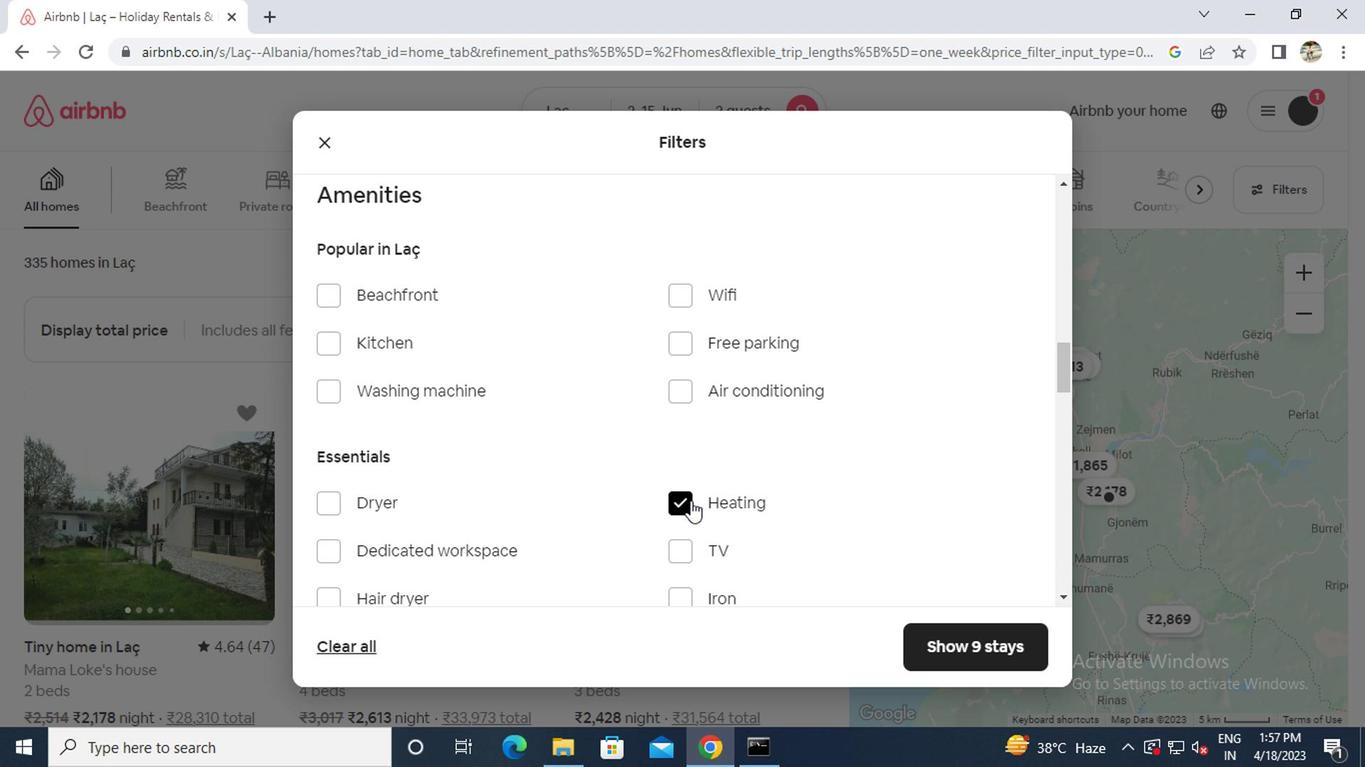 
Action: Mouse scrolled (688, 496) with delta (0, -1)
Screenshot: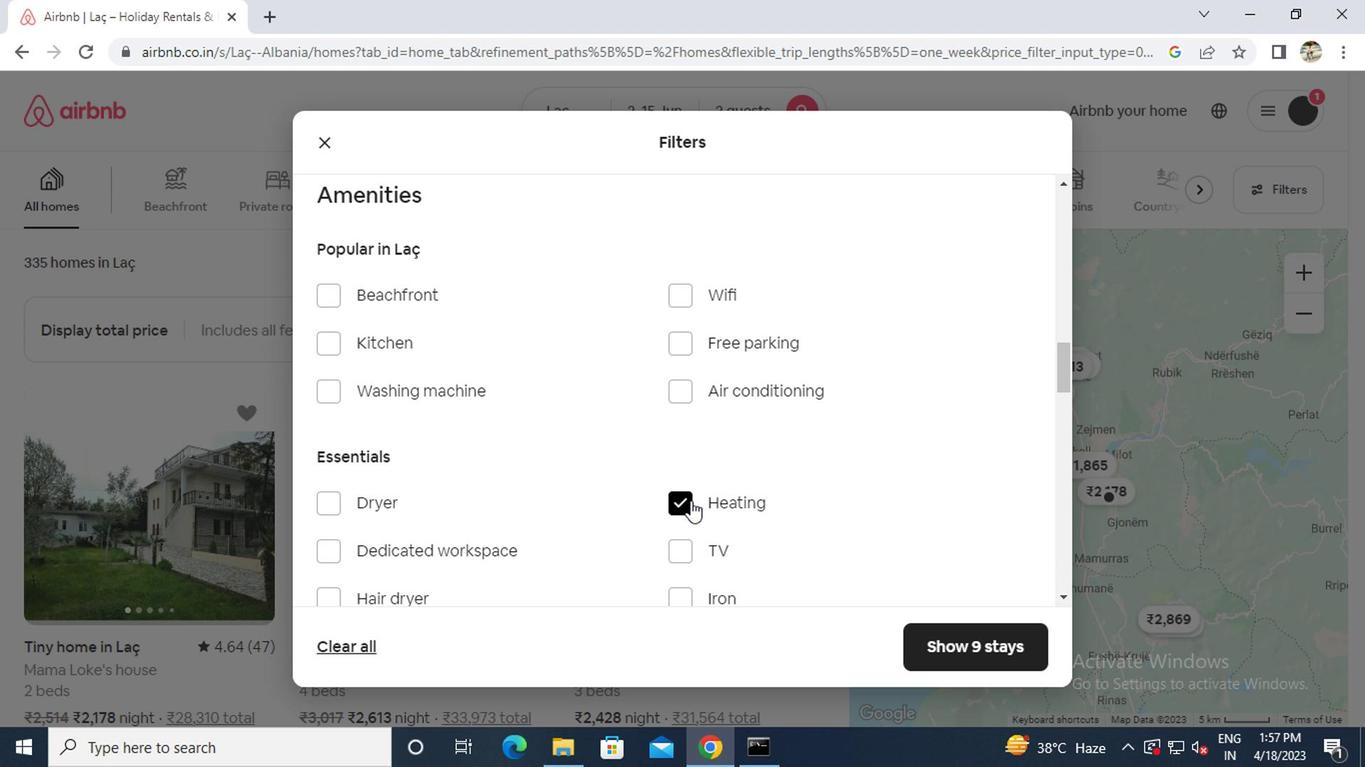 
Action: Mouse scrolled (688, 496) with delta (0, -1)
Screenshot: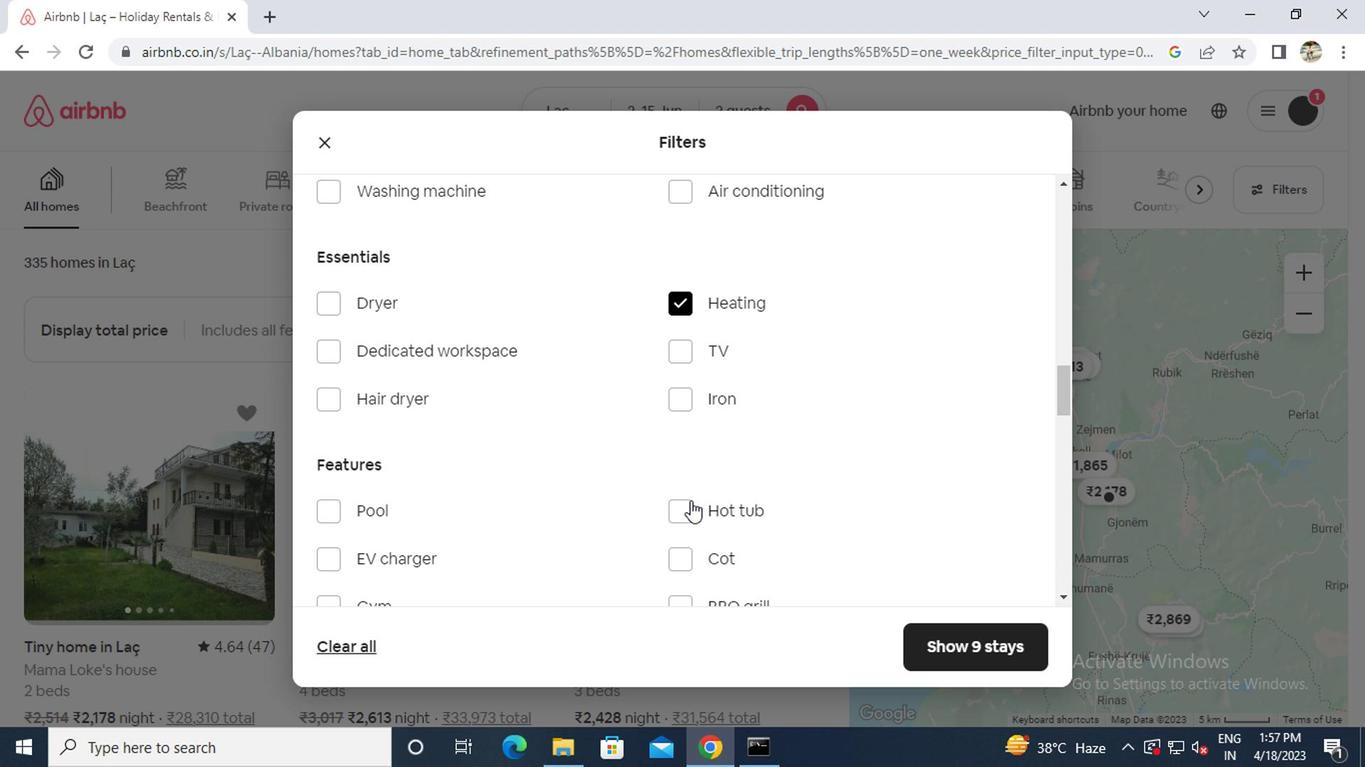 
Action: Mouse scrolled (688, 496) with delta (0, -1)
Screenshot: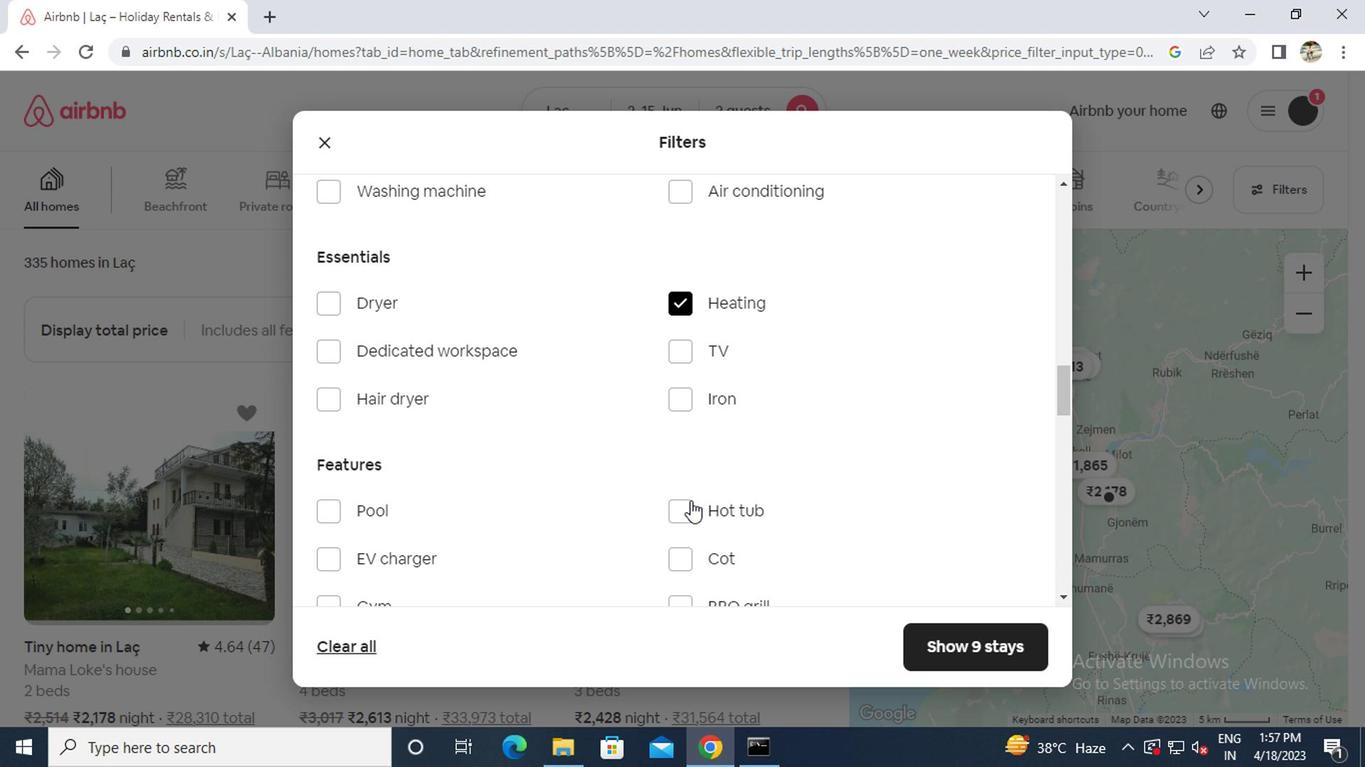 
Action: Mouse scrolled (688, 496) with delta (0, -1)
Screenshot: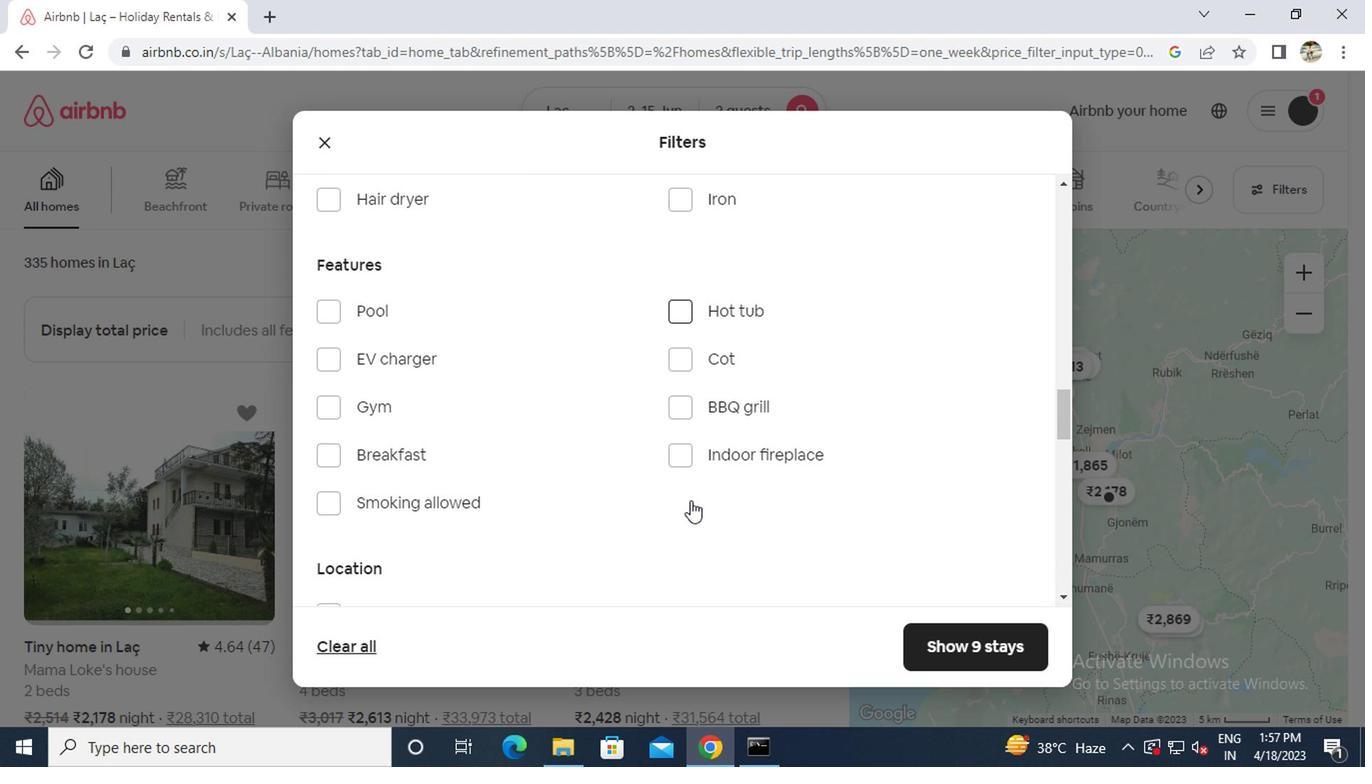 
Action: Mouse scrolled (688, 496) with delta (0, -1)
Screenshot: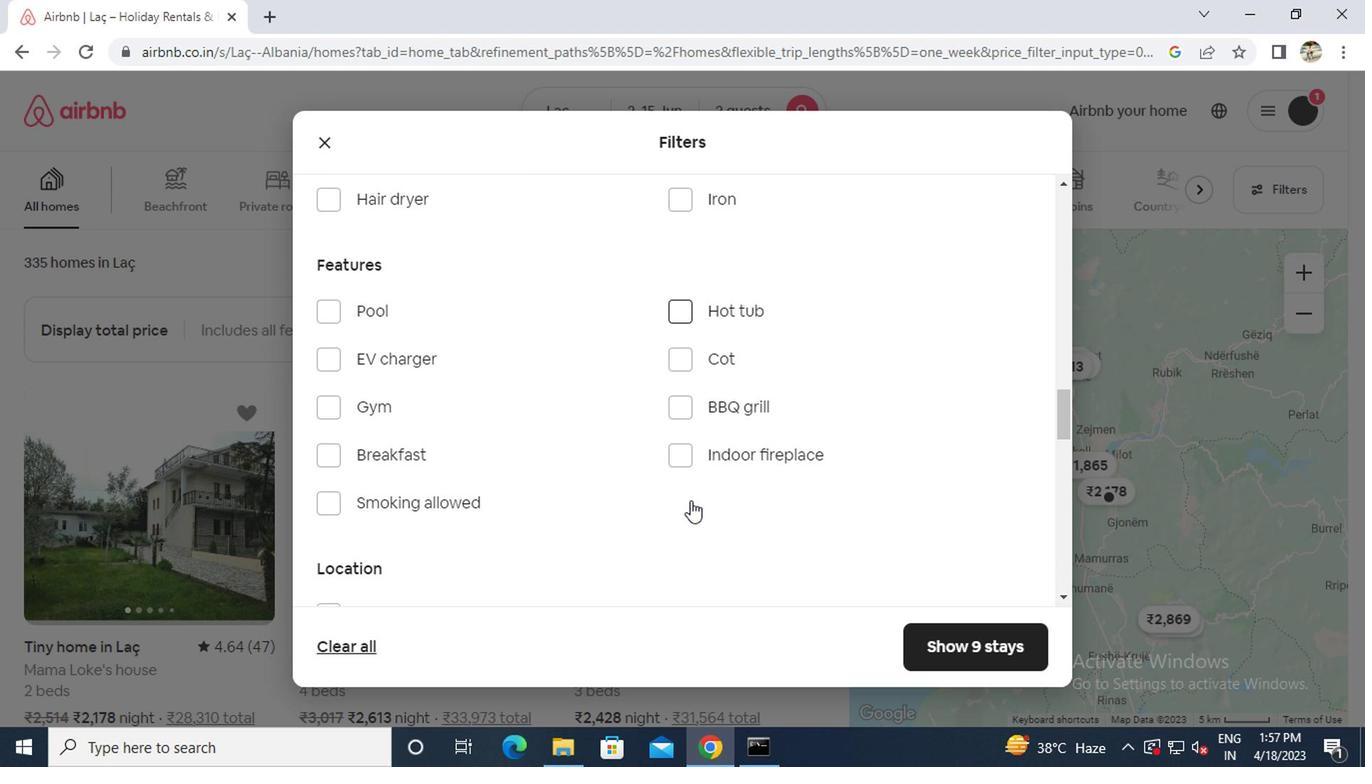 
Action: Mouse scrolled (688, 496) with delta (0, -1)
Screenshot: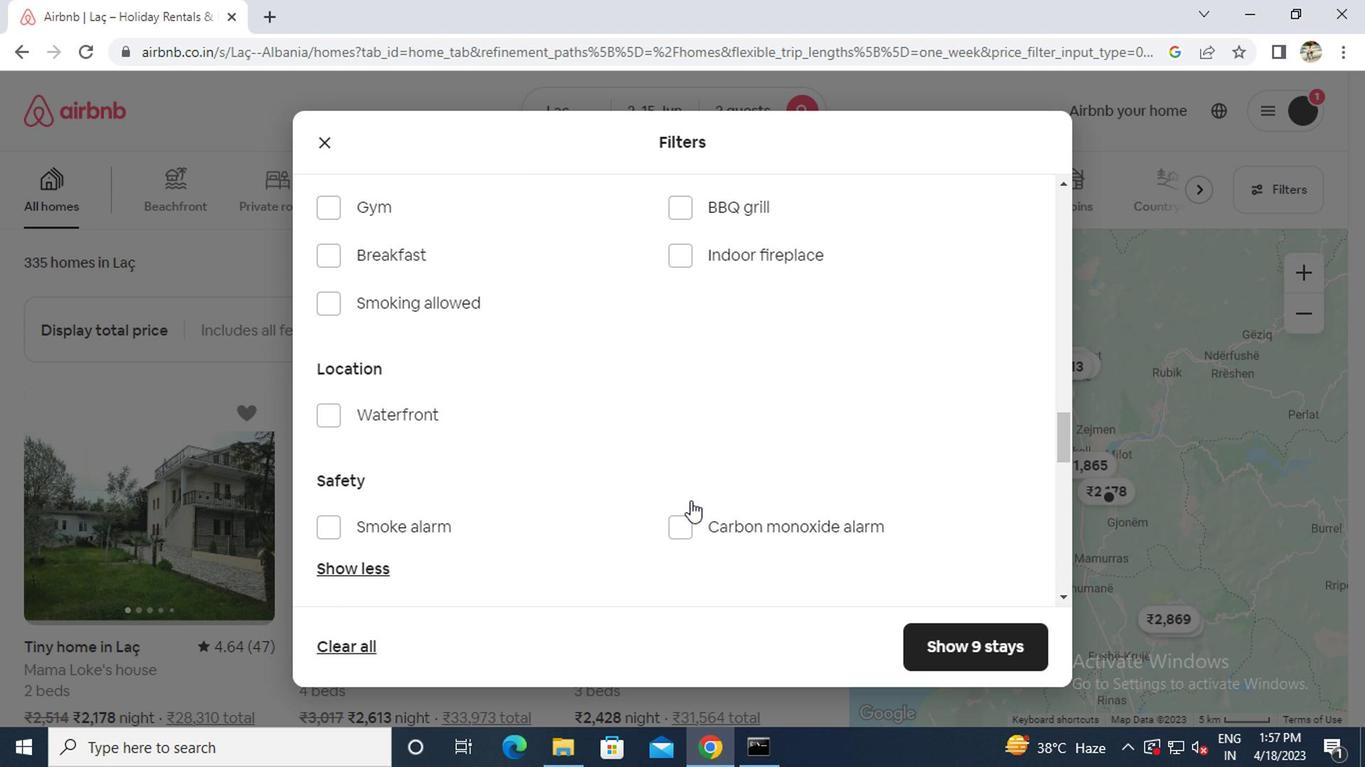 
Action: Mouse scrolled (688, 496) with delta (0, -1)
Screenshot: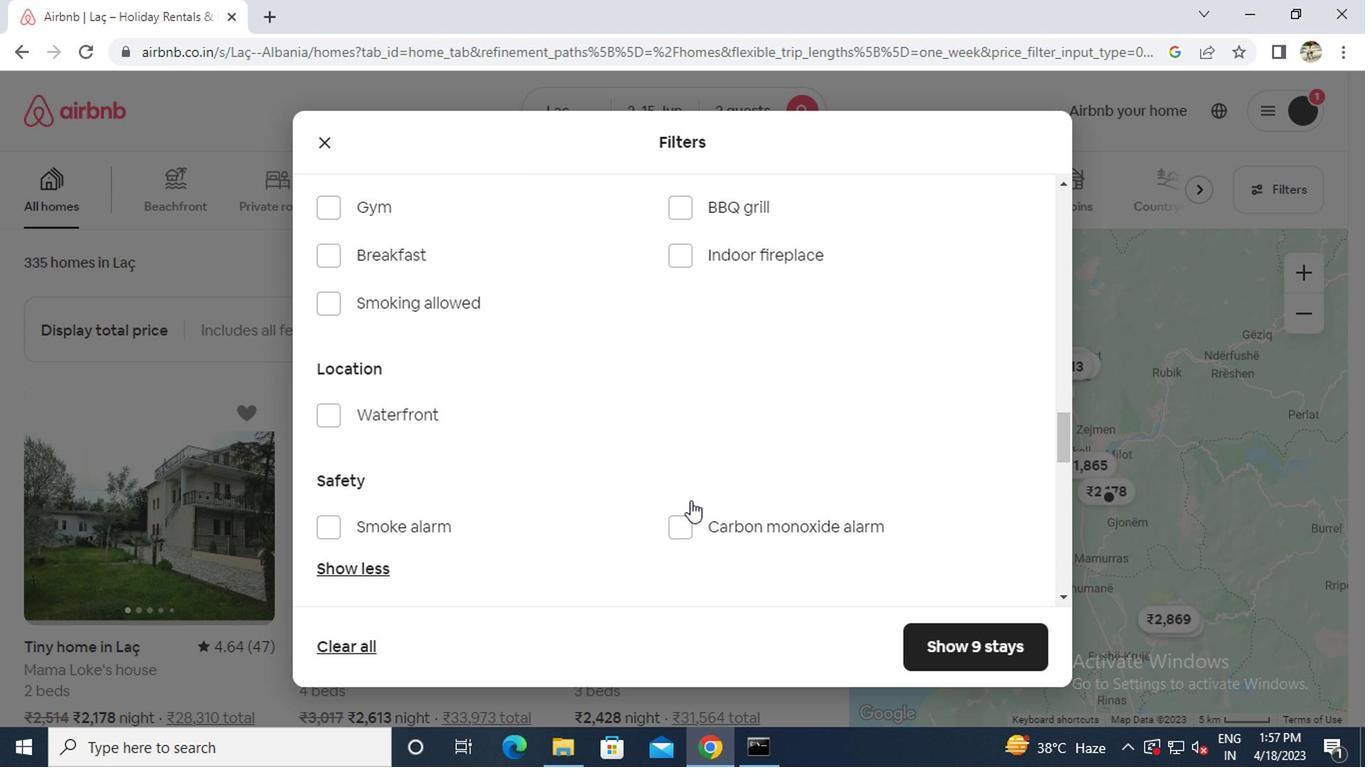
Action: Mouse scrolled (688, 496) with delta (0, -1)
Screenshot: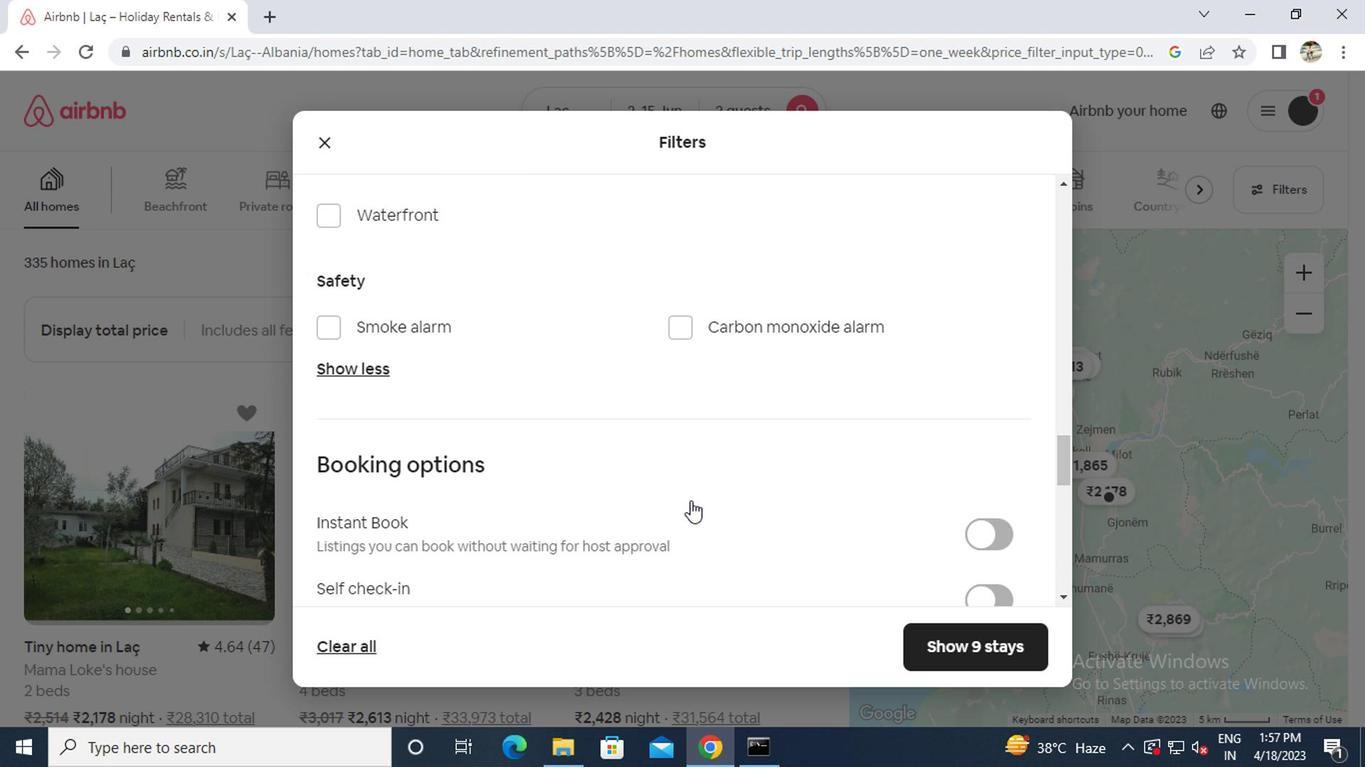 
Action: Mouse moved to (993, 508)
Screenshot: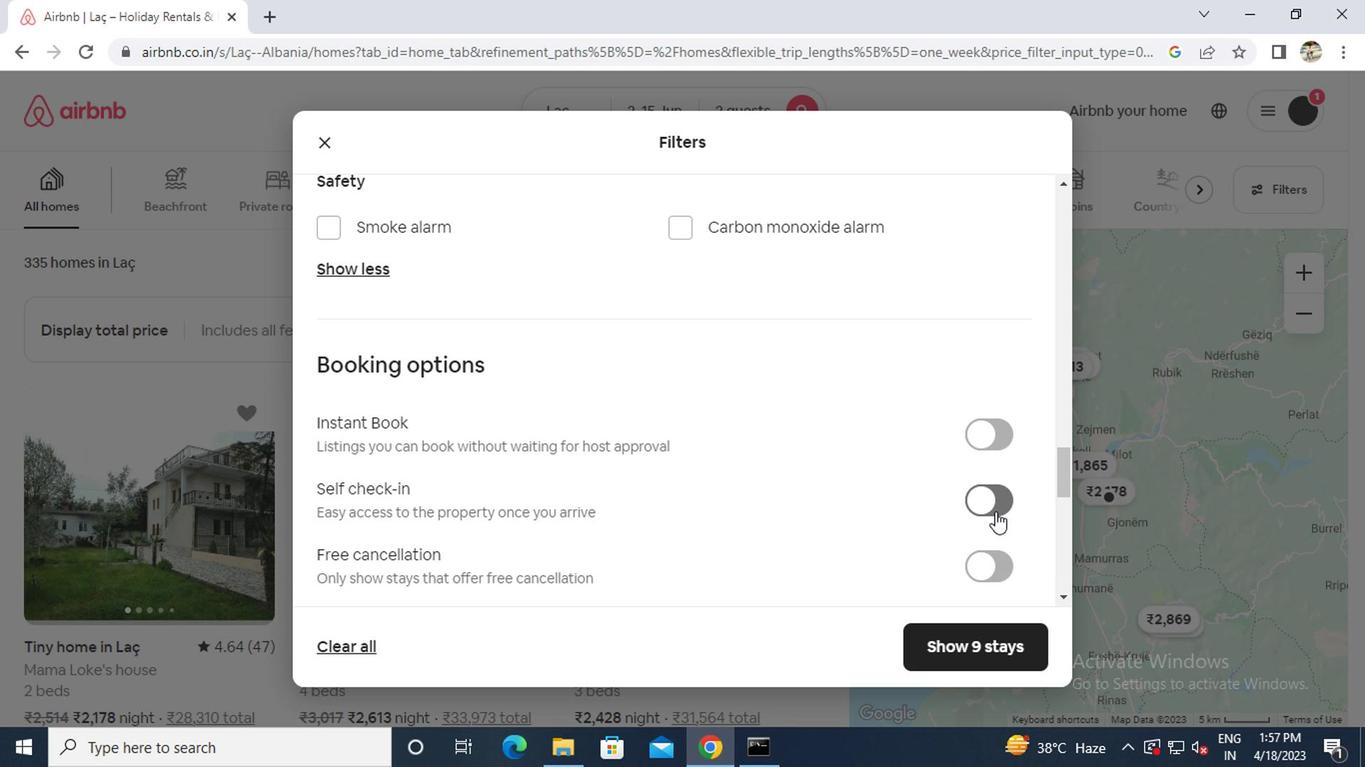 
Action: Mouse pressed left at (993, 508)
Screenshot: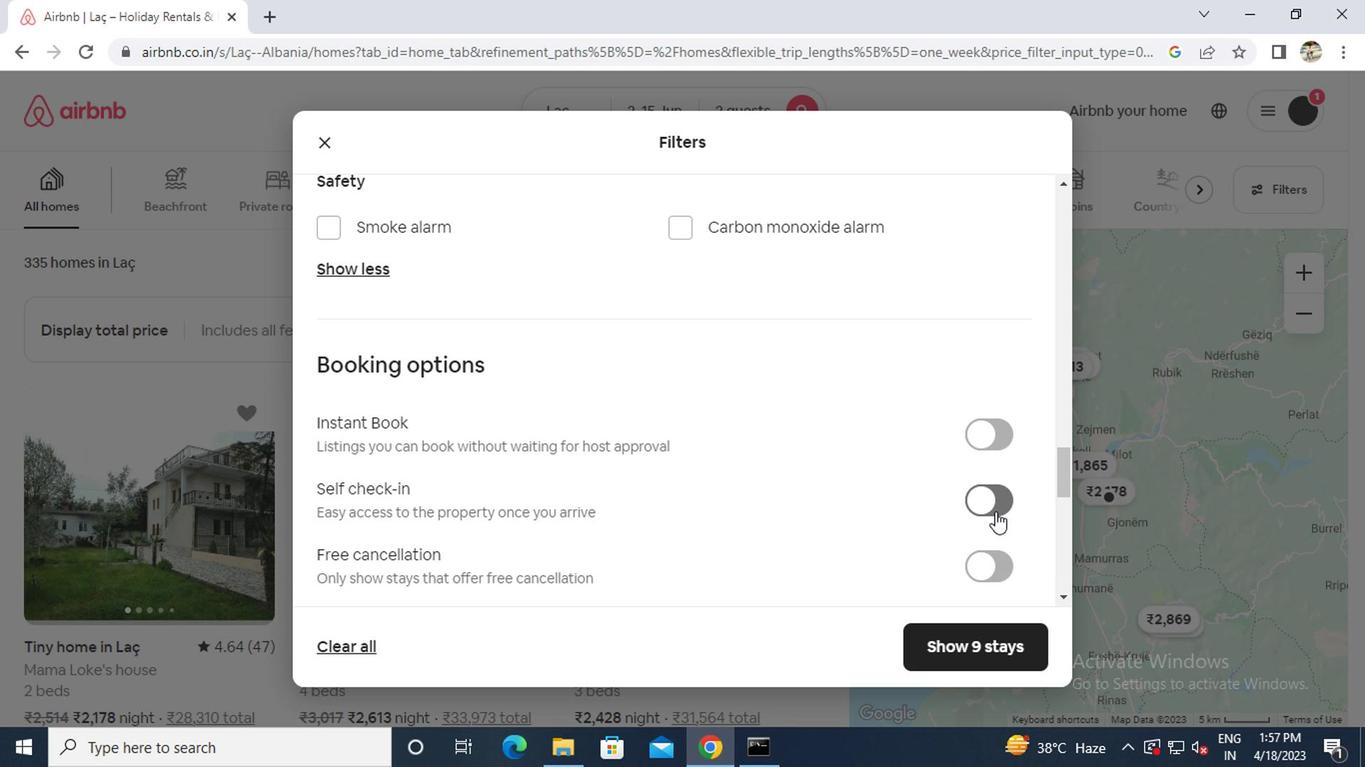 
Action: Mouse moved to (869, 506)
Screenshot: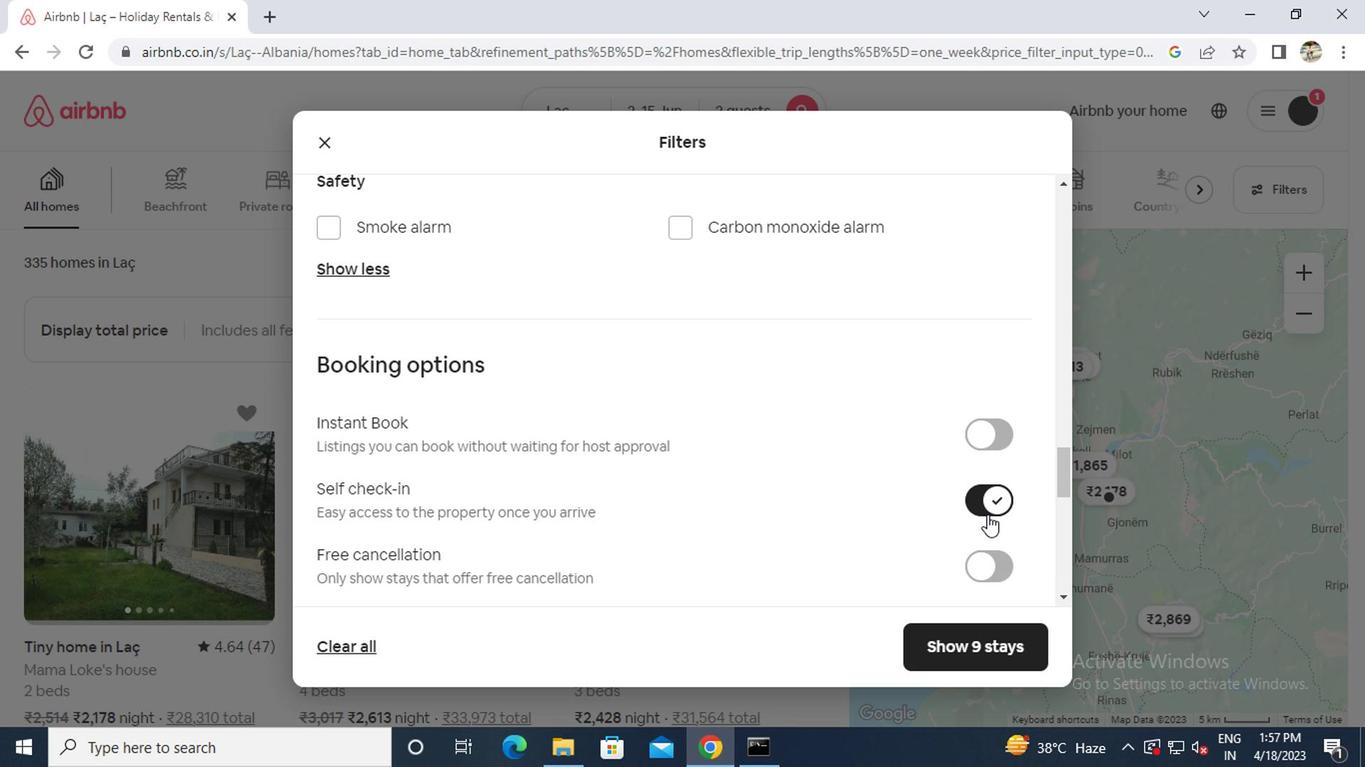 
Action: Mouse scrolled (869, 505) with delta (0, -1)
Screenshot: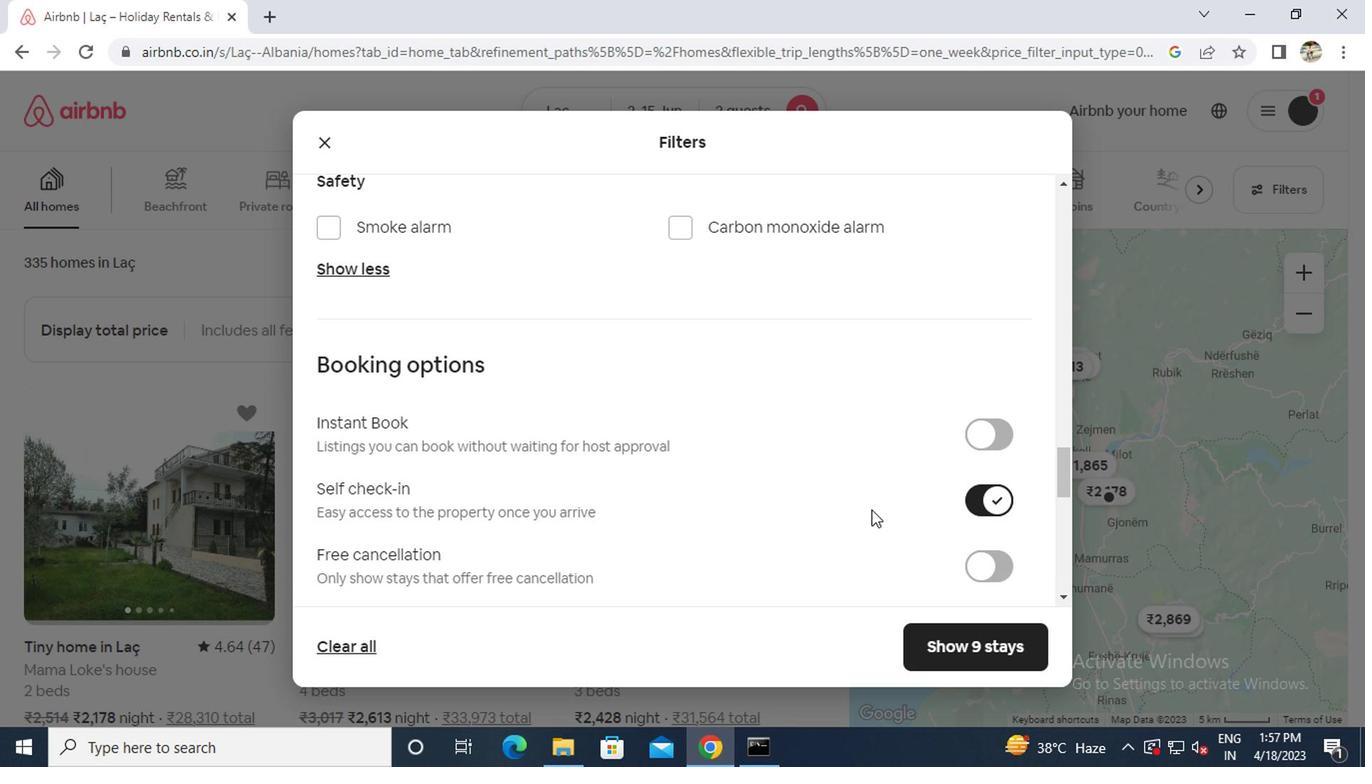
Action: Mouse scrolled (869, 505) with delta (0, -1)
Screenshot: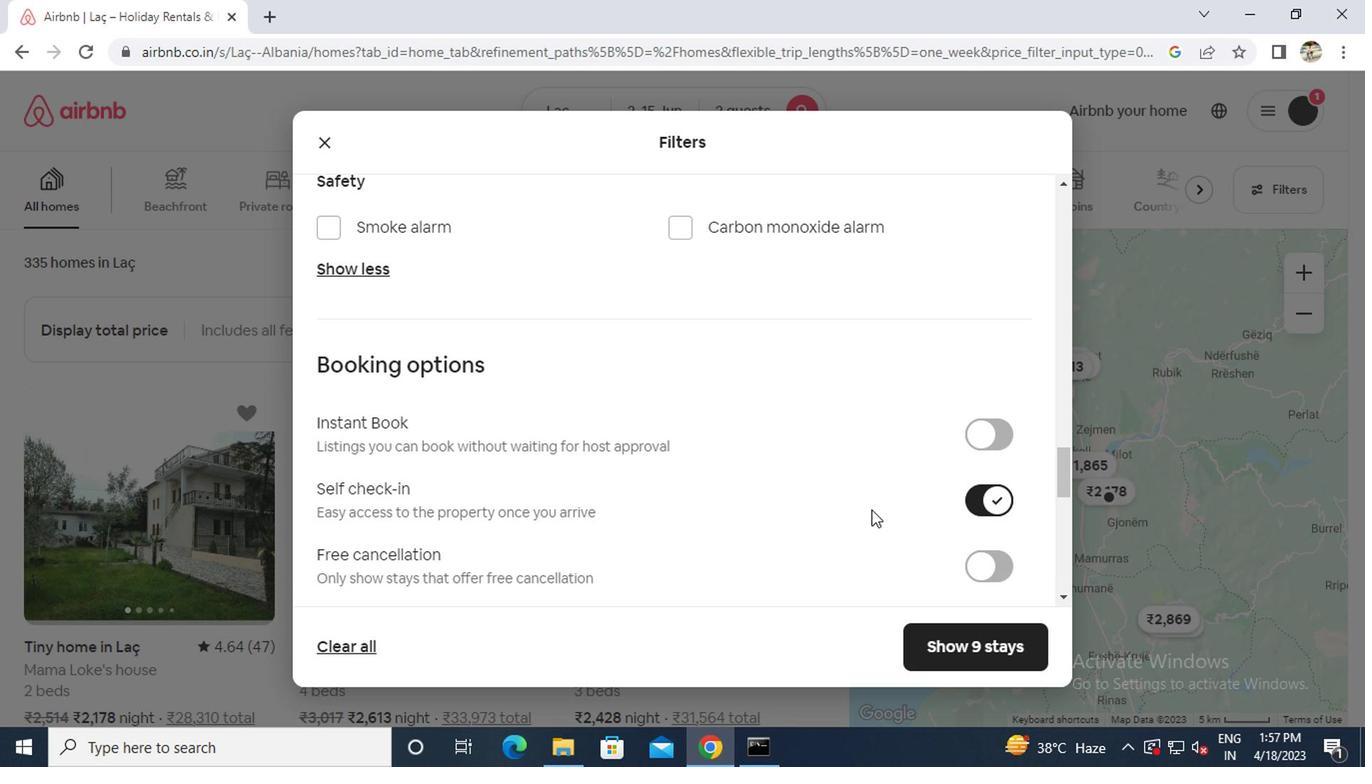 
Action: Mouse scrolled (869, 505) with delta (0, -1)
Screenshot: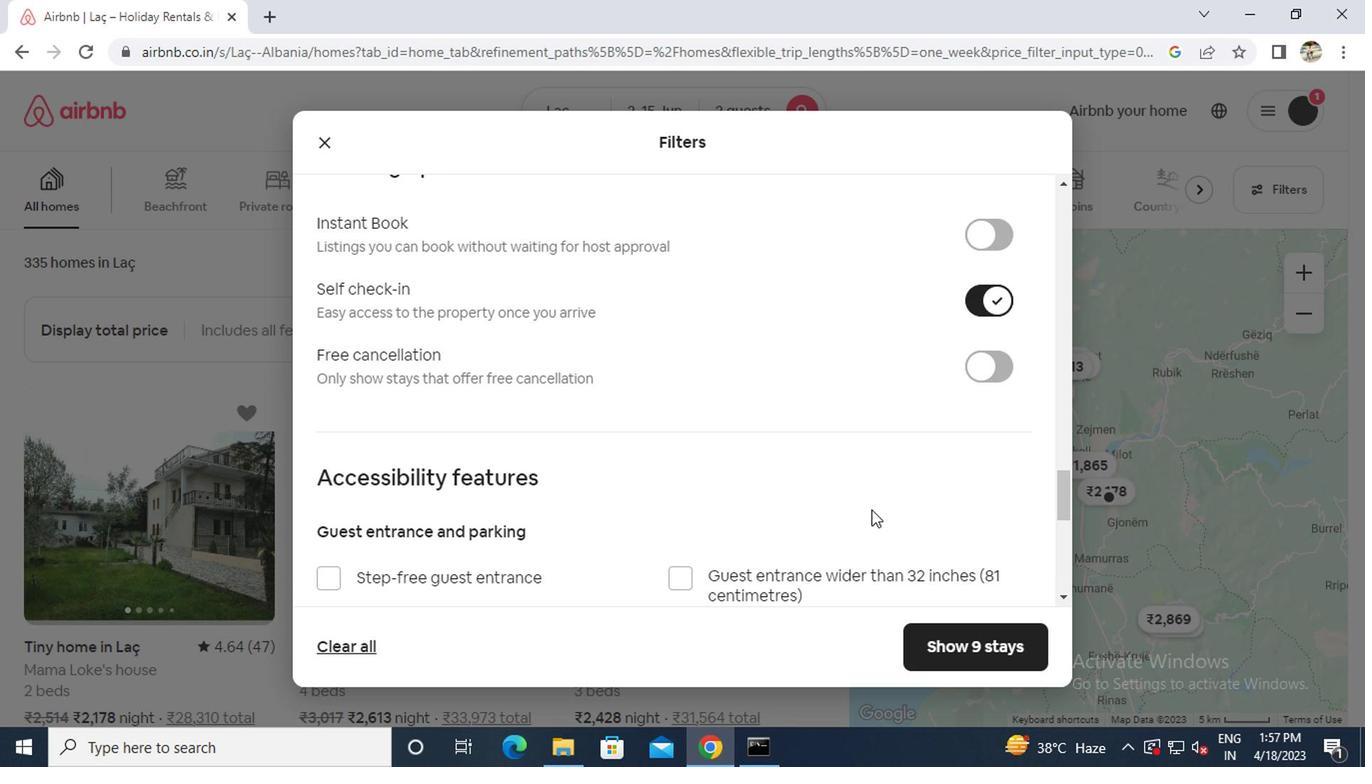 
Action: Mouse scrolled (869, 505) with delta (0, -1)
Screenshot: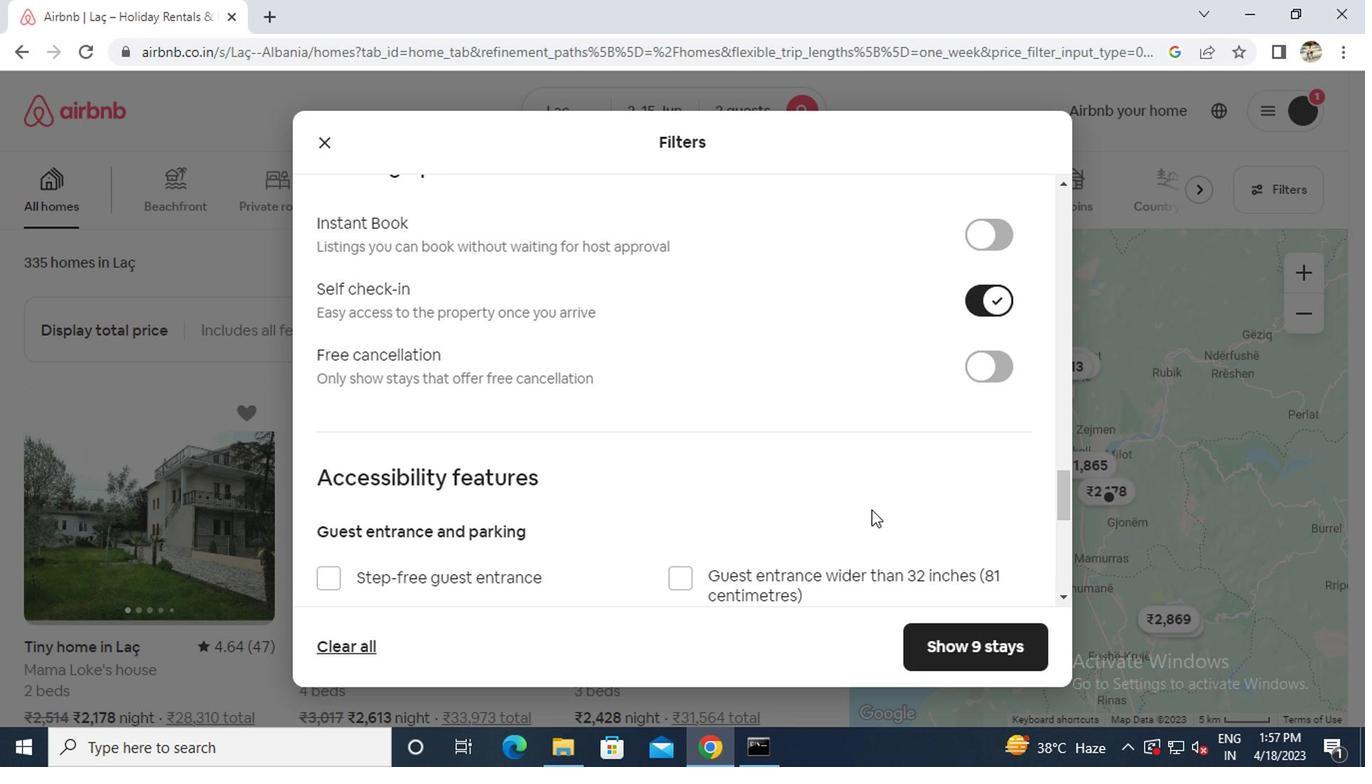 
Action: Mouse scrolled (869, 505) with delta (0, -1)
Screenshot: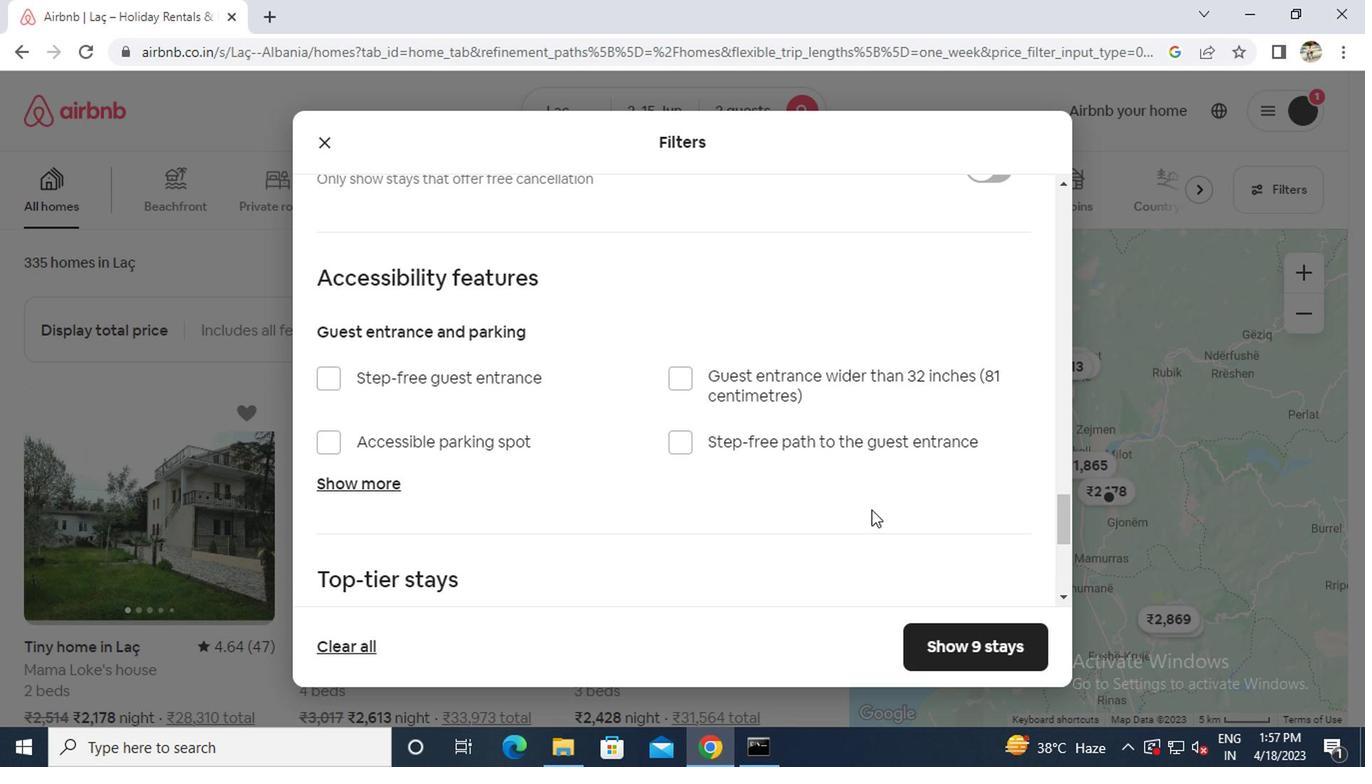 
Action: Mouse scrolled (869, 505) with delta (0, -1)
Screenshot: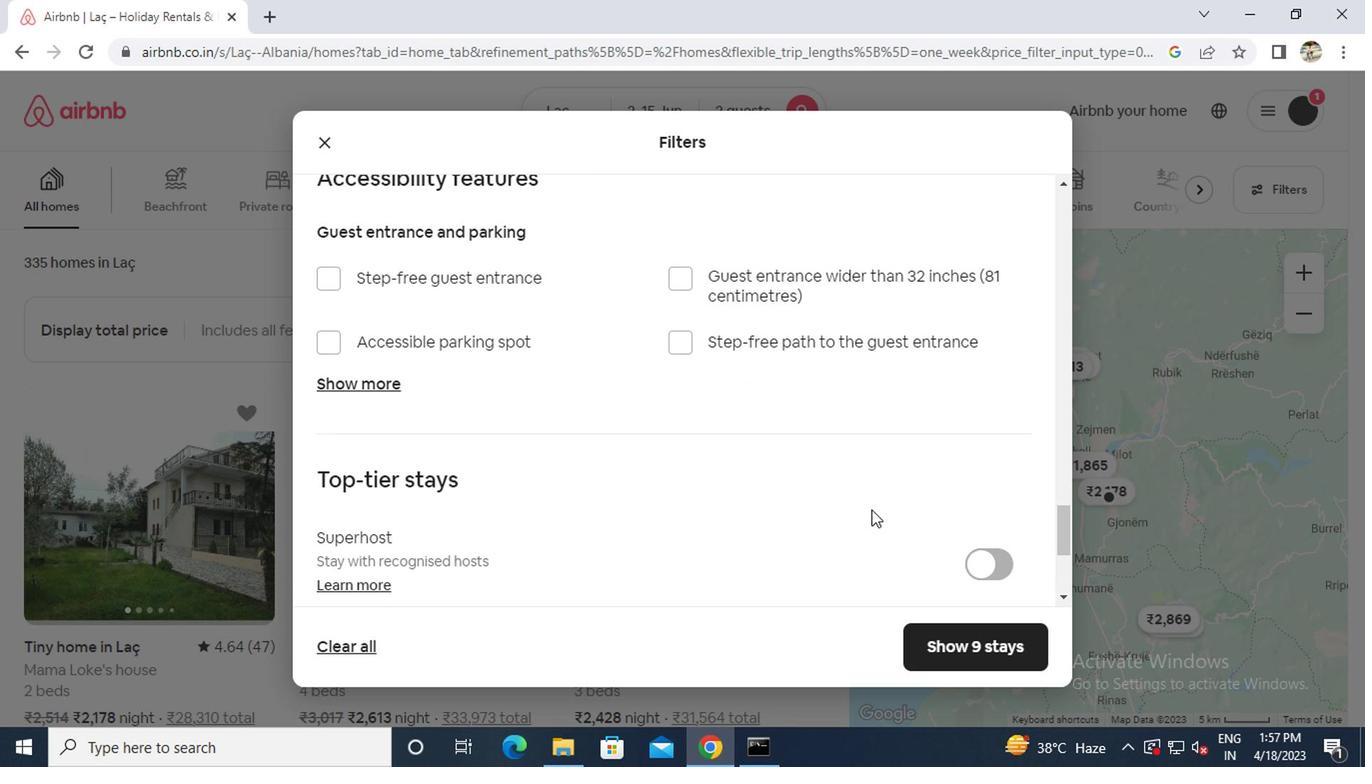 
Action: Mouse scrolled (869, 505) with delta (0, -1)
Screenshot: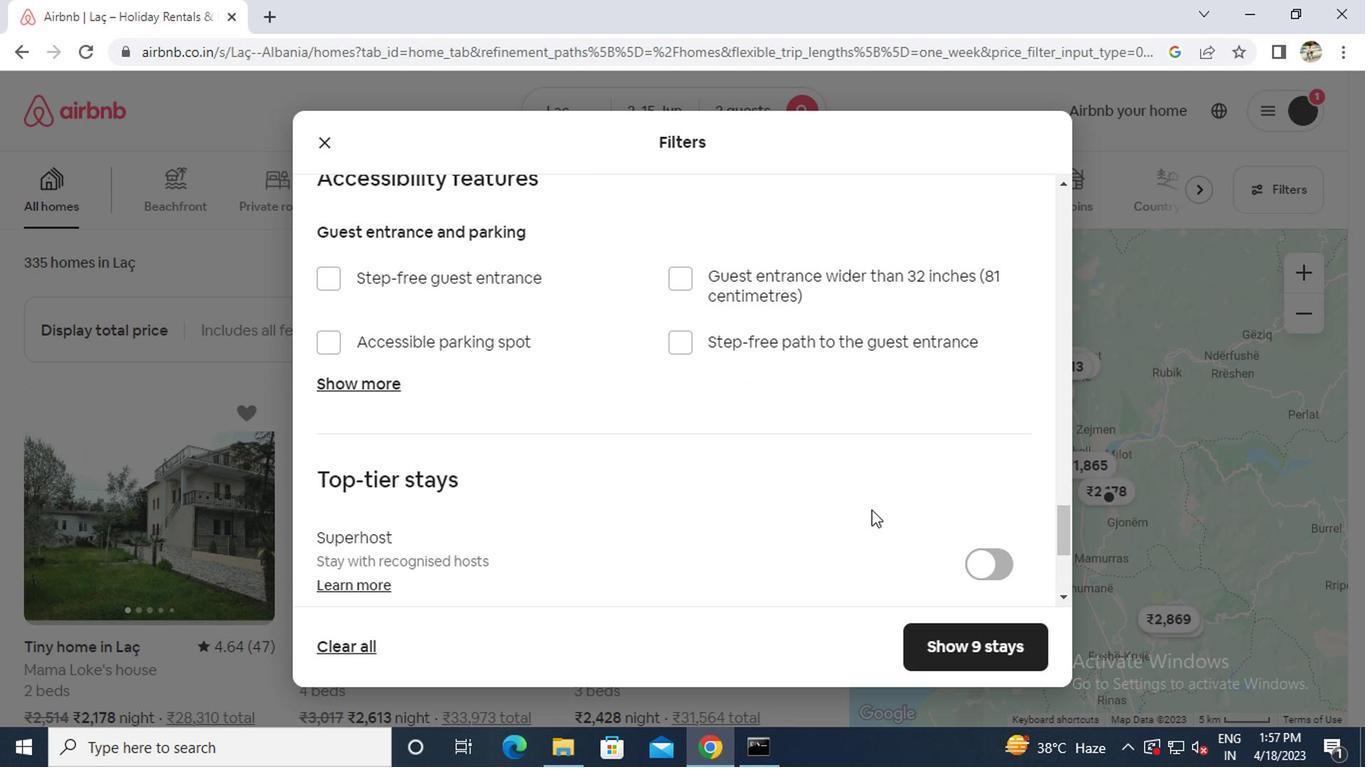 
Action: Mouse moved to (869, 506)
Screenshot: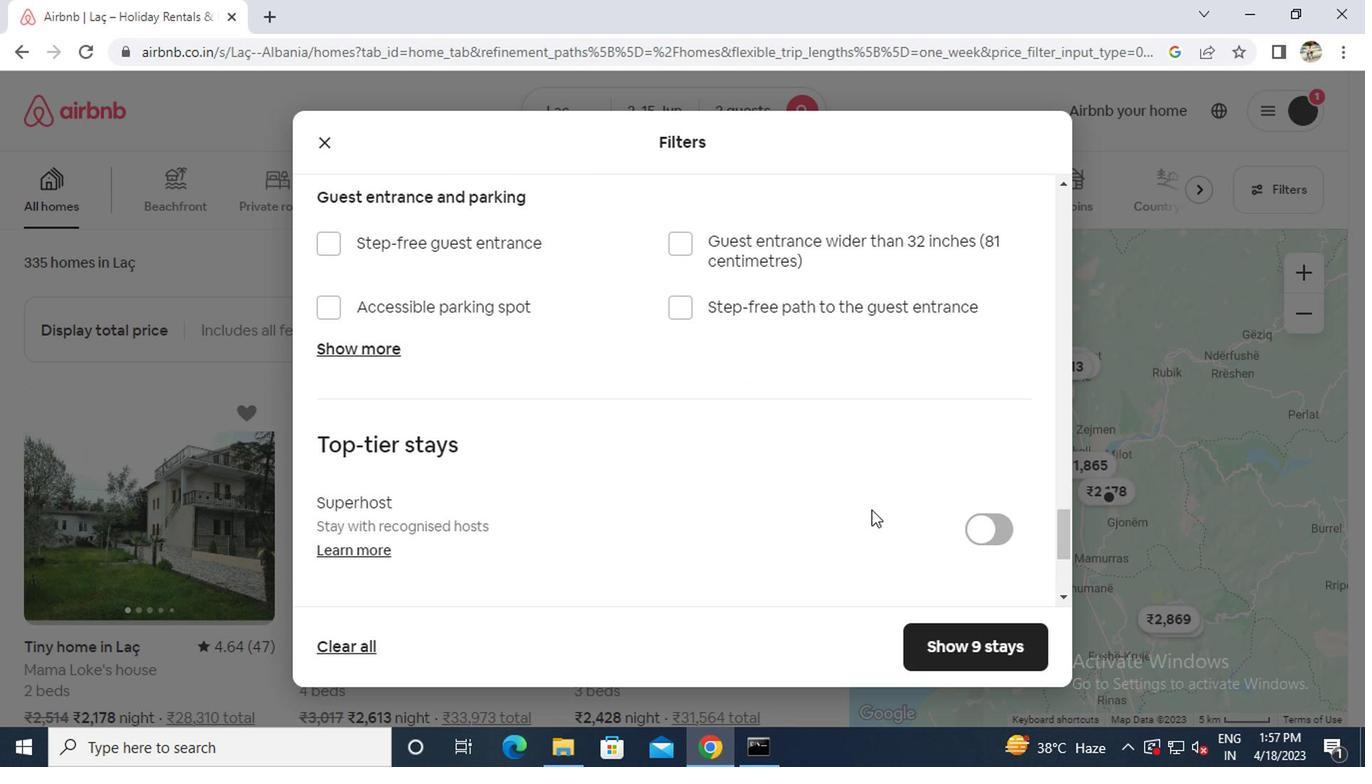 
Action: Mouse scrolled (869, 505) with delta (0, -1)
Screenshot: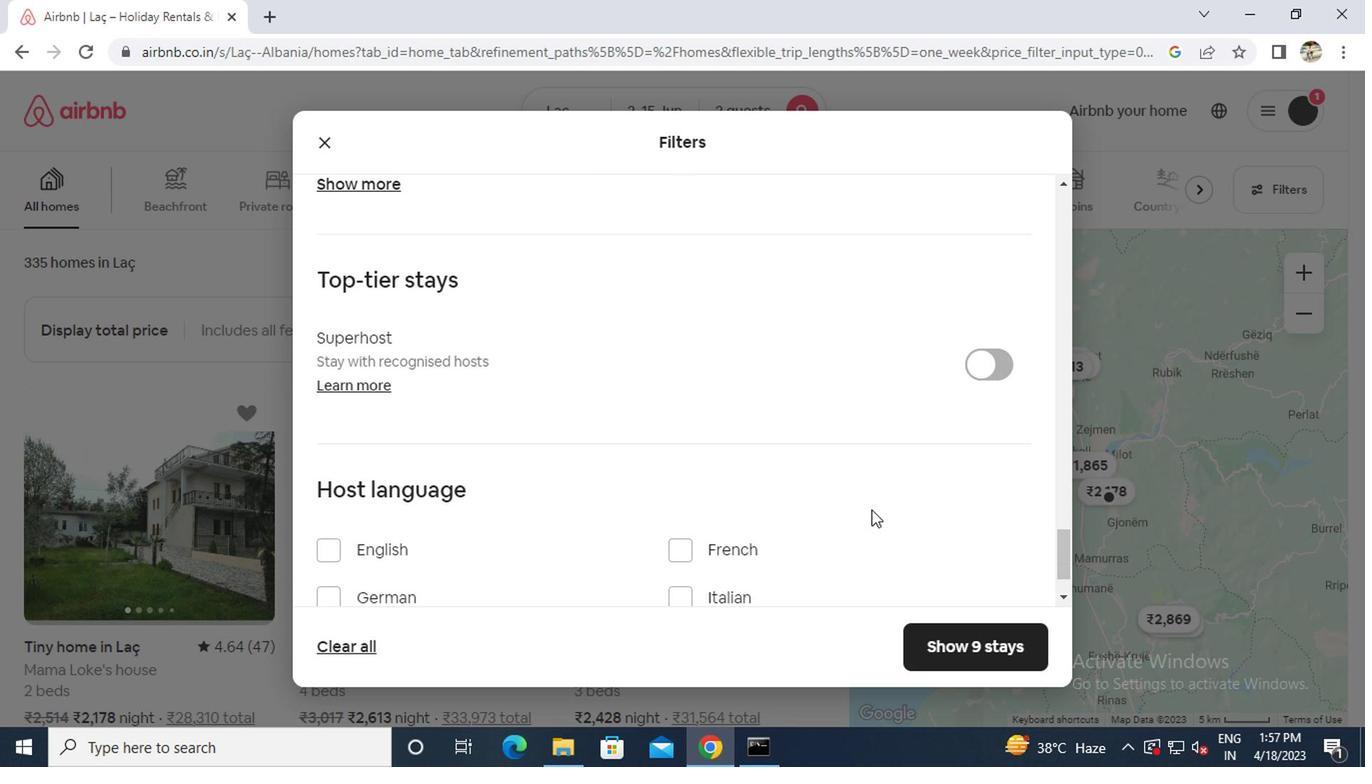 
Action: Mouse scrolled (869, 505) with delta (0, -1)
Screenshot: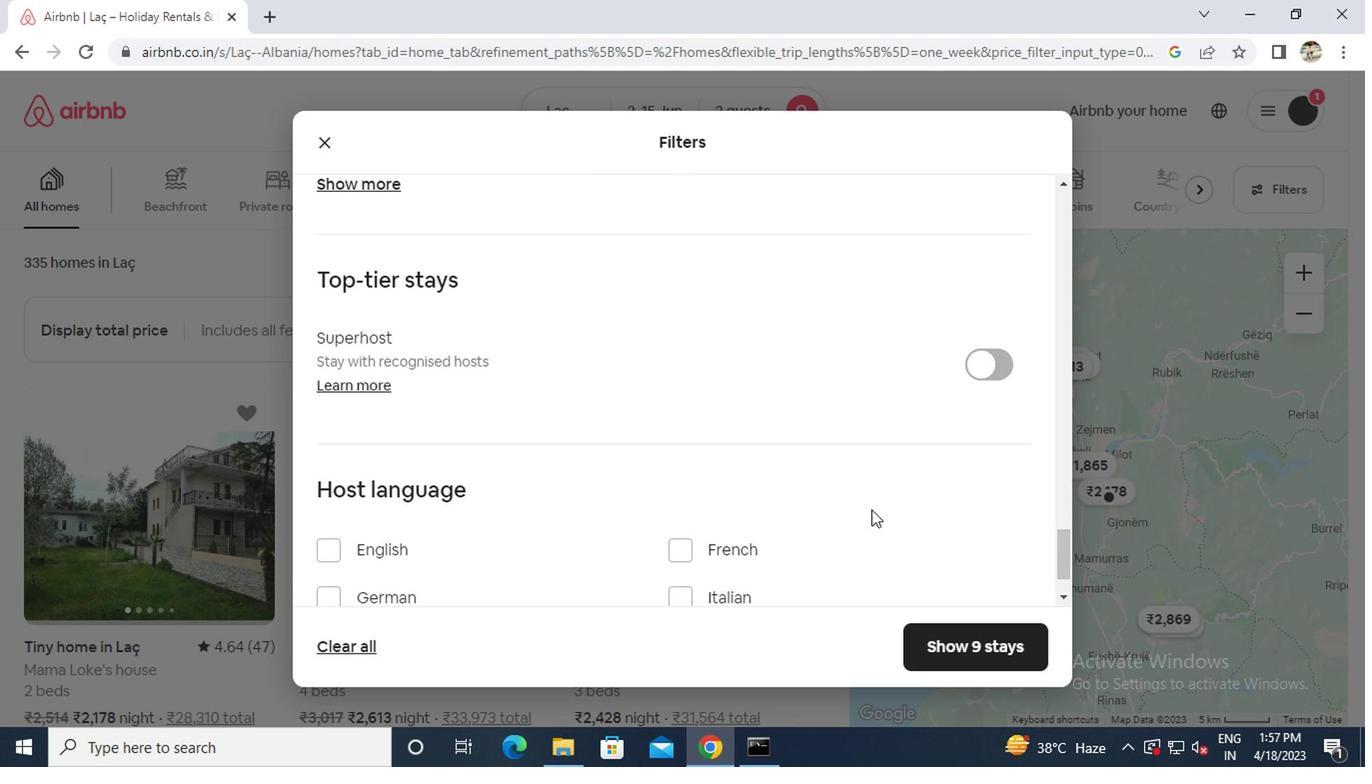 
Action: Mouse moved to (324, 469)
Screenshot: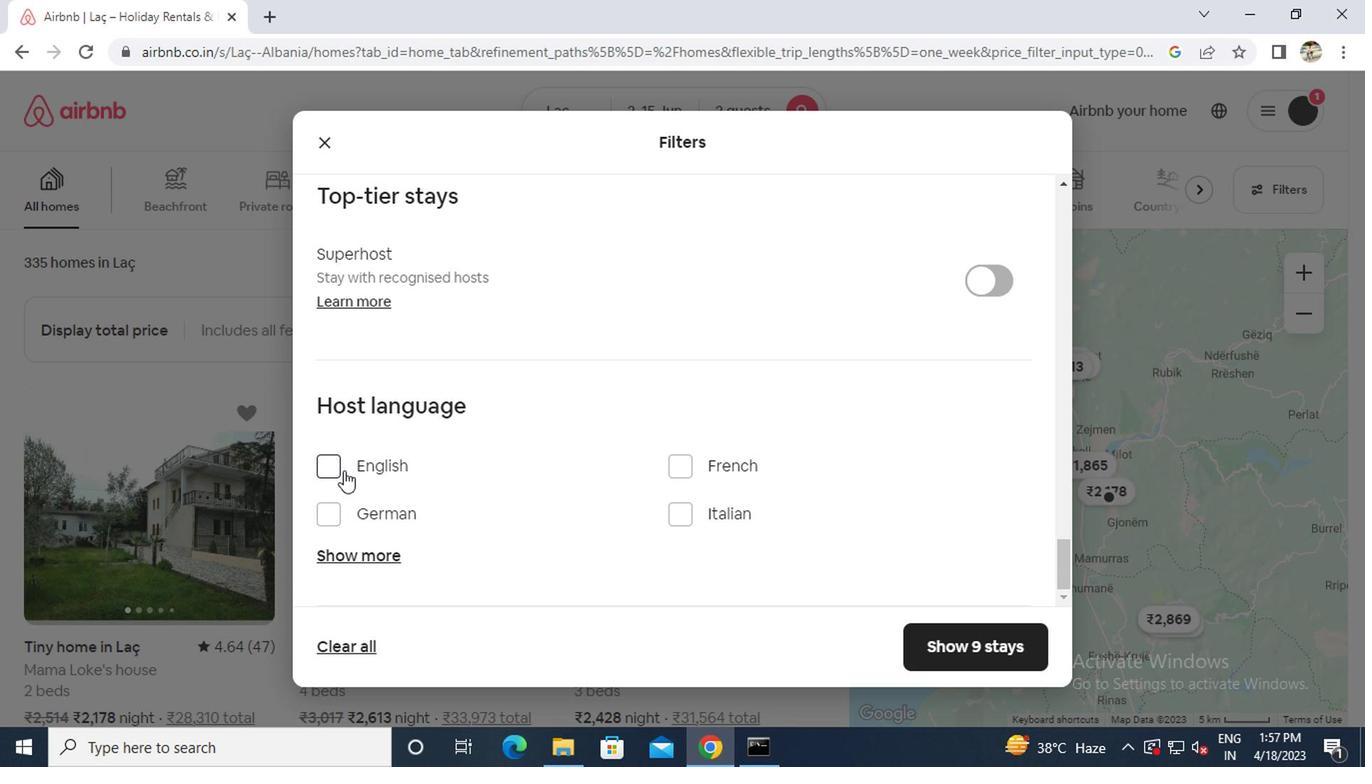 
Action: Mouse pressed left at (324, 469)
Screenshot: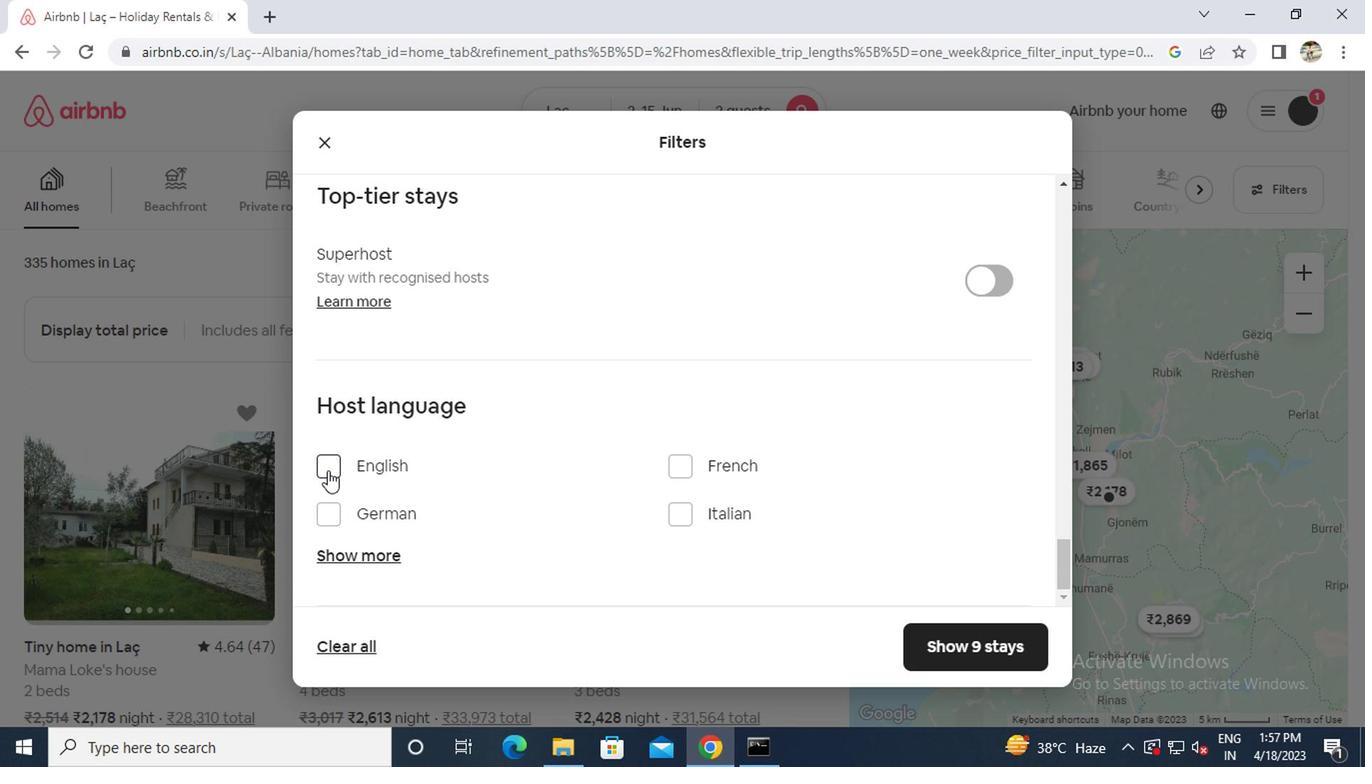 
Action: Mouse moved to (954, 627)
Screenshot: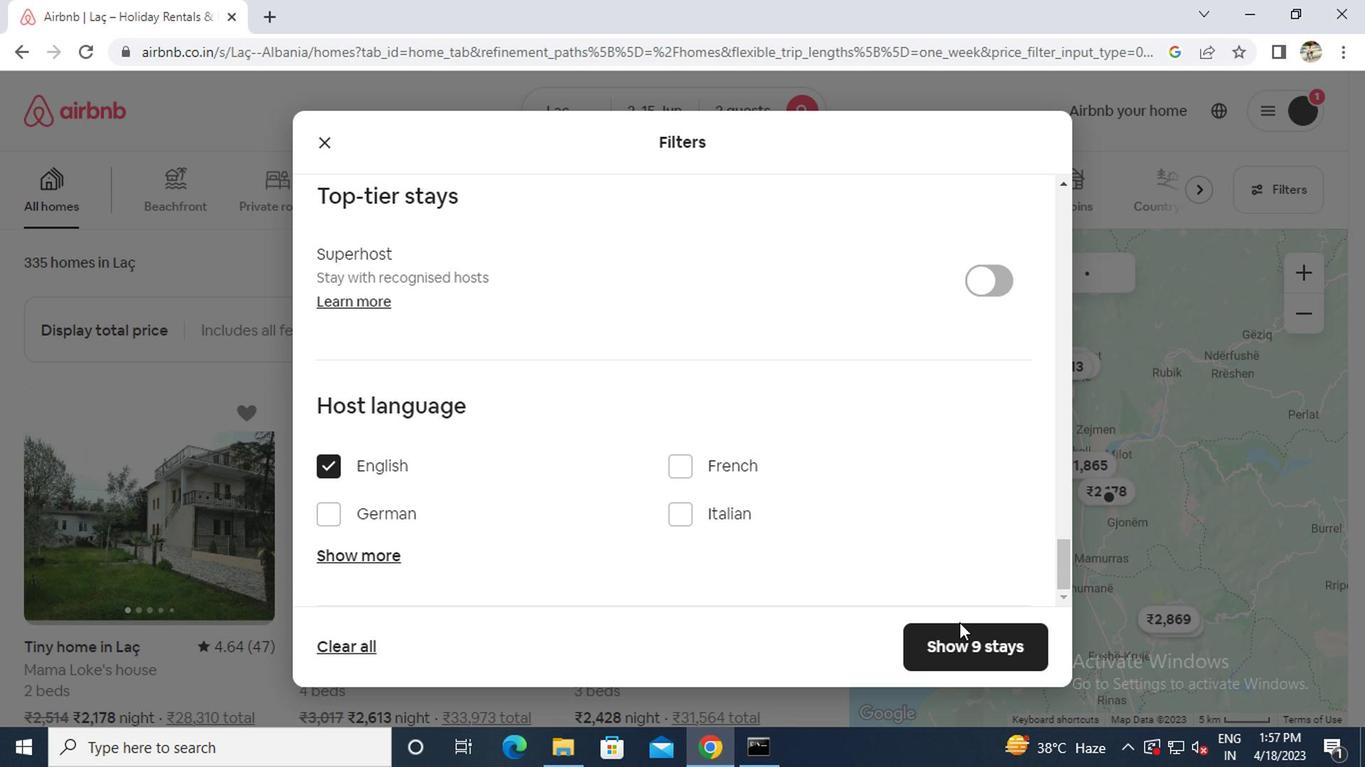 
Action: Mouse pressed left at (954, 627)
Screenshot: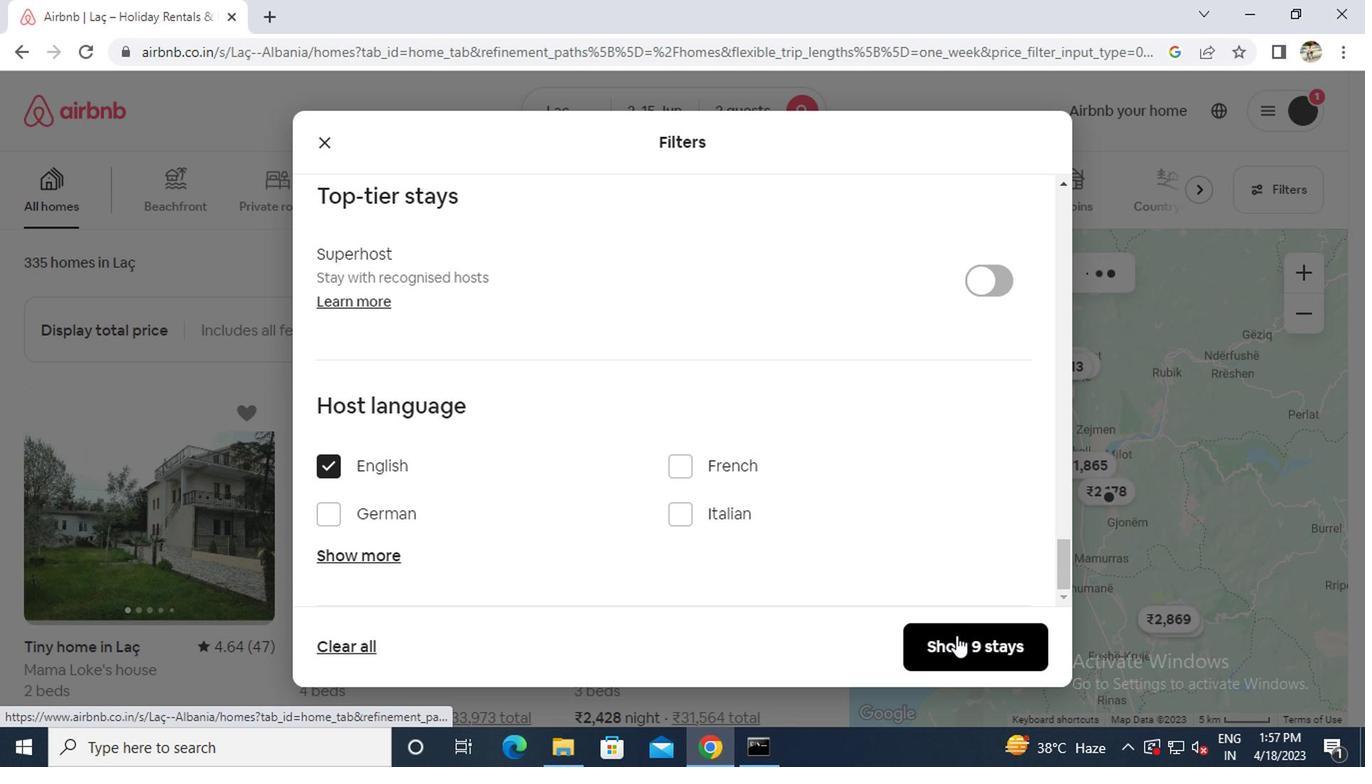
